 Task: Open a blank google sheet and write heading  Budget GuruAdd Categories in a column and its values below  'Housing, Transportation, Groceries, Utilities, Entertainment, Dining Out, Health, Miscellaneous, Savings & Total. 'Add Budgeted amount in next column and its values below  $1,500, $300, $400, $200, $150, $250, $100, $200, $500 & $4,600. Add Actual amountin next column and its values below   $1,400, $280, $420, $180, $170, $230, $120, $180, $520 & $4,500. Add Difference  in next column and its values below   -$100, -$20, +$20, -$20, +$20, -$20, +$20, -$20, +$20 & -$100Save page CashBookbook
Action: Mouse moved to (1244, 87)
Screenshot: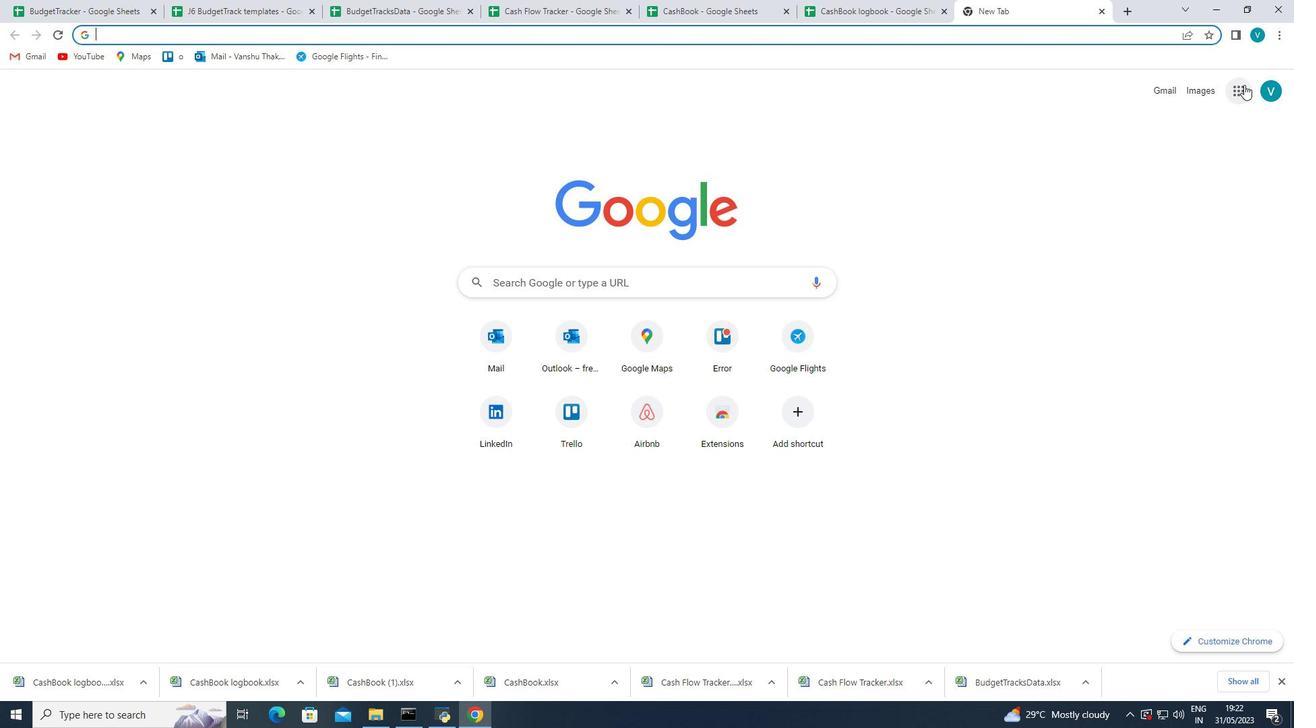 
Action: Mouse pressed left at (1244, 87)
Screenshot: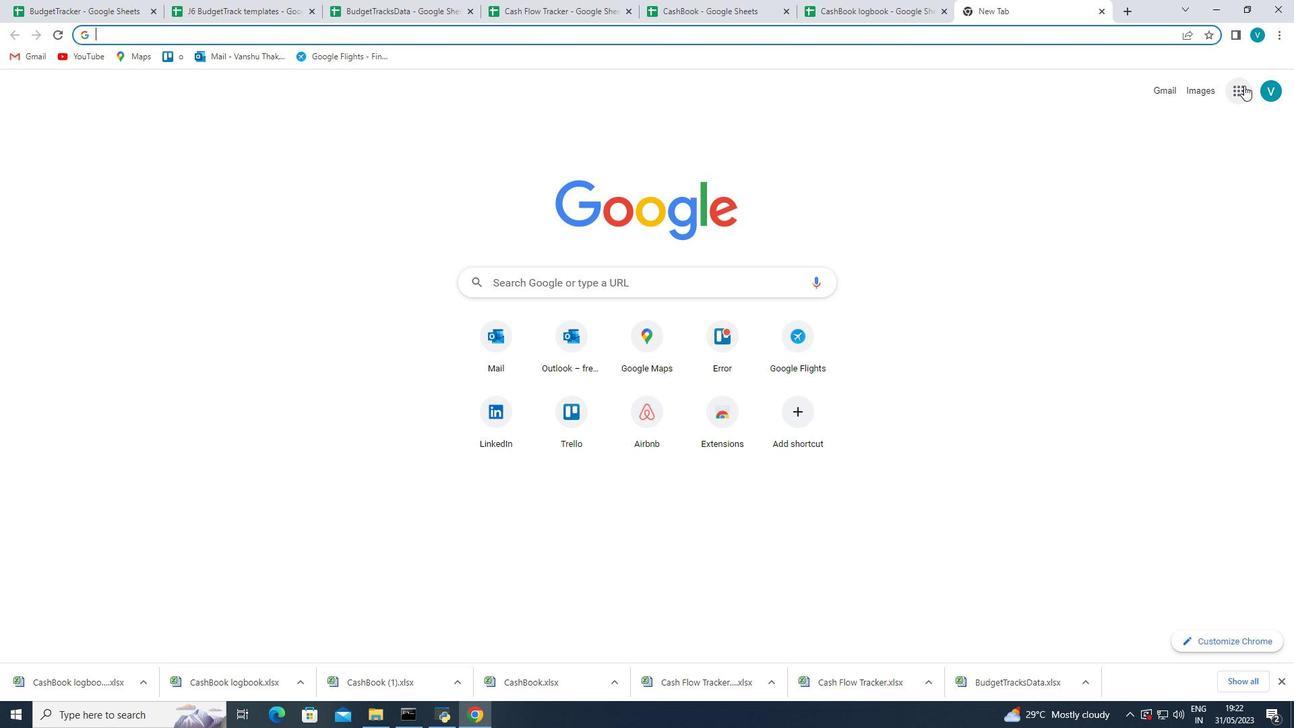 
Action: Mouse moved to (1261, 363)
Screenshot: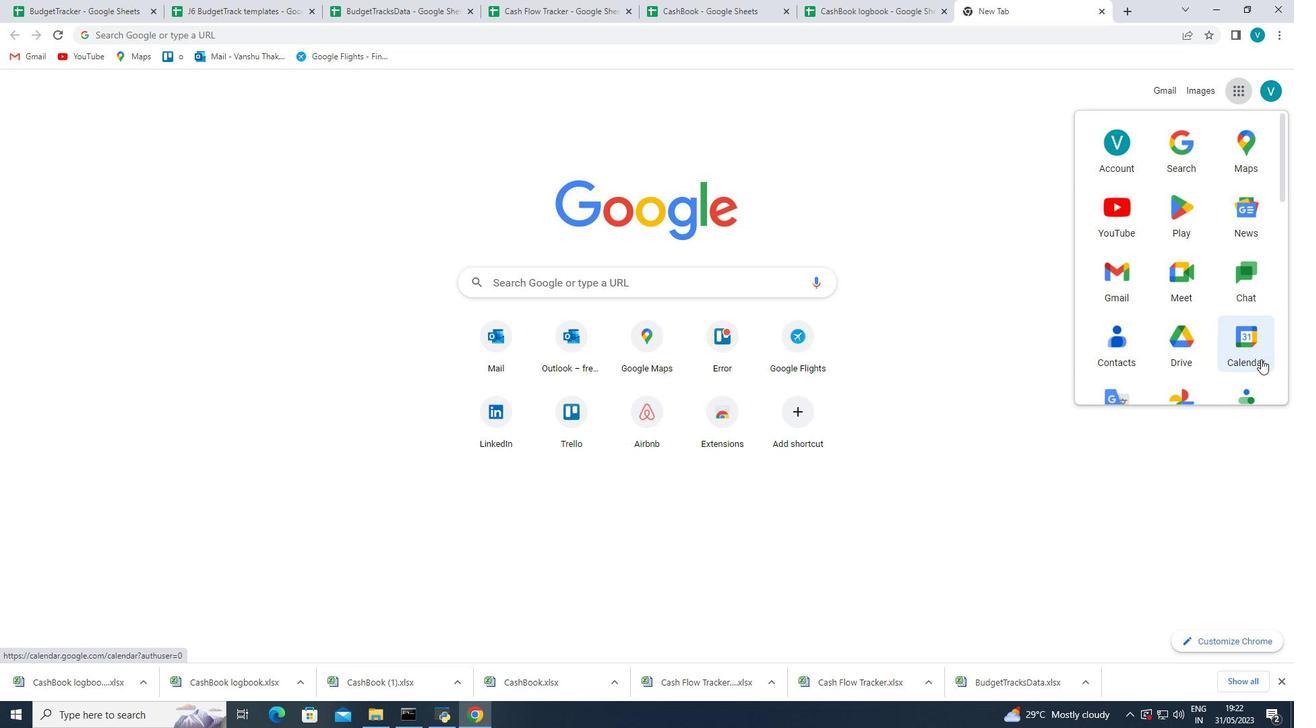 
Action: Mouse scrolled (1261, 362) with delta (0, 0)
Screenshot: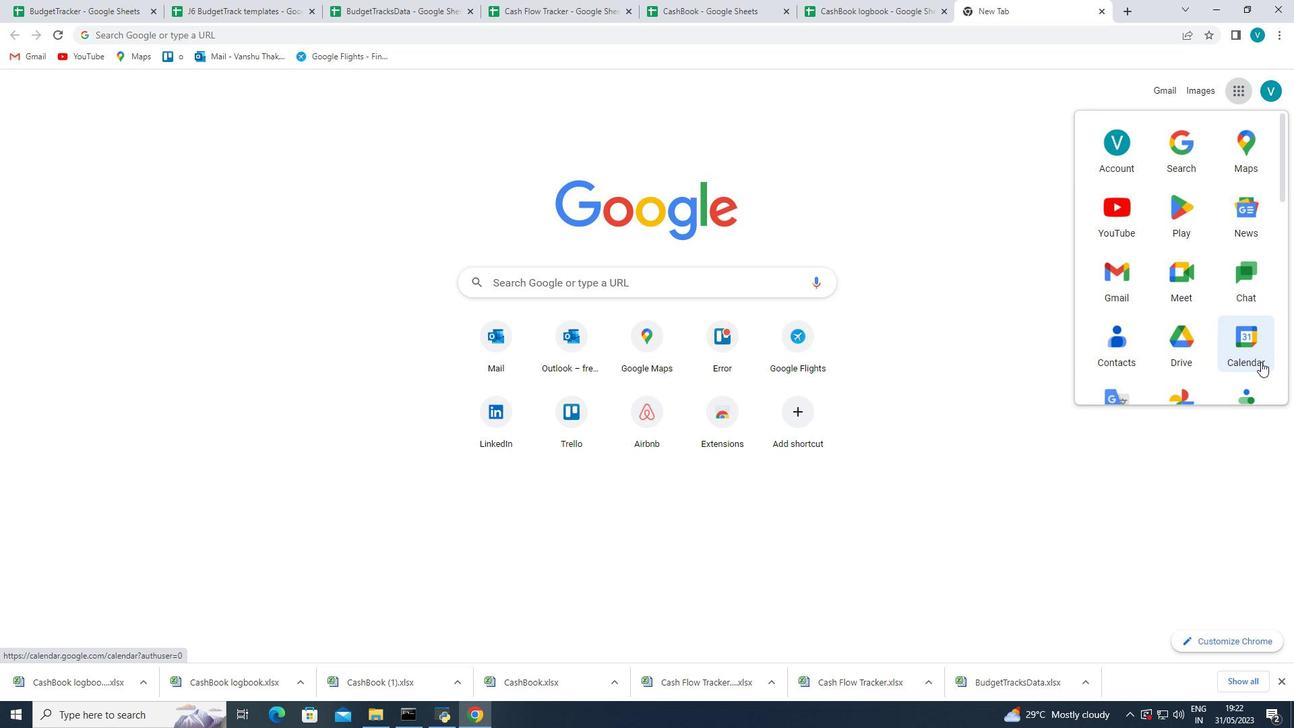 
Action: Mouse scrolled (1261, 362) with delta (0, 0)
Screenshot: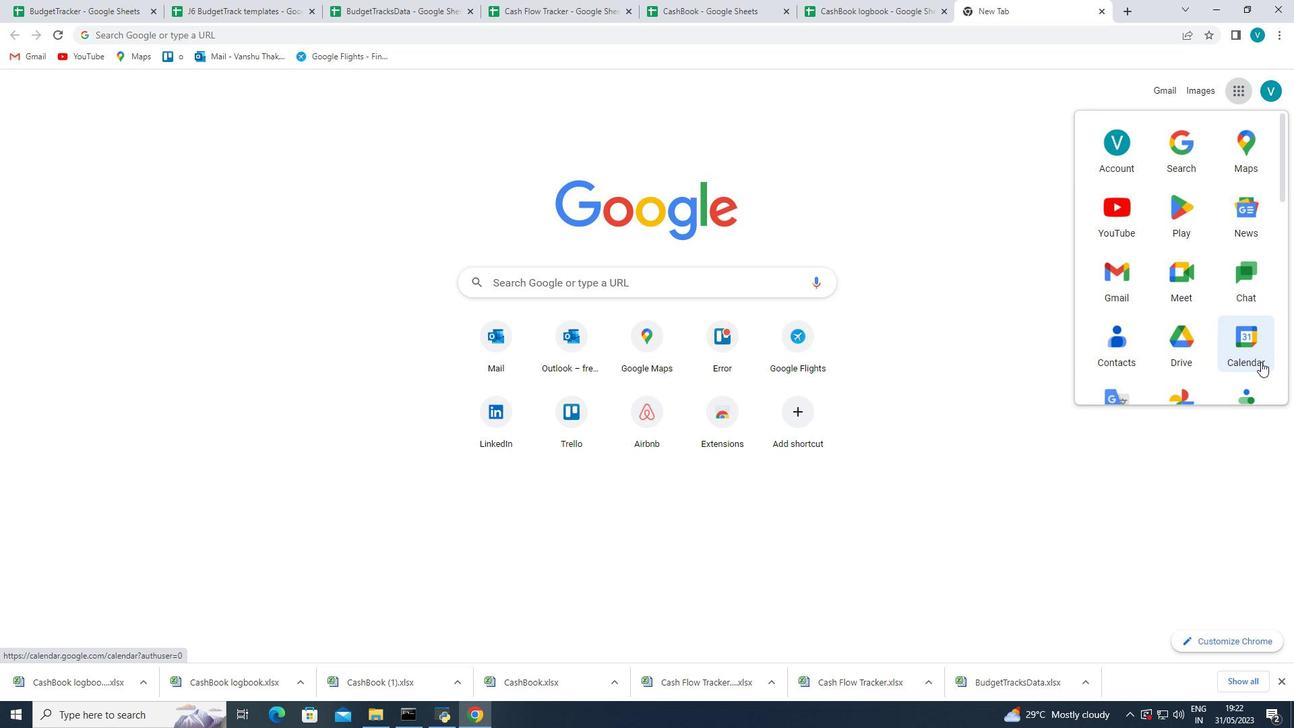 
Action: Mouse moved to (1246, 382)
Screenshot: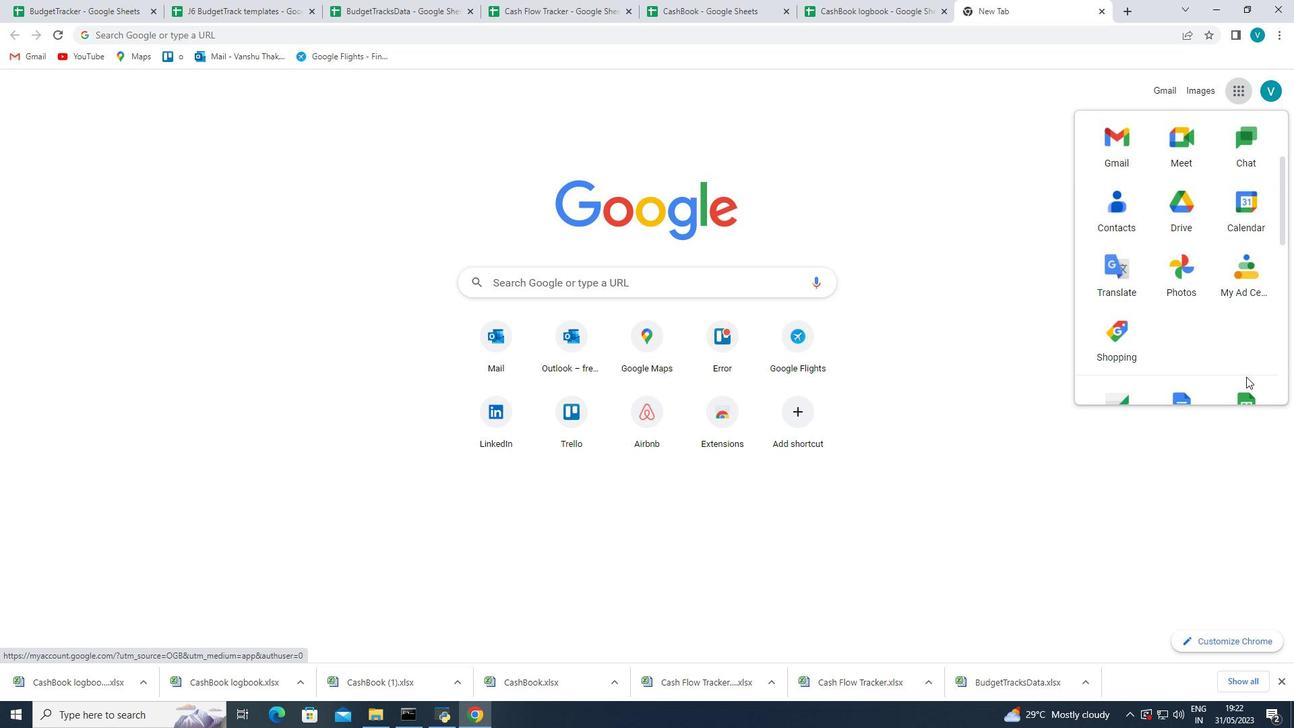 
Action: Mouse scrolled (1246, 381) with delta (0, 0)
Screenshot: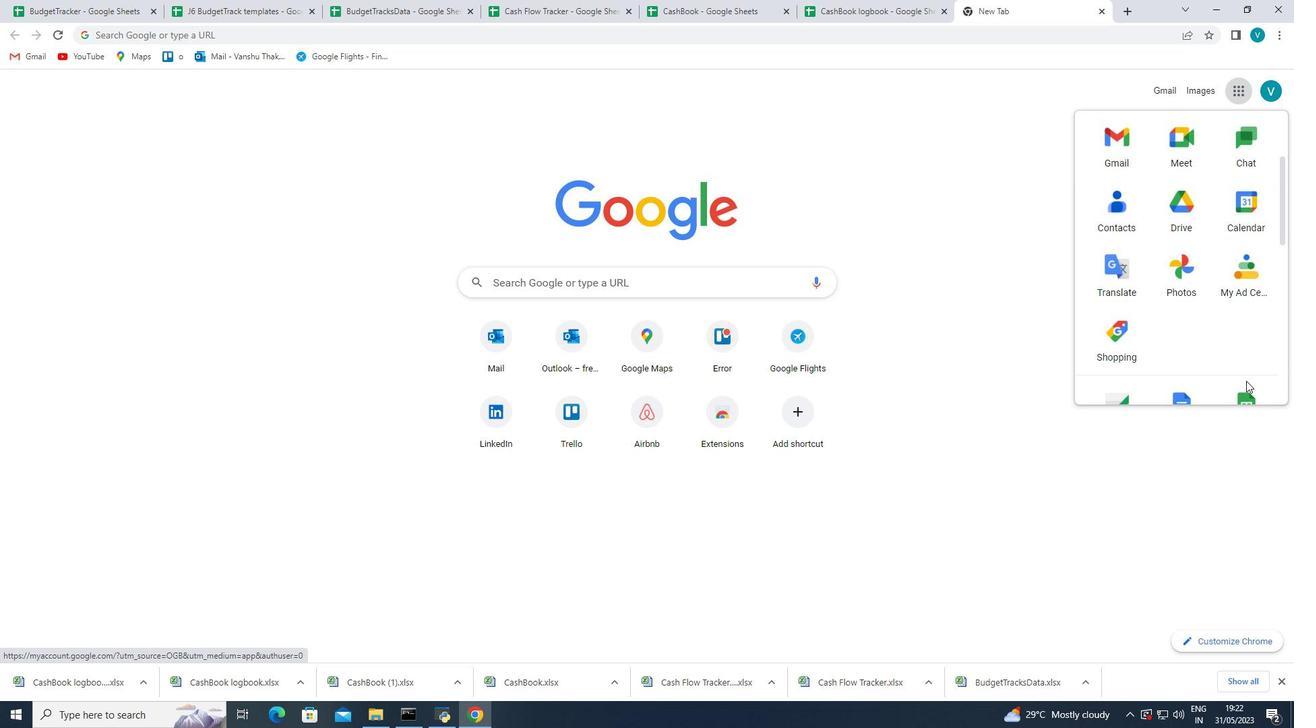 
Action: Mouse moved to (1246, 345)
Screenshot: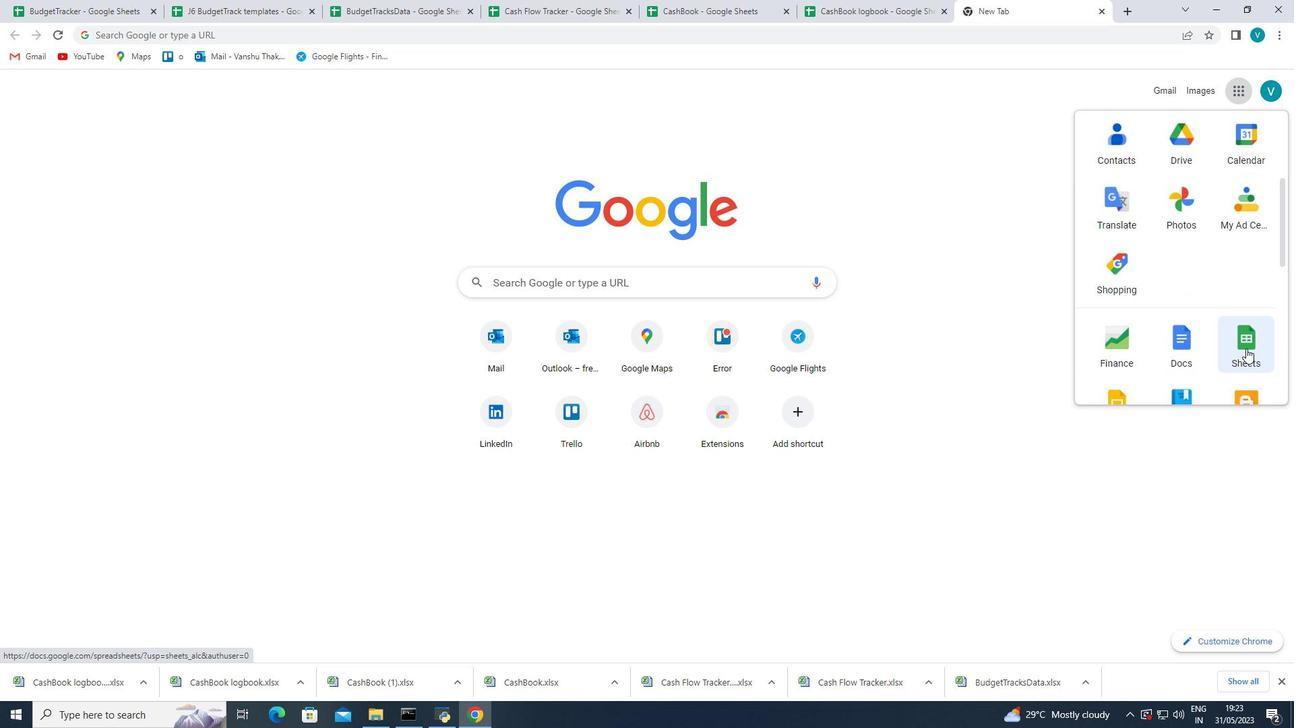 
Action: Mouse pressed left at (1246, 345)
Screenshot: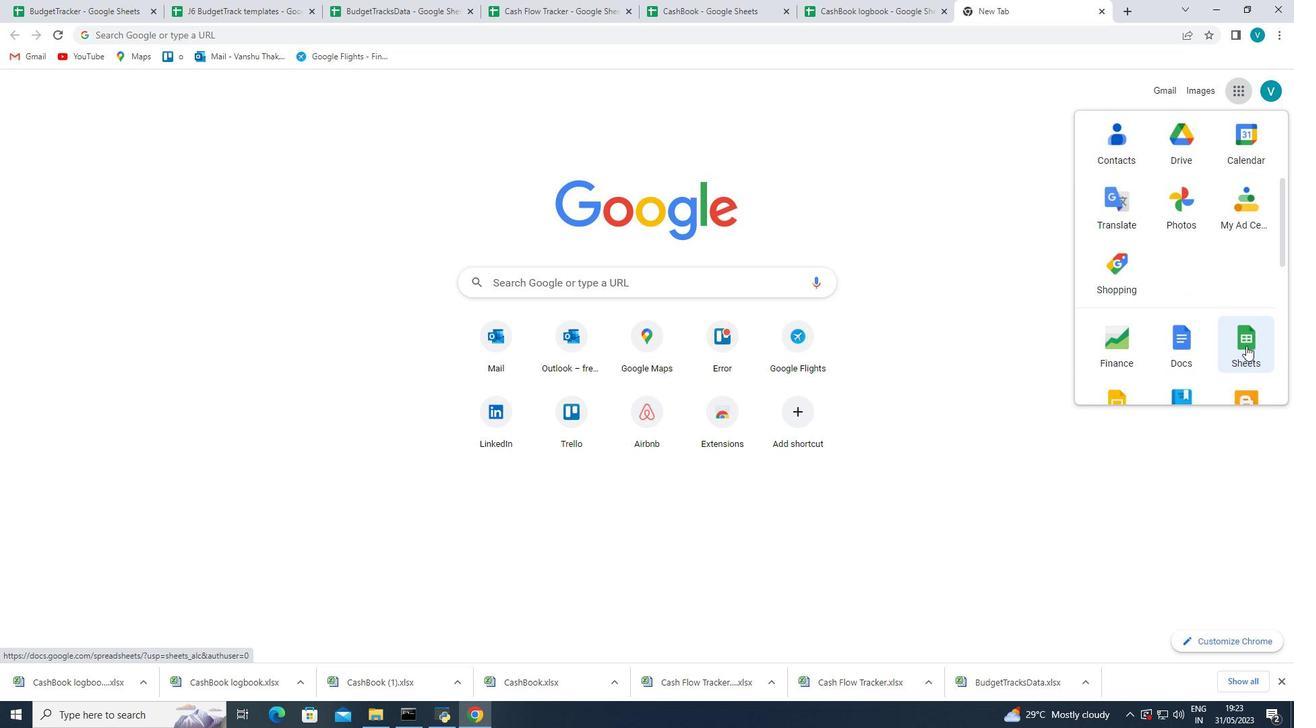 
Action: Mouse moved to (307, 178)
Screenshot: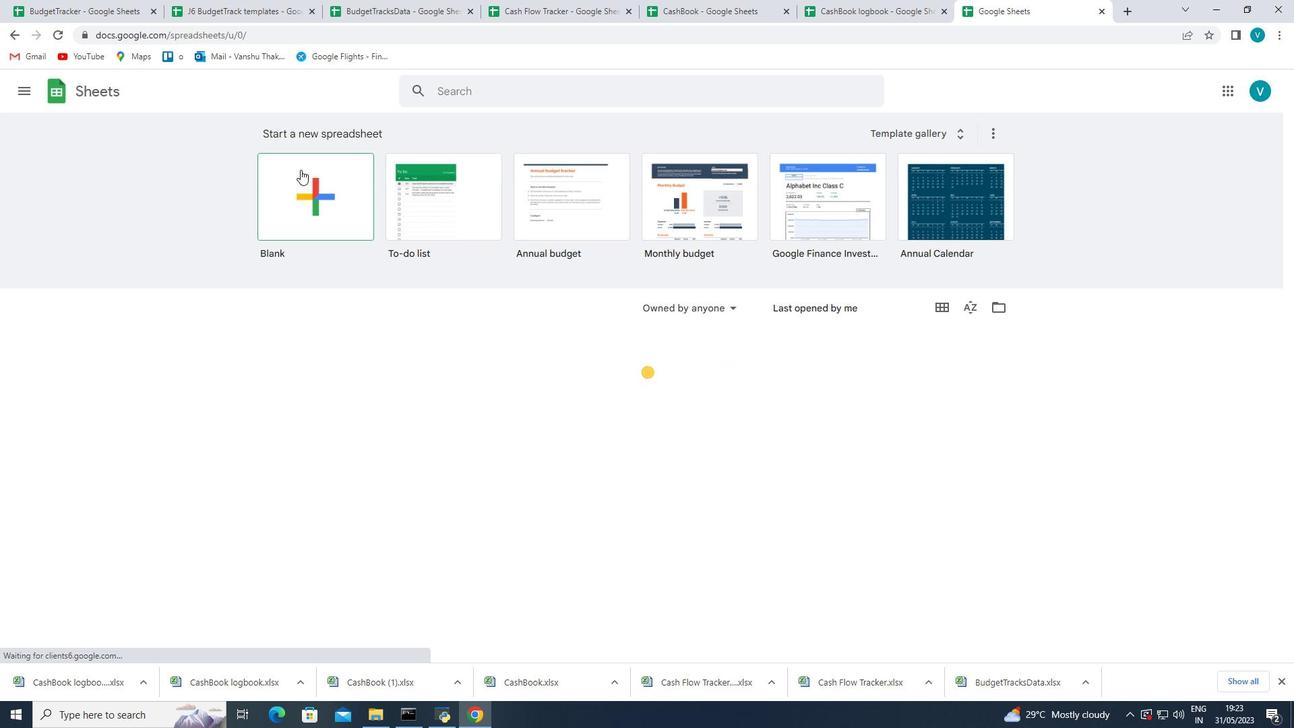 
Action: Mouse pressed left at (307, 178)
Screenshot: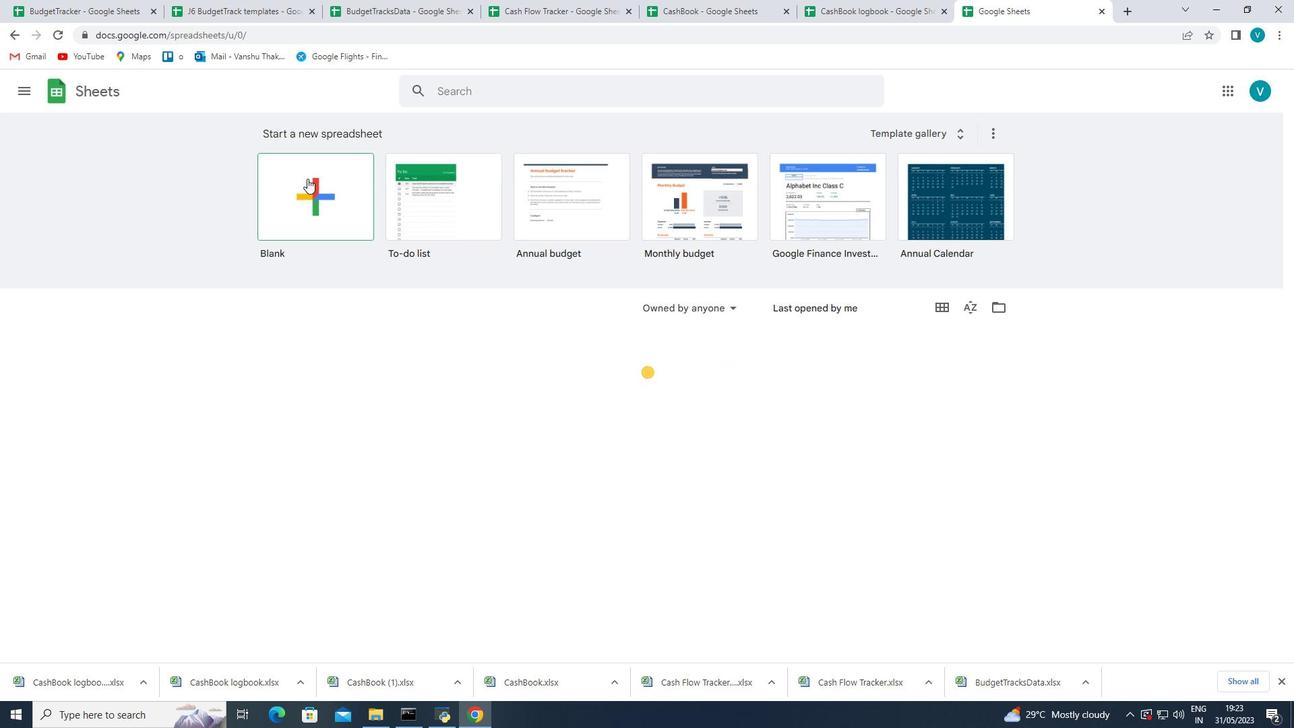 
Action: Mouse moved to (64, 191)
Screenshot: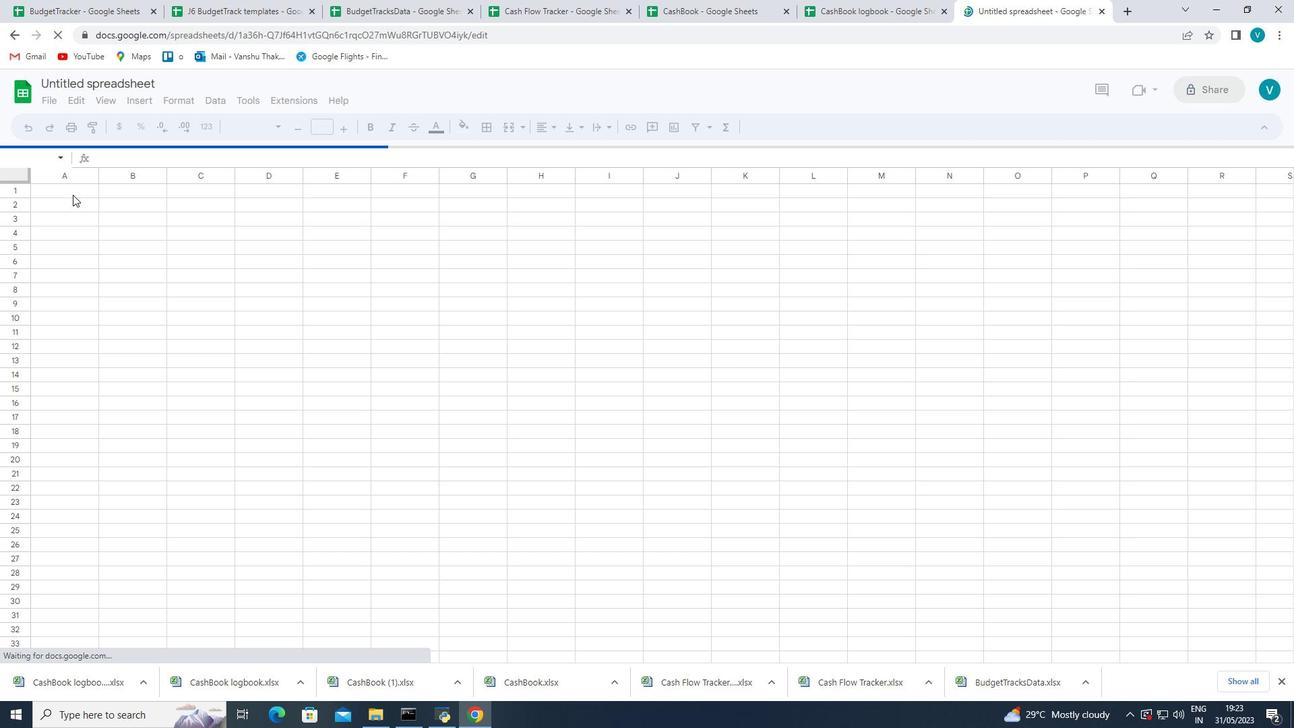 
Action: Mouse pressed left at (64, 191)
Screenshot: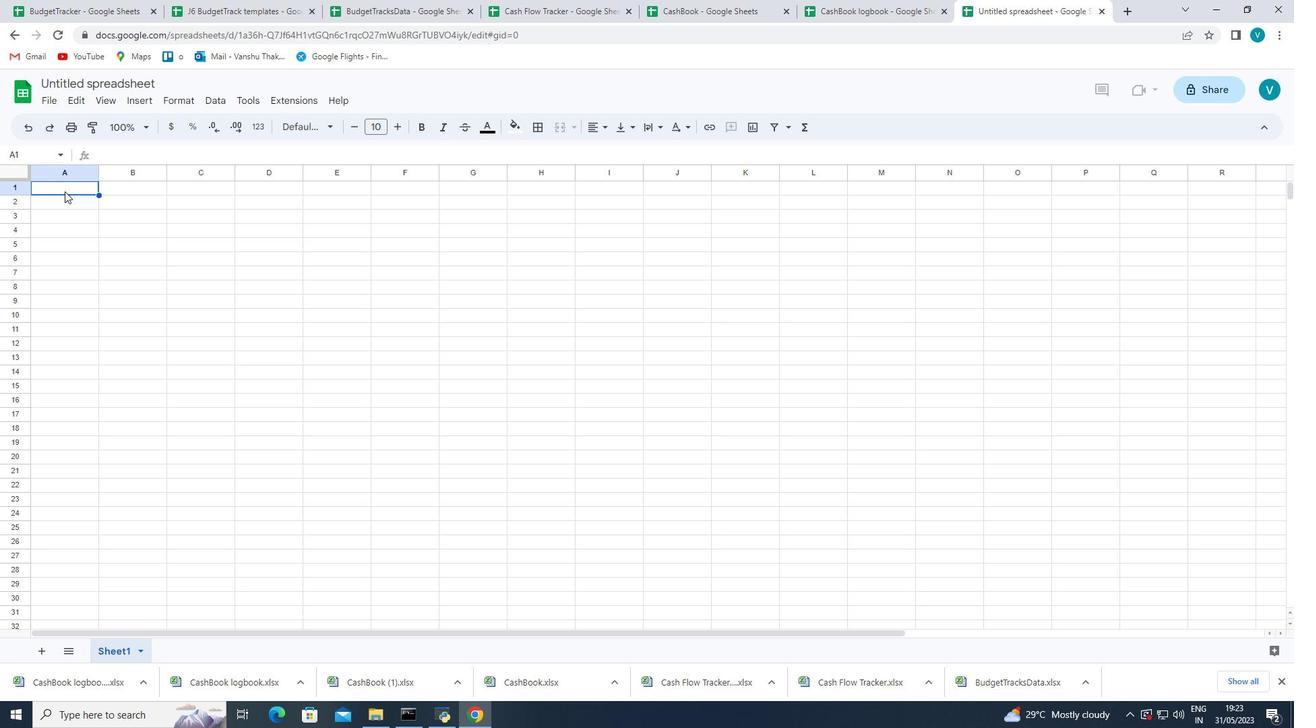 
Action: Mouse pressed left at (64, 191)
Screenshot: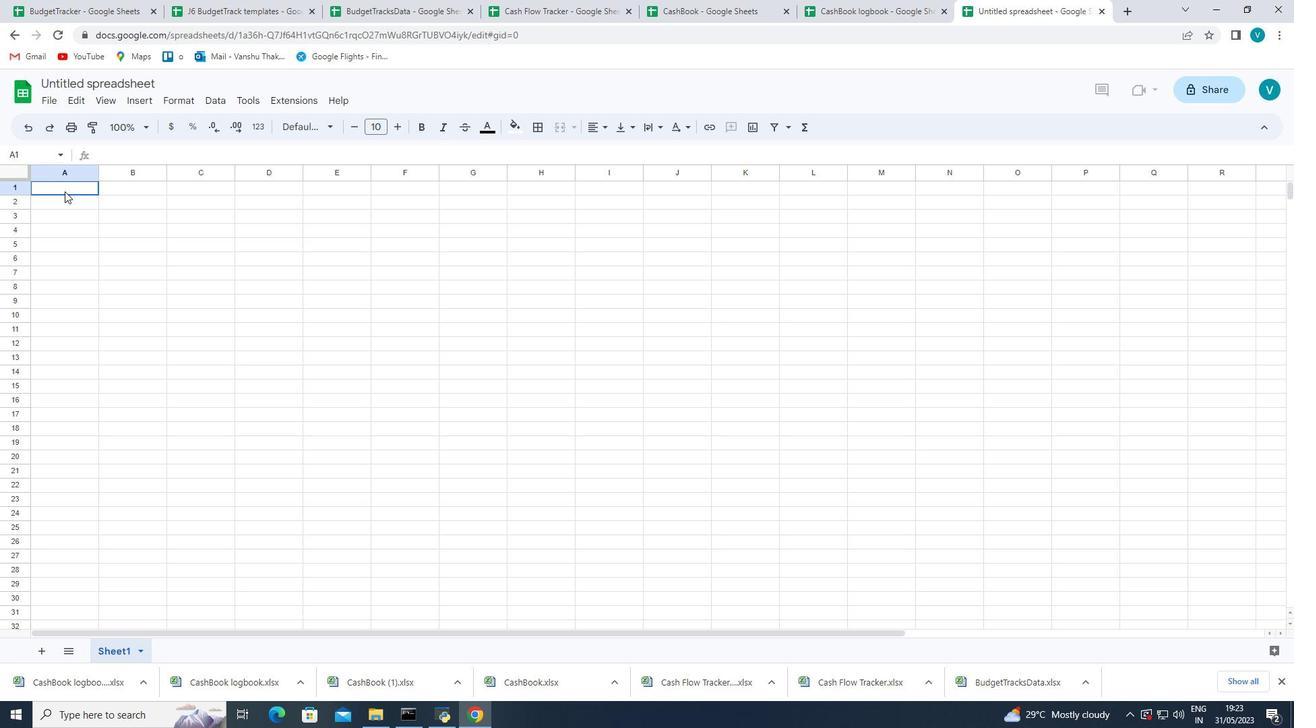 
Action: Mouse moved to (521, 192)
Screenshot: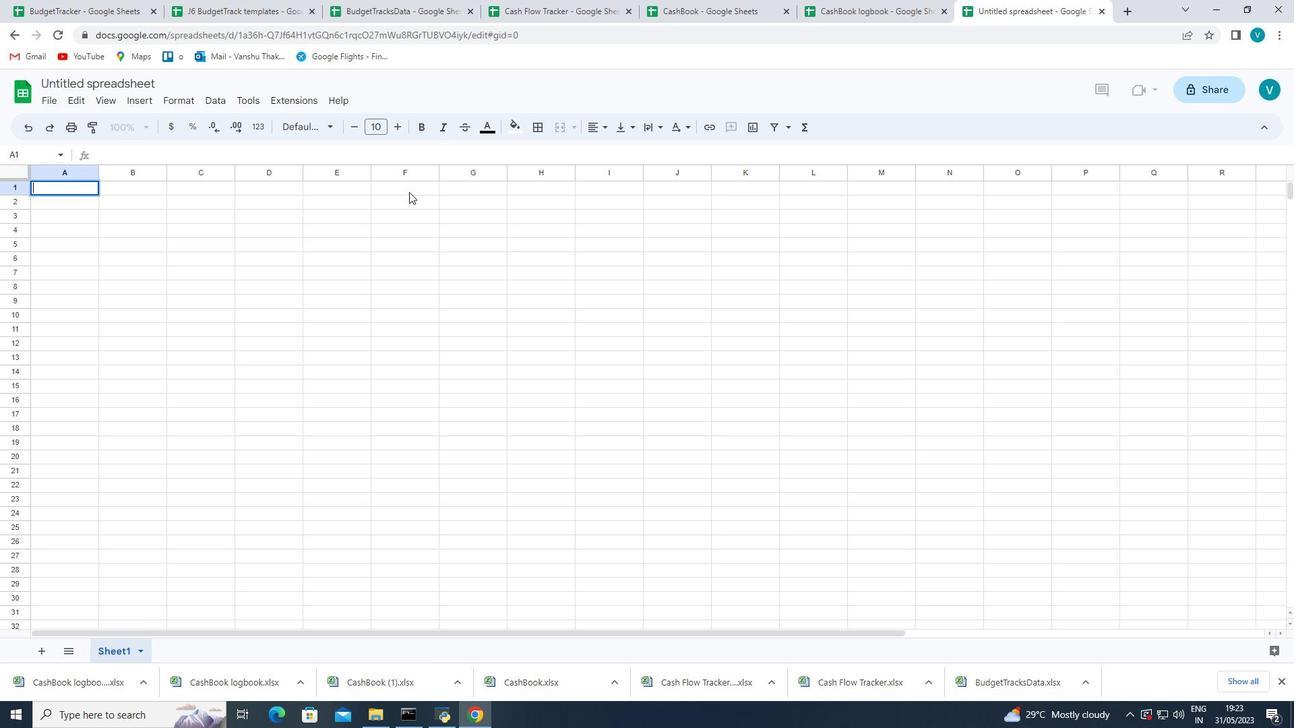 
Action: Key pressed <Key.shift>Budget<Key.space><Key.shift_r>Guru<Key.space><Key.enter><Key.shift_r>Categories<Key.space><Key.right><Key.shift_r>Budget<Key.space><Key.shift_r>Amoub<Key.backspace>nt<Key.space><Key.right><Key.shift_r><Key.shift_r><Key.shift_r><Key.shift_r><Key.shift_r><Key.shift_r>Acy<Key.backspace>r<Key.backspace>ti<Key.backspace>ual<Key.space><Key.shift_r><Key.shift_r><Key.shift_r>Amount<Key.space><Key.right><Key.shift_r><Key.shift_r><Key.shift_r><Key.shift_r><Key.shift_r><Key.shift_r>Difference<Key.space>
Screenshot: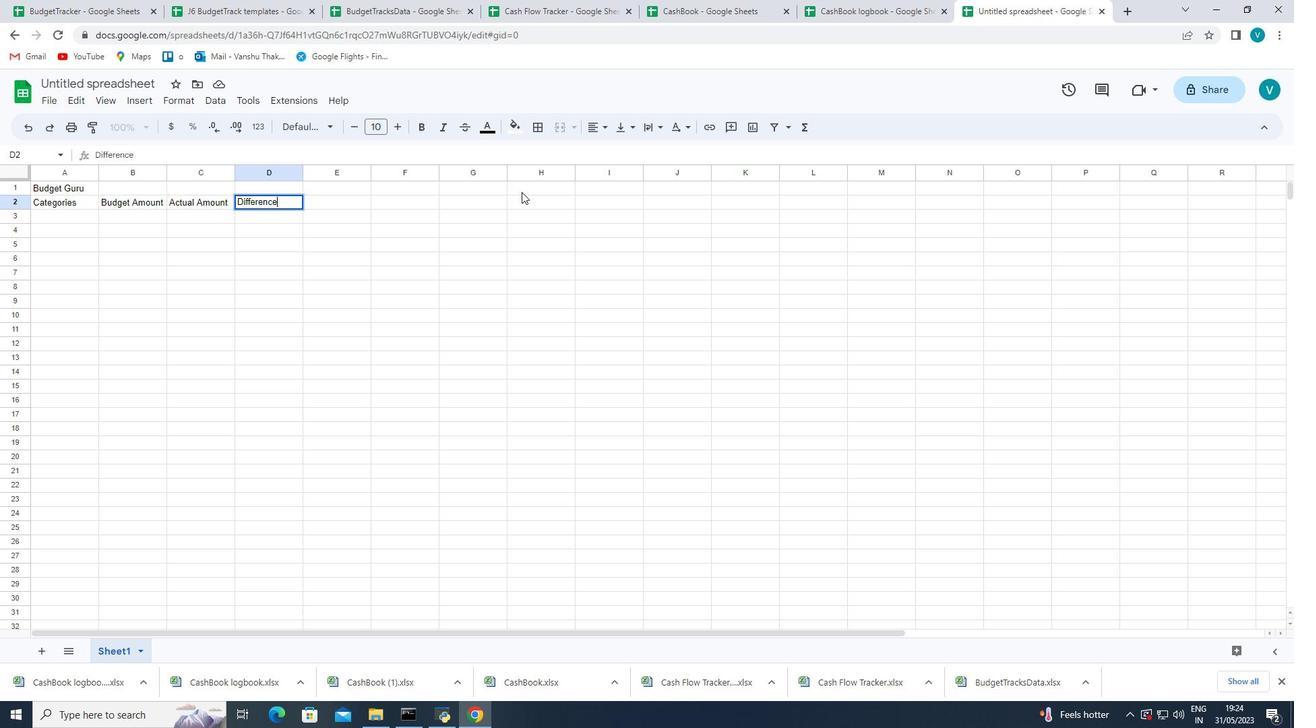 
Action: Mouse moved to (109, 350)
Screenshot: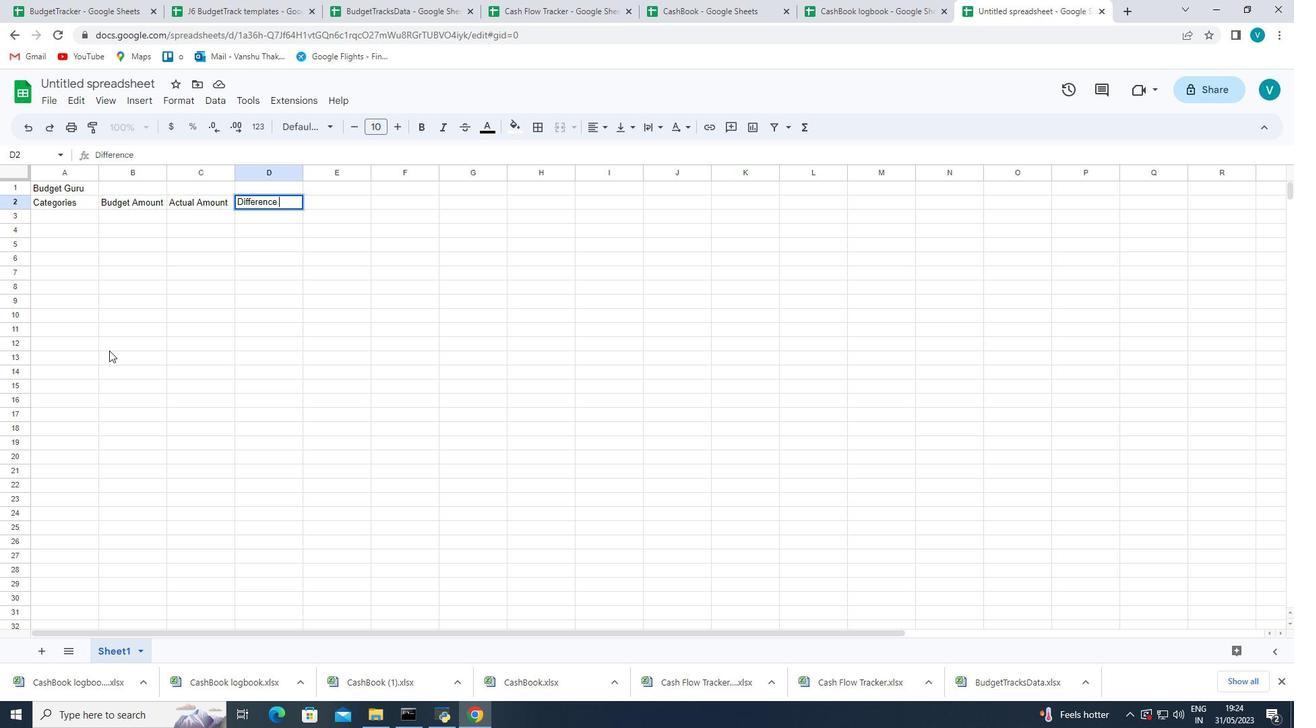 
Action: Mouse pressed left at (109, 350)
Screenshot: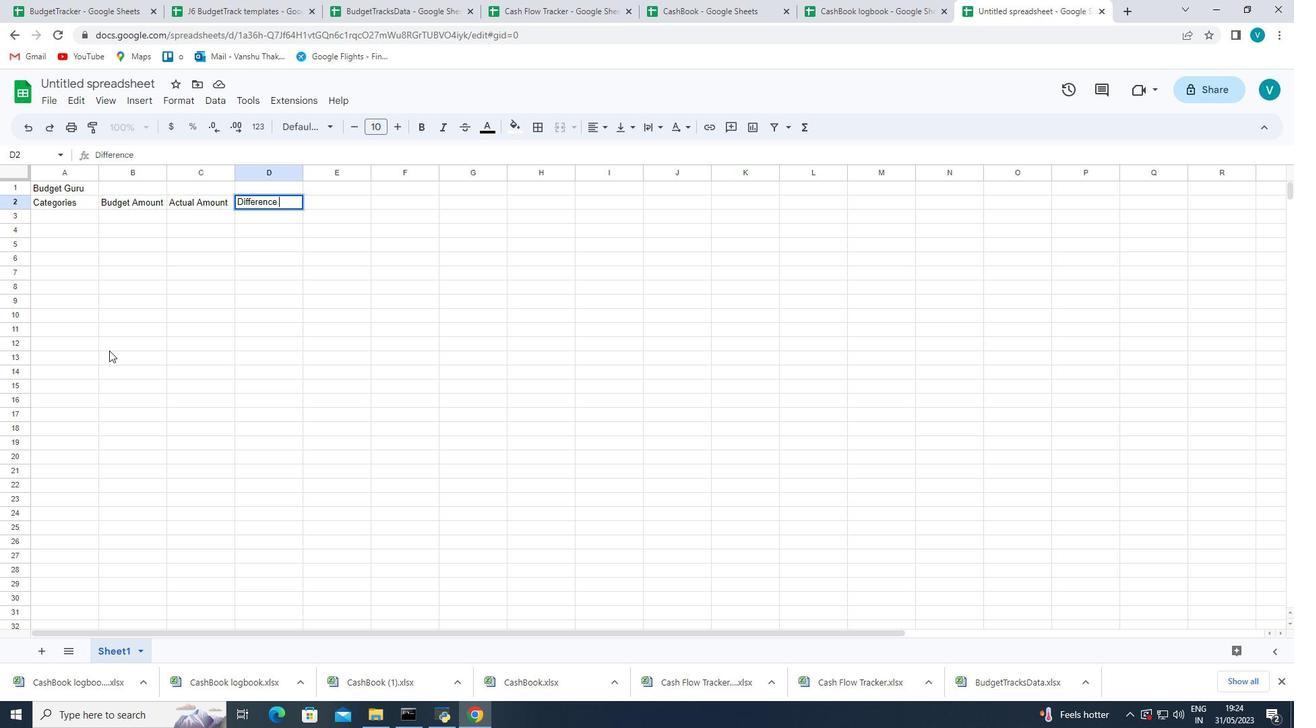 
Action: Mouse moved to (49, 221)
Screenshot: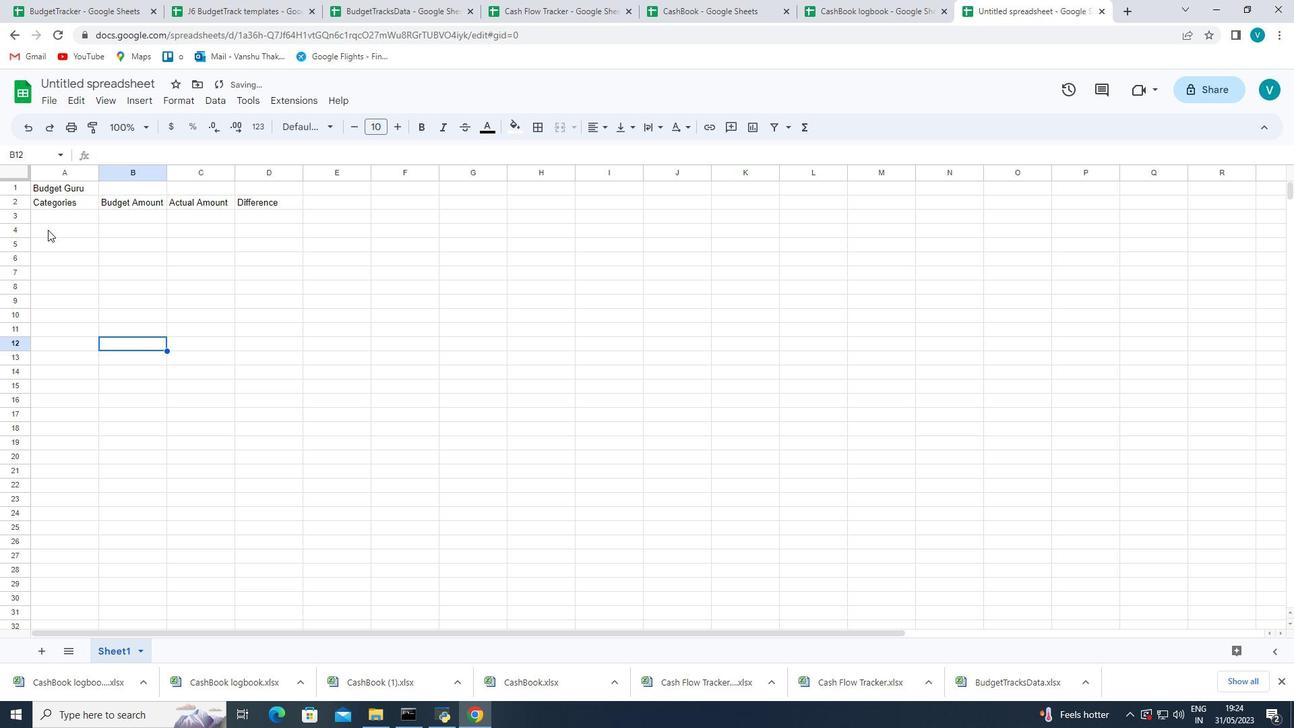 
Action: Mouse pressed left at (49, 221)
Screenshot: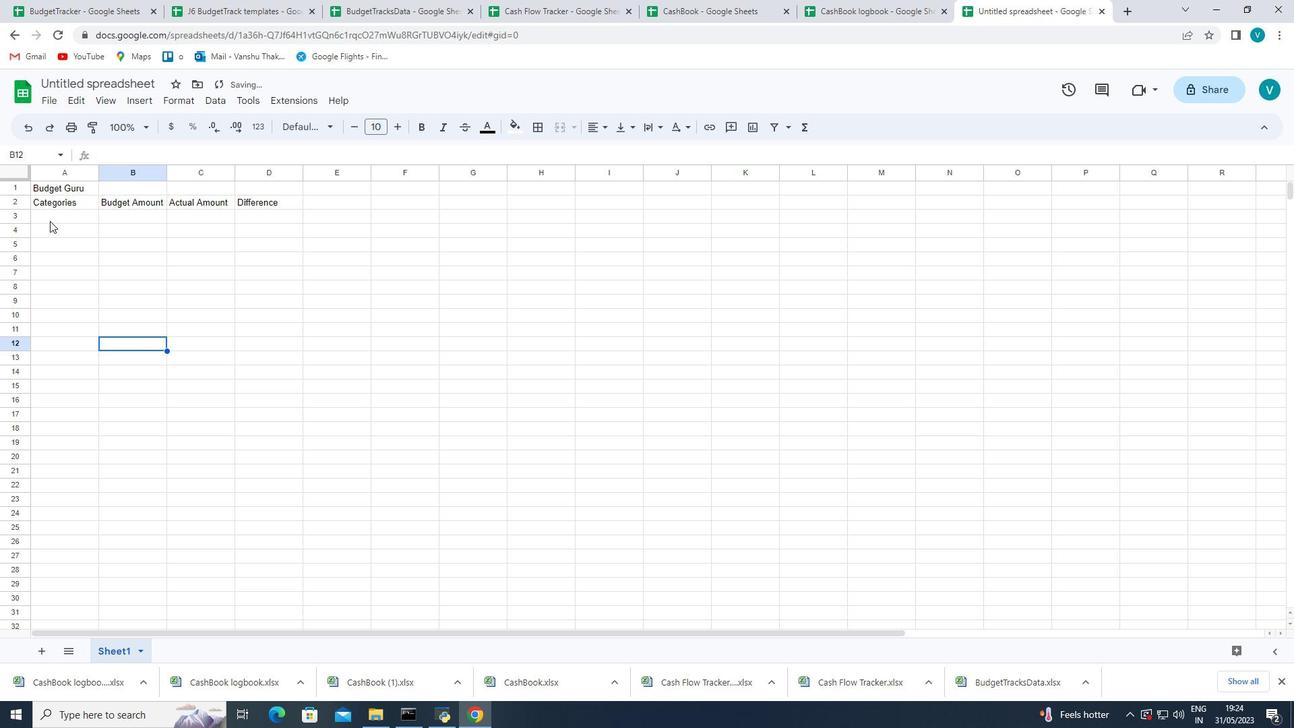 
Action: Mouse moved to (370, 251)
Screenshot: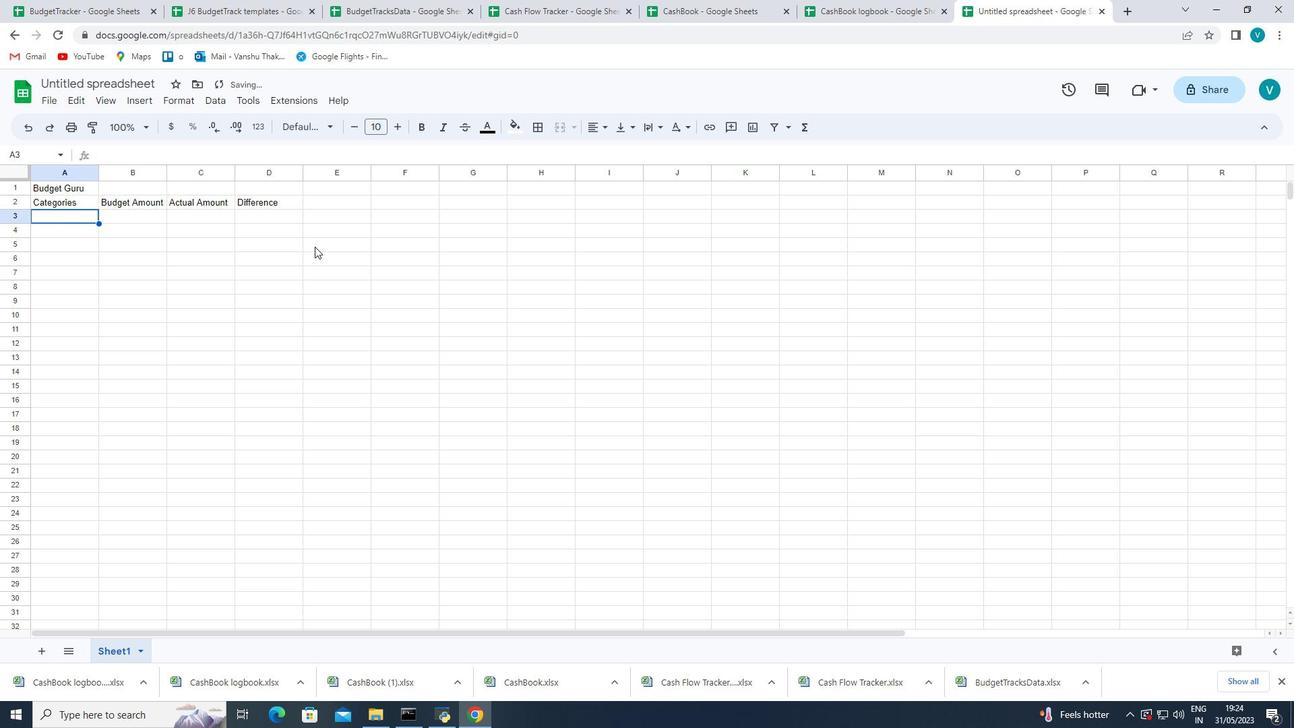 
Action: Key pressed <Key.shift_r><Key.shift_r><Key.shift_r><Key.shift_r><Key.shift_r><Key.shift_r>Houso<Key.backspace>in<Key.space><Key.backspace><Key.backspace>ng<Key.space><Key.enter><Key.shift_r><Key.shift_r><Key.shift_r><Key.shift_r>Transoortation<Key.space><Key.enter>
Screenshot: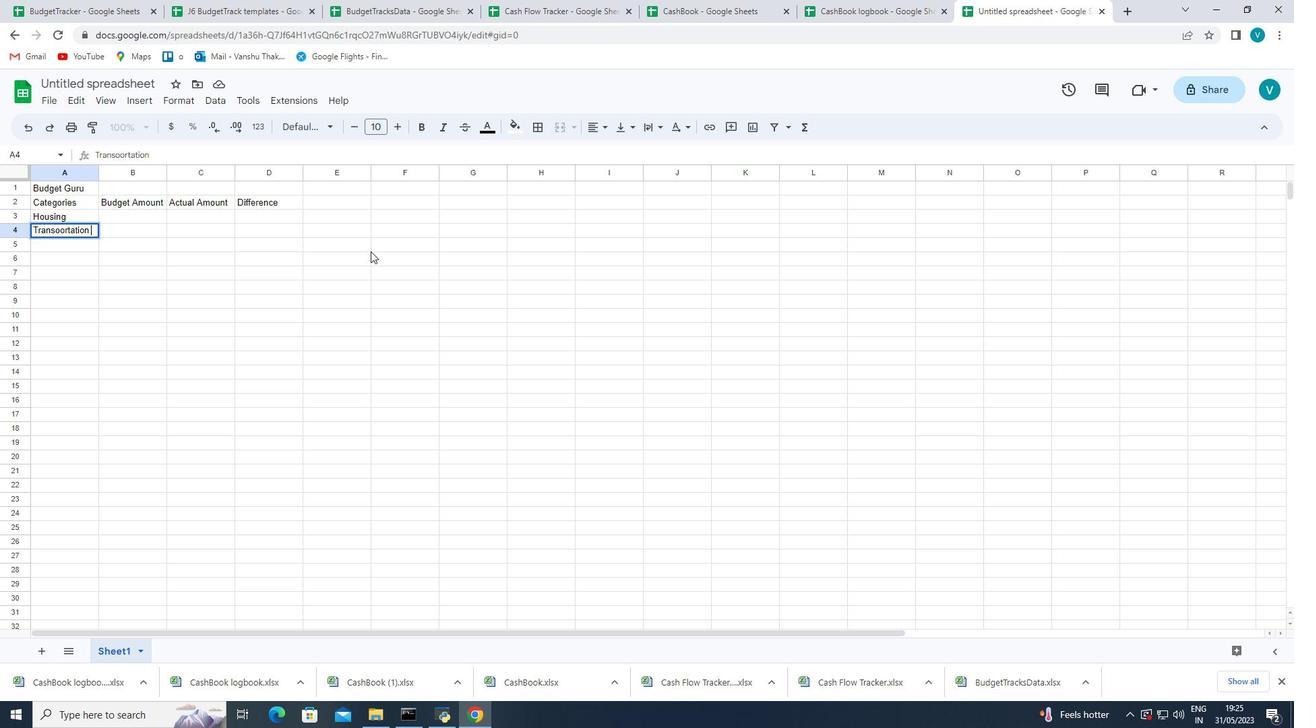 
Action: Mouse moved to (74, 233)
Screenshot: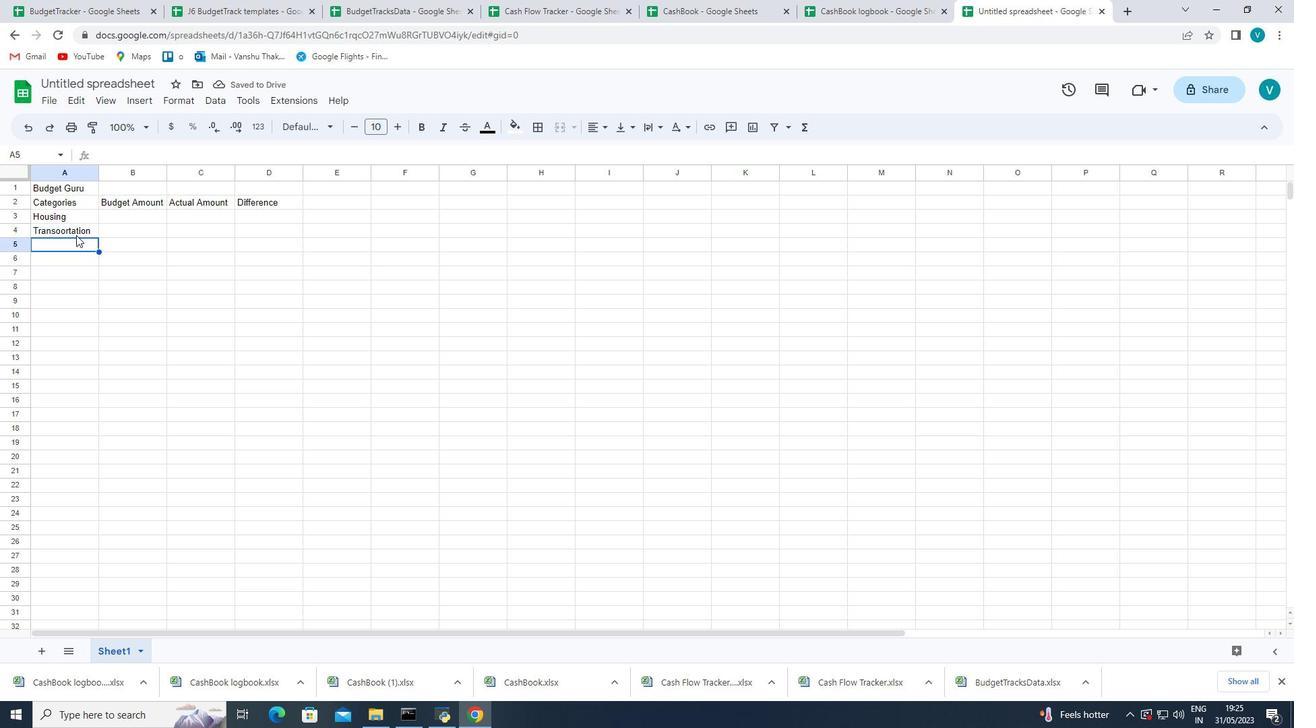
Action: Mouse pressed left at (74, 233)
Screenshot: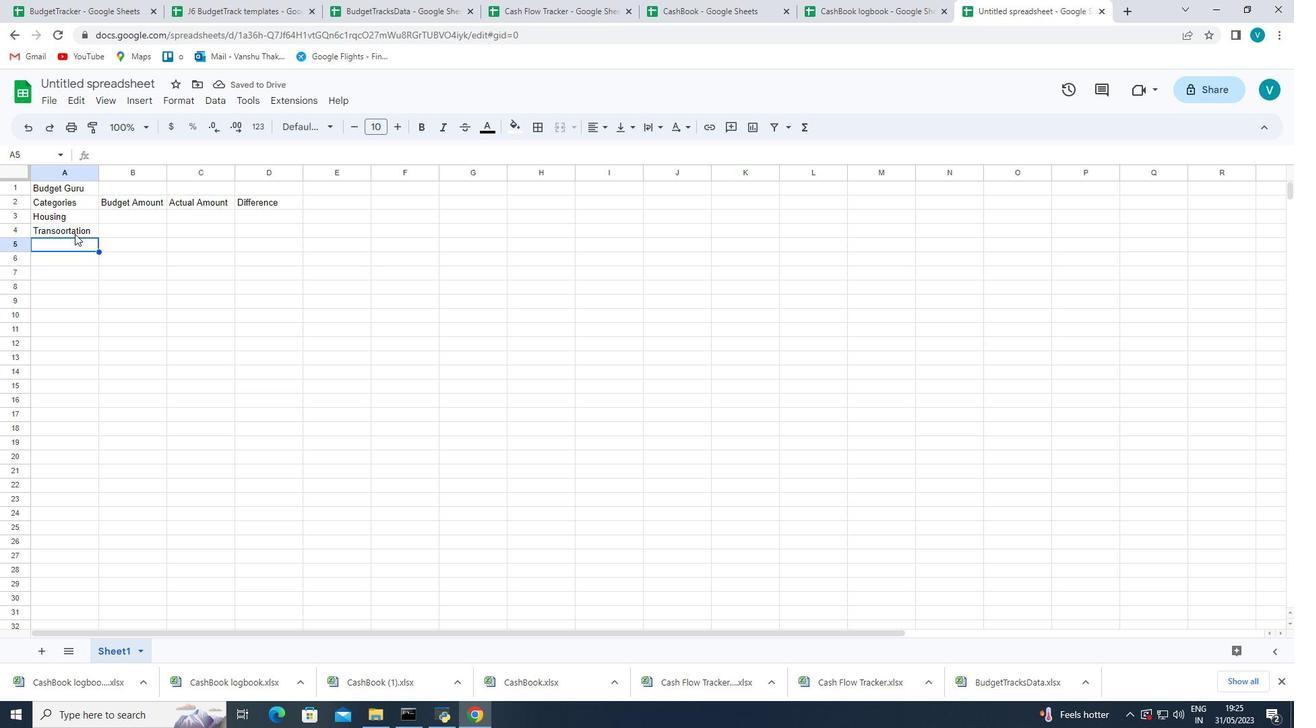 
Action: Mouse moved to (121, 154)
Screenshot: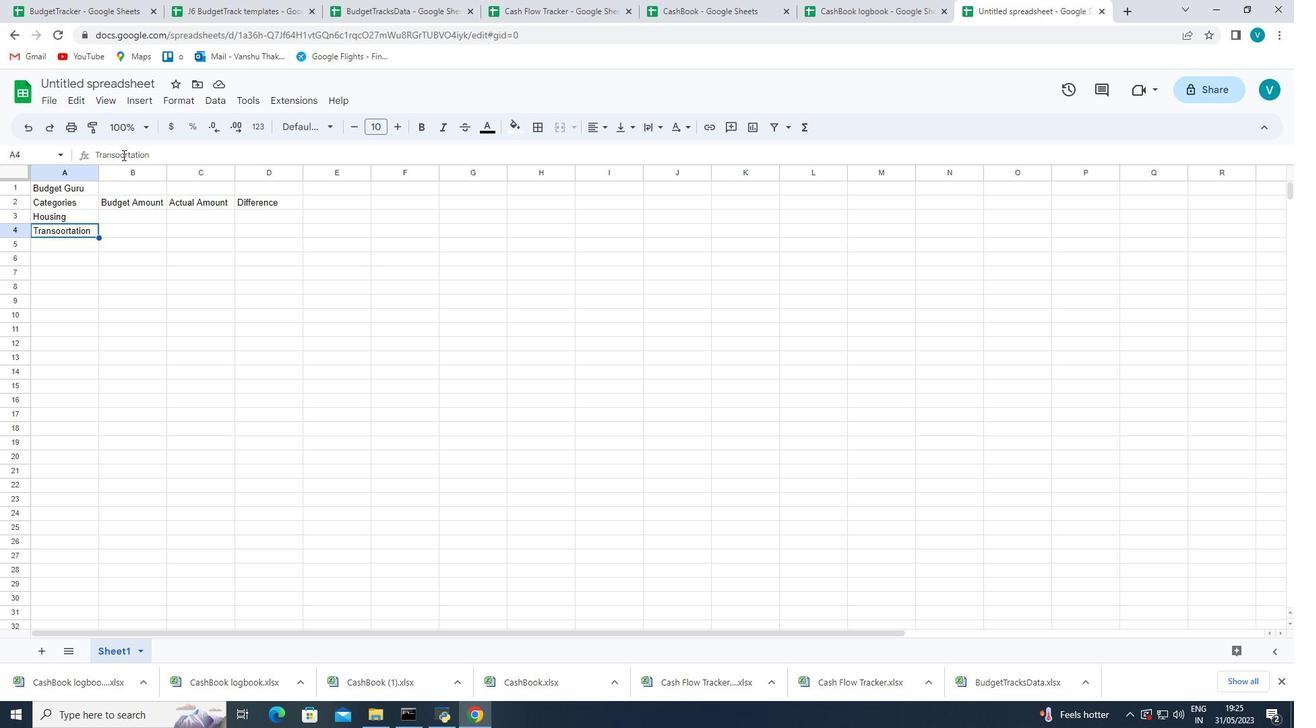 
Action: Mouse pressed left at (121, 154)
Screenshot: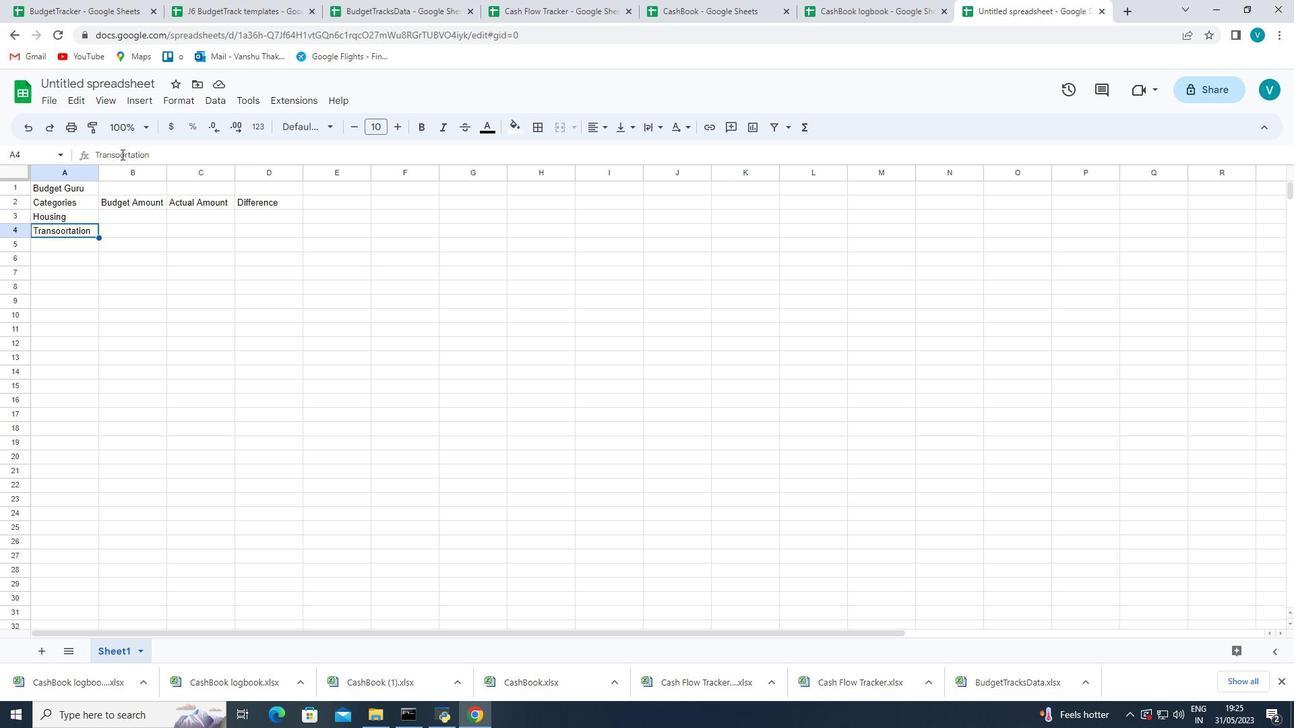 
Action: Mouse moved to (157, 186)
Screenshot: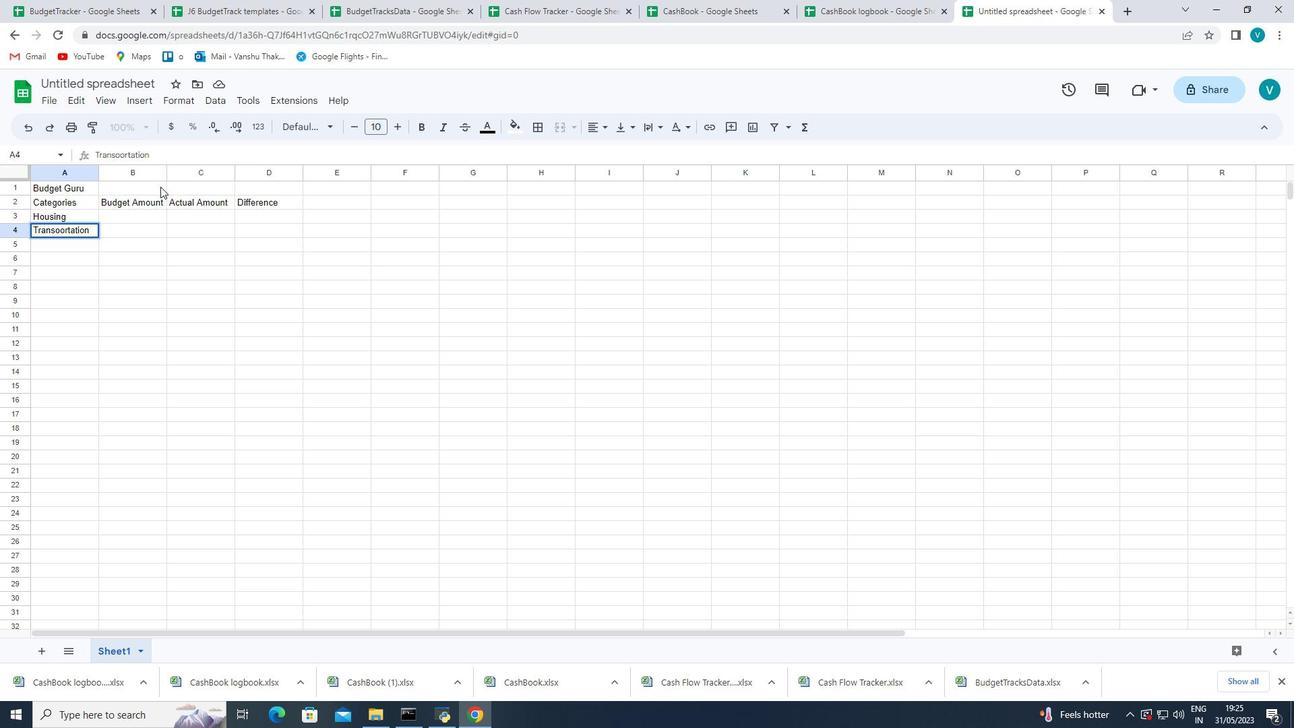 
Action: Key pressed <Key.backspace>
Screenshot: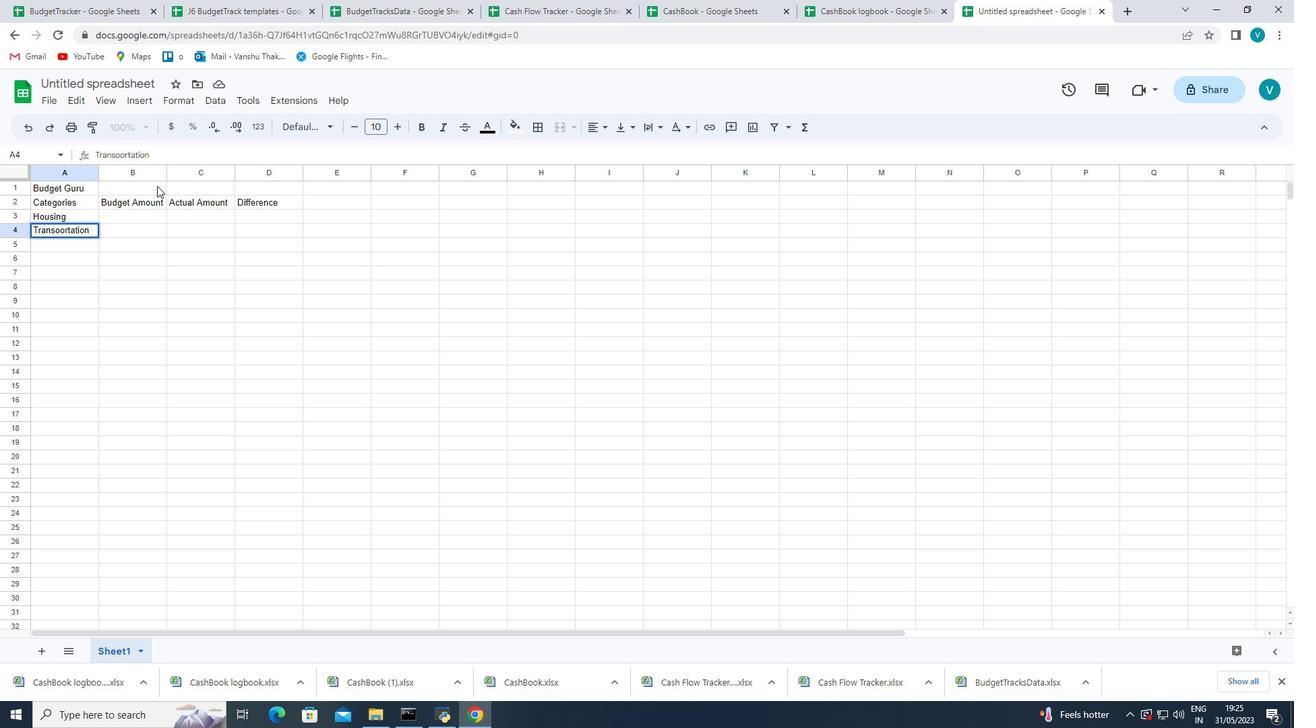 
Action: Mouse moved to (151, 197)
Screenshot: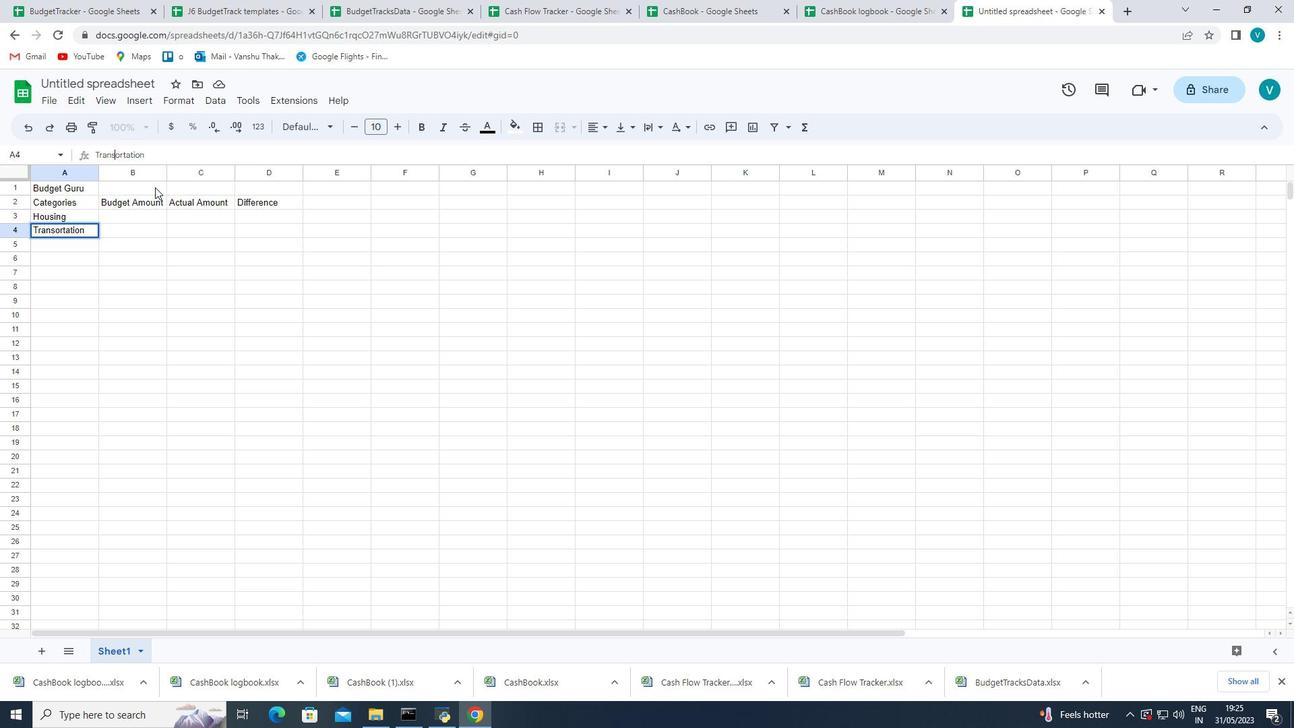 
Action: Key pressed p
Screenshot: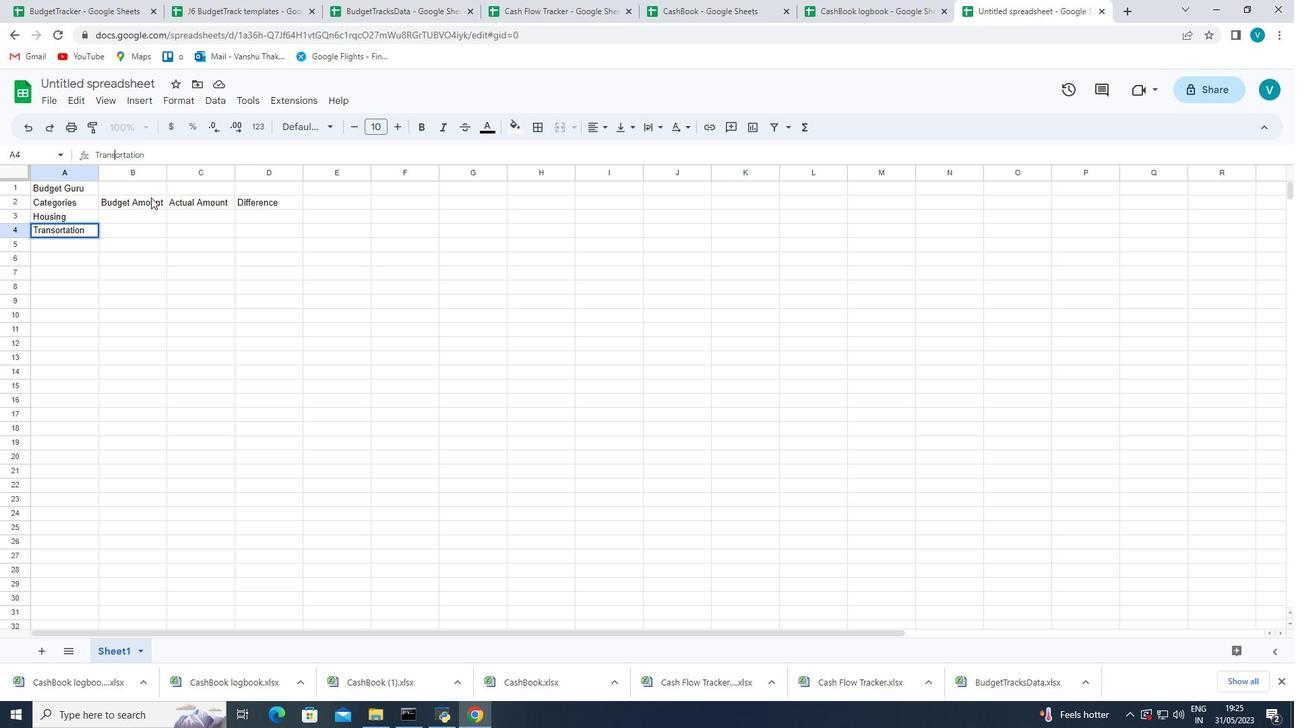 
Action: Mouse moved to (107, 329)
Screenshot: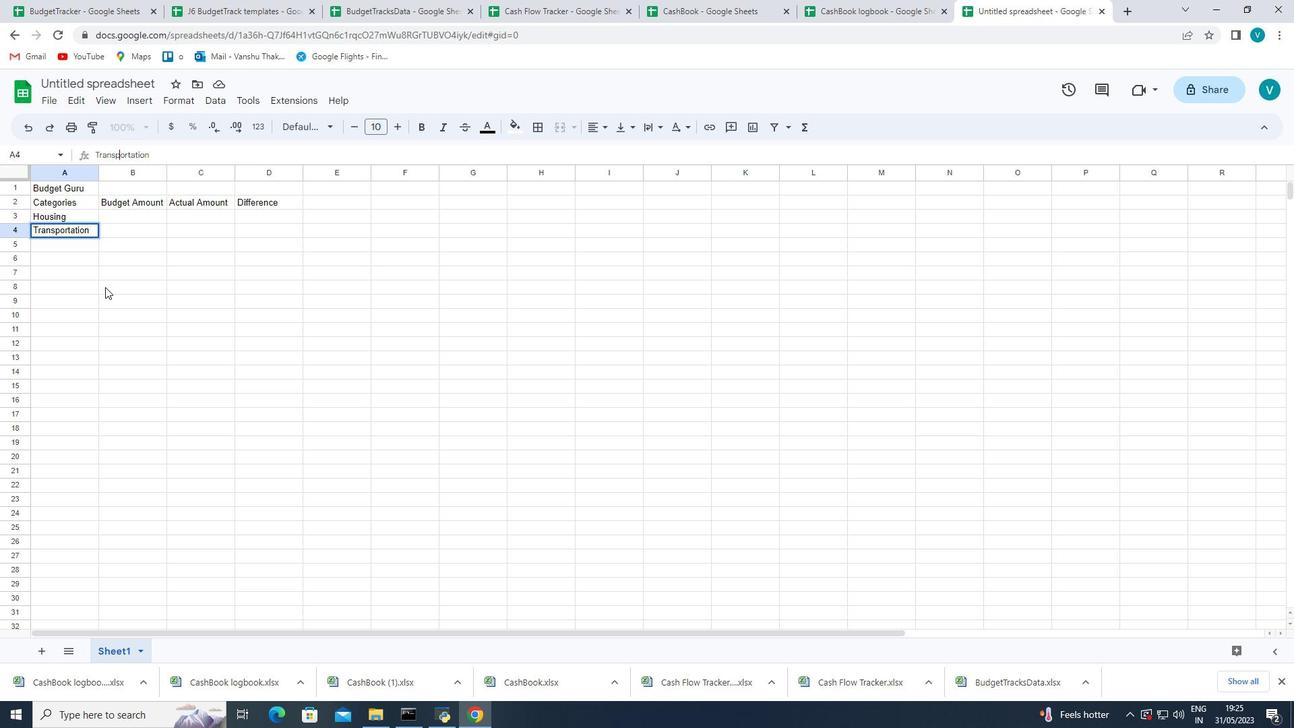 
Action: Mouse pressed left at (107, 329)
Screenshot: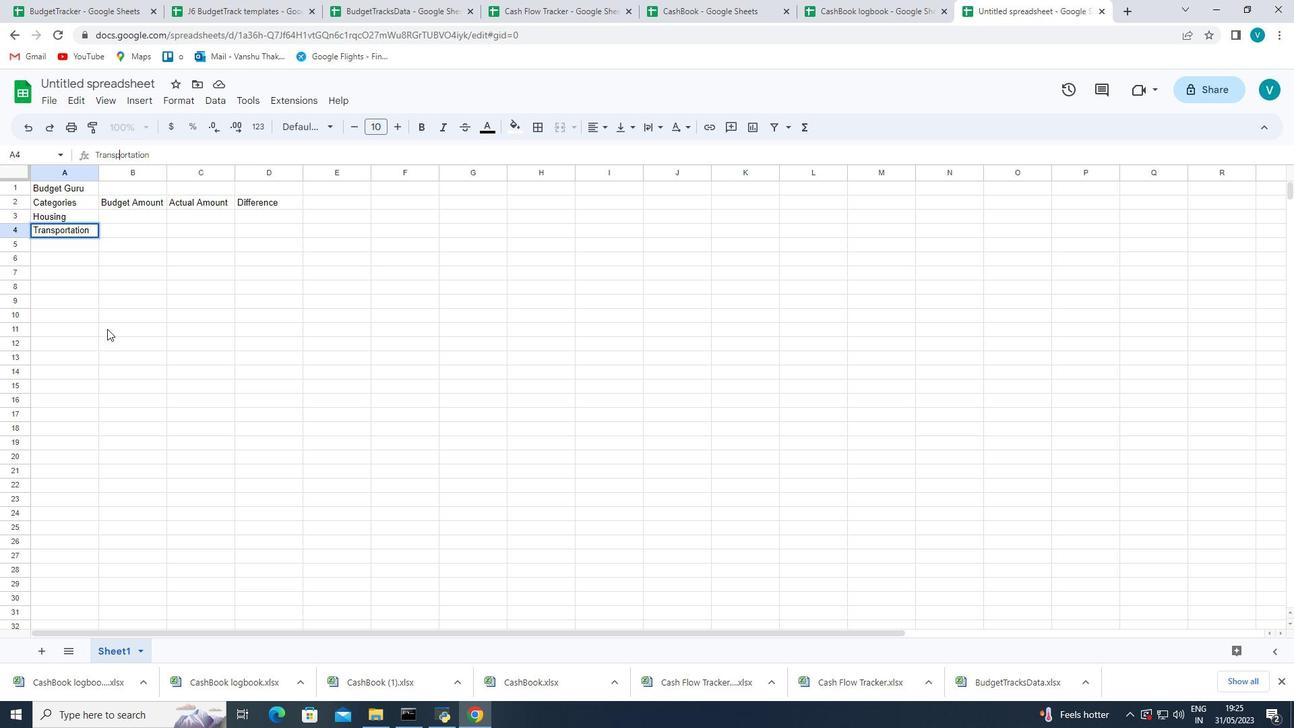 
Action: Mouse moved to (81, 246)
Screenshot: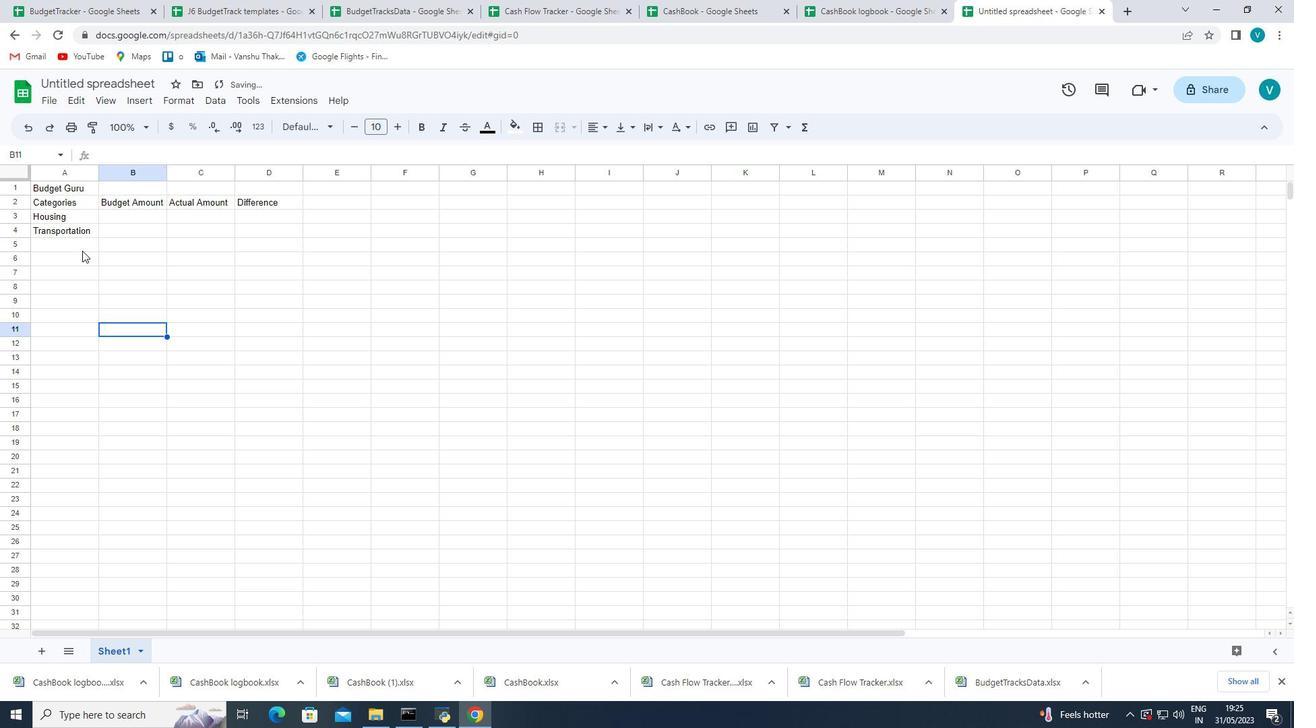 
Action: Mouse pressed left at (81, 246)
Screenshot: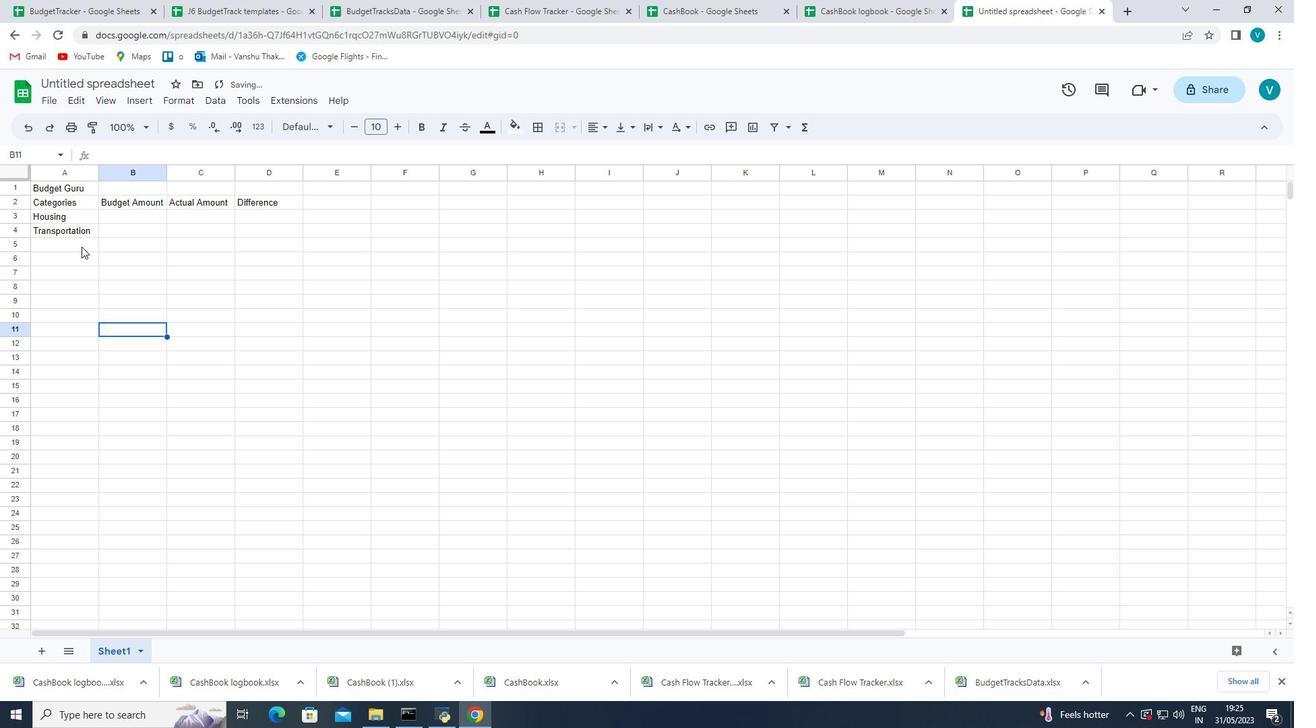 
Action: Mouse moved to (299, 259)
Screenshot: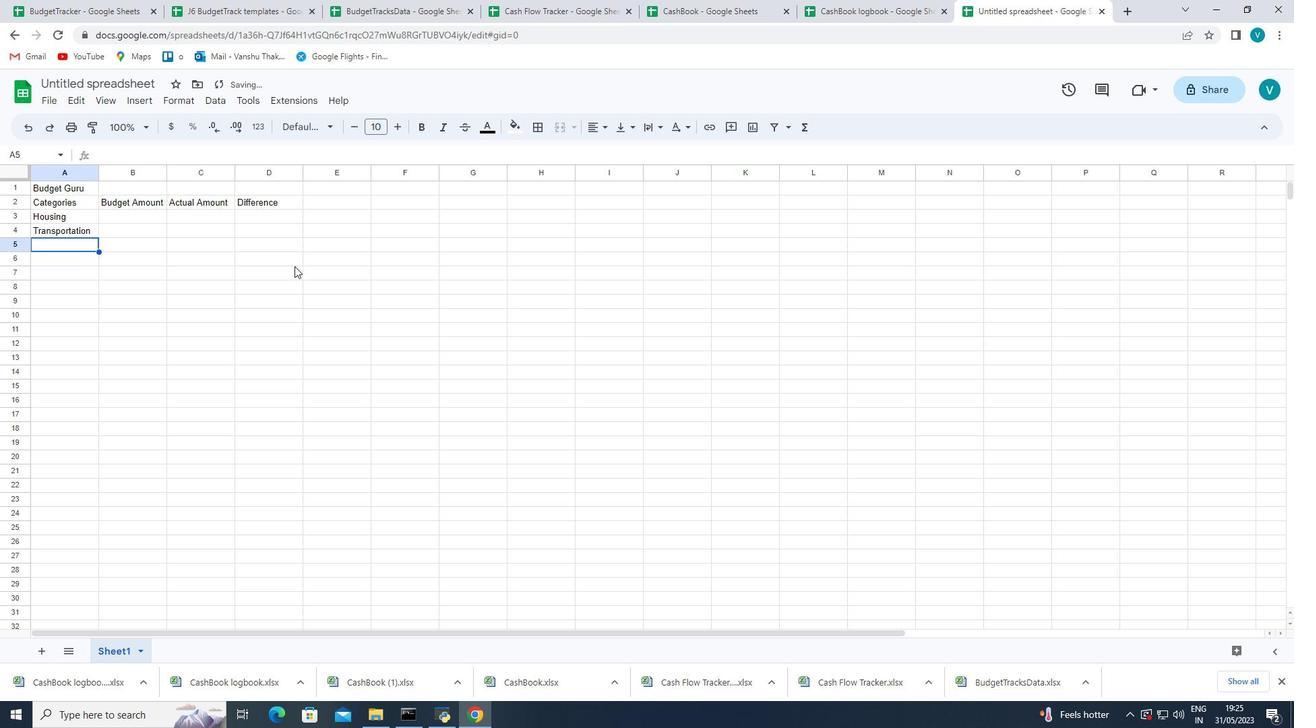 
Action: Key pressed <Key.shift_r><Key.shift_r><Key.shift_r><Key.shift_r><Key.shift_r><Key.shift_r><Key.shift_r><Key.shift_r>Groceries<Key.space><Key.shift_r><Key.enter><Key.shift_r><Key.shift_r><Key.shift_r><Key.shift_r><Key.shift_r><Key.shift_r><Key.shift_r><Key.shift_r><Key.shift_r><Key.shift_r><Key.shift_r><Key.shift_r><Key.shift_r>Utilities<Key.shift_r><Key.enter><Key.shift_r><Key.shift_r><Key.shift_r><Key.shift_r><Key.shift_r>Entertainmeny<Key.backspace>t<Key.space><Key.enter><Key.shift_r><Key.shift_r><Key.shift_r><Key.shift_r><Key.shift_r><Key.shift_r>Diningb<Key.backspace><Key.space><Key.shift_r>Out<Key.enter><Key.shift_r><Key.shift_r><Key.shift_r>Health<Key.space><Key.shift_r><Key.shift_r><Key.enter><Key.shift_r><Key.shift_r>Miscellaneous<Key.space><Key.shift_r><Key.enter><Key.shift_r>SAving<Key.backspace><Key.backspace><Key.backspace><Key.backspace><Key.backspace>aving<Key.space><Key.enter>
Screenshot: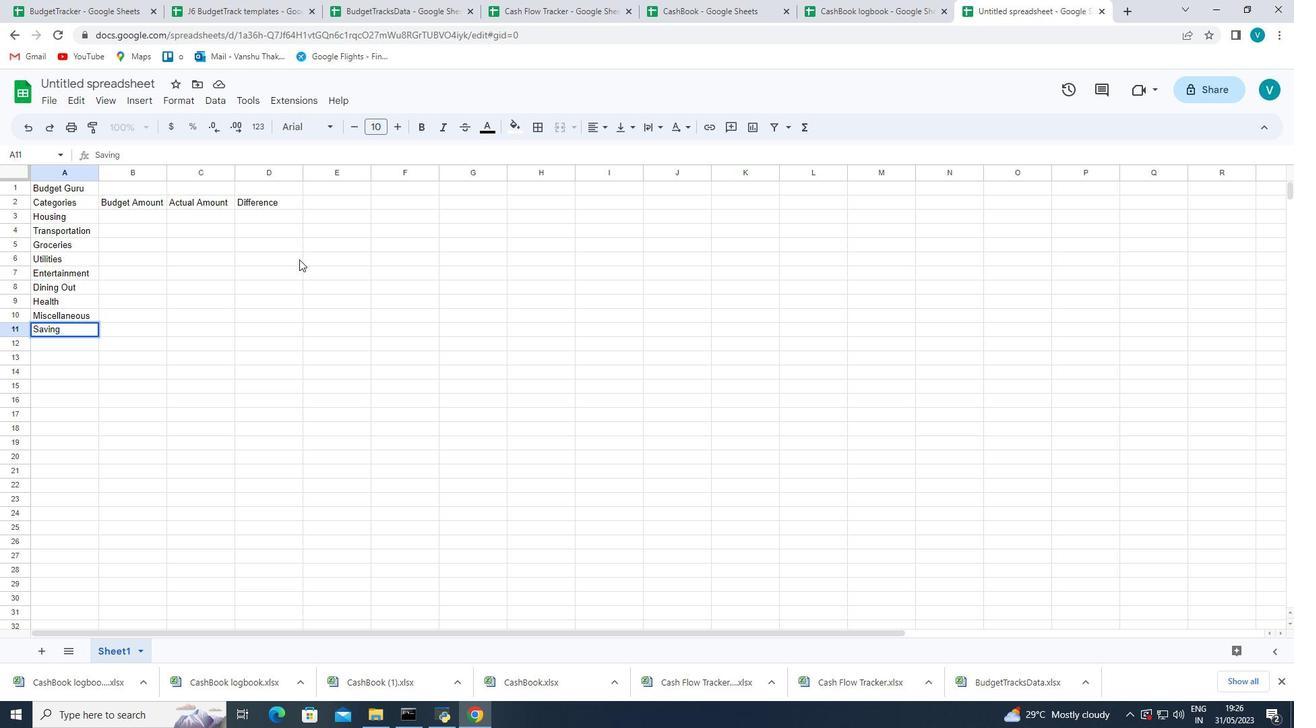 
Action: Mouse moved to (74, 325)
Screenshot: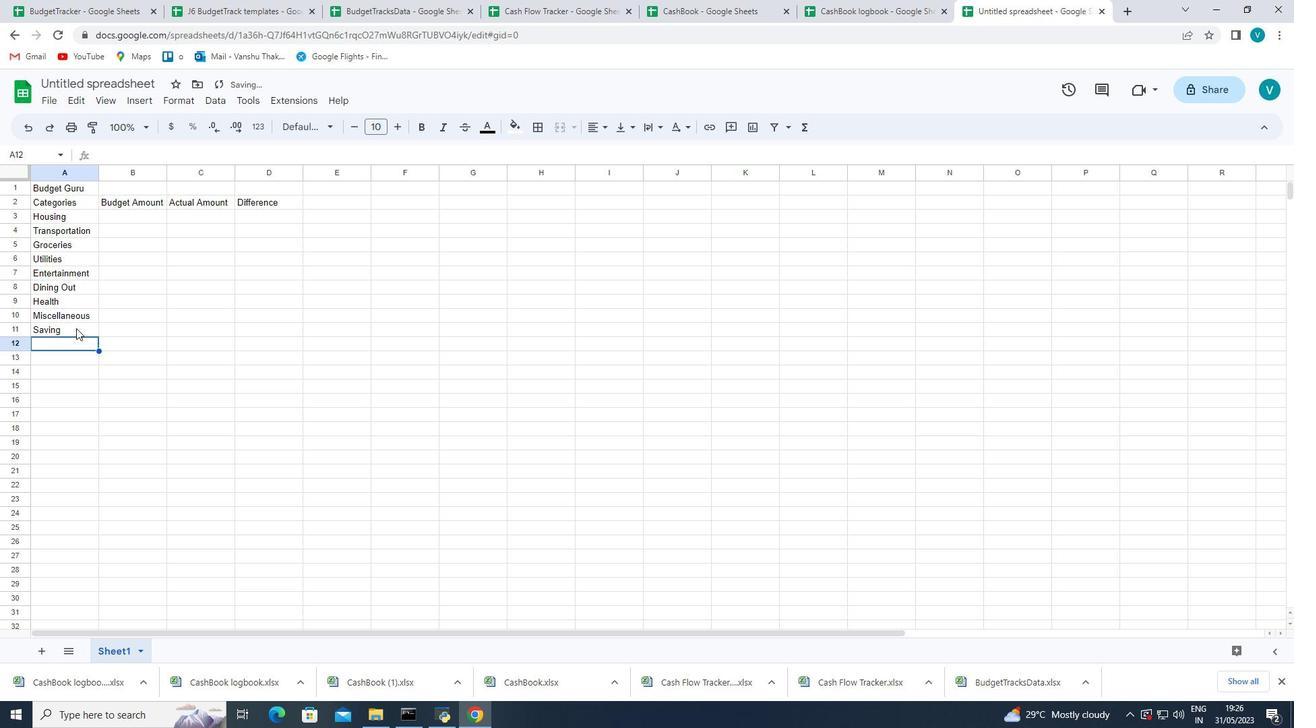 
Action: Mouse pressed left at (74, 325)
Screenshot: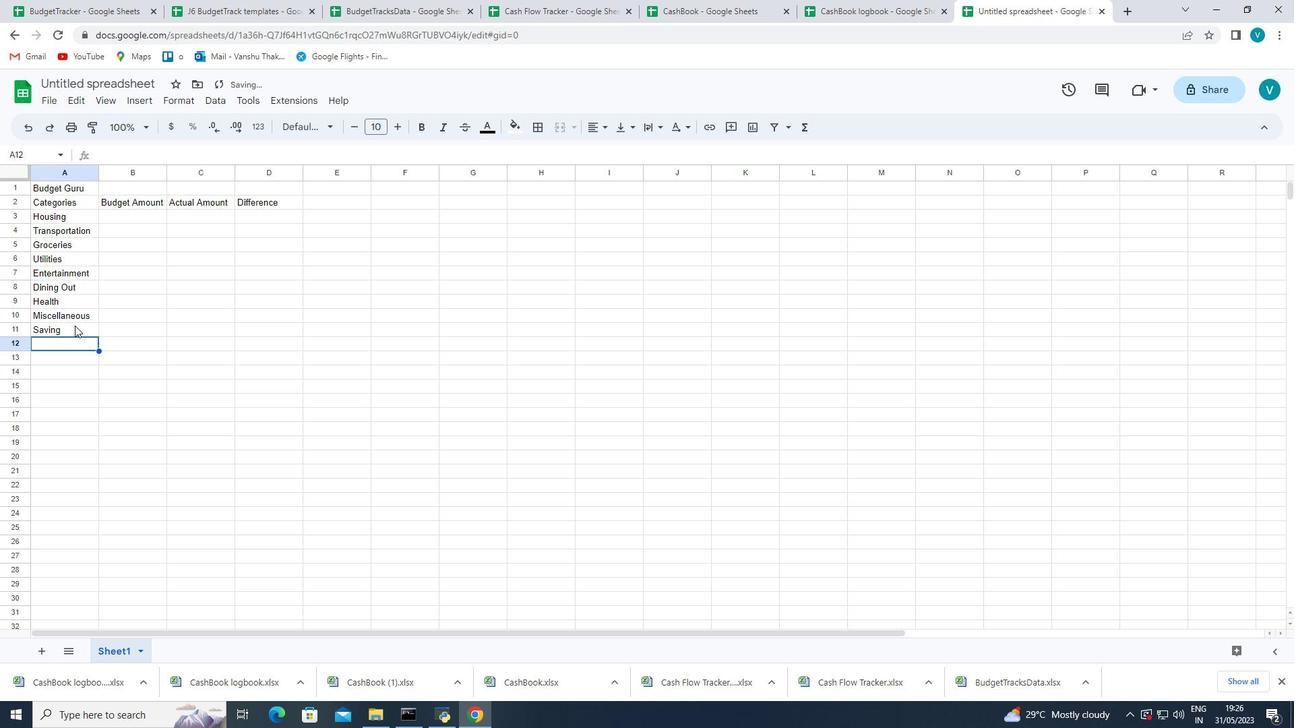 
Action: Mouse moved to (73, 335)
Screenshot: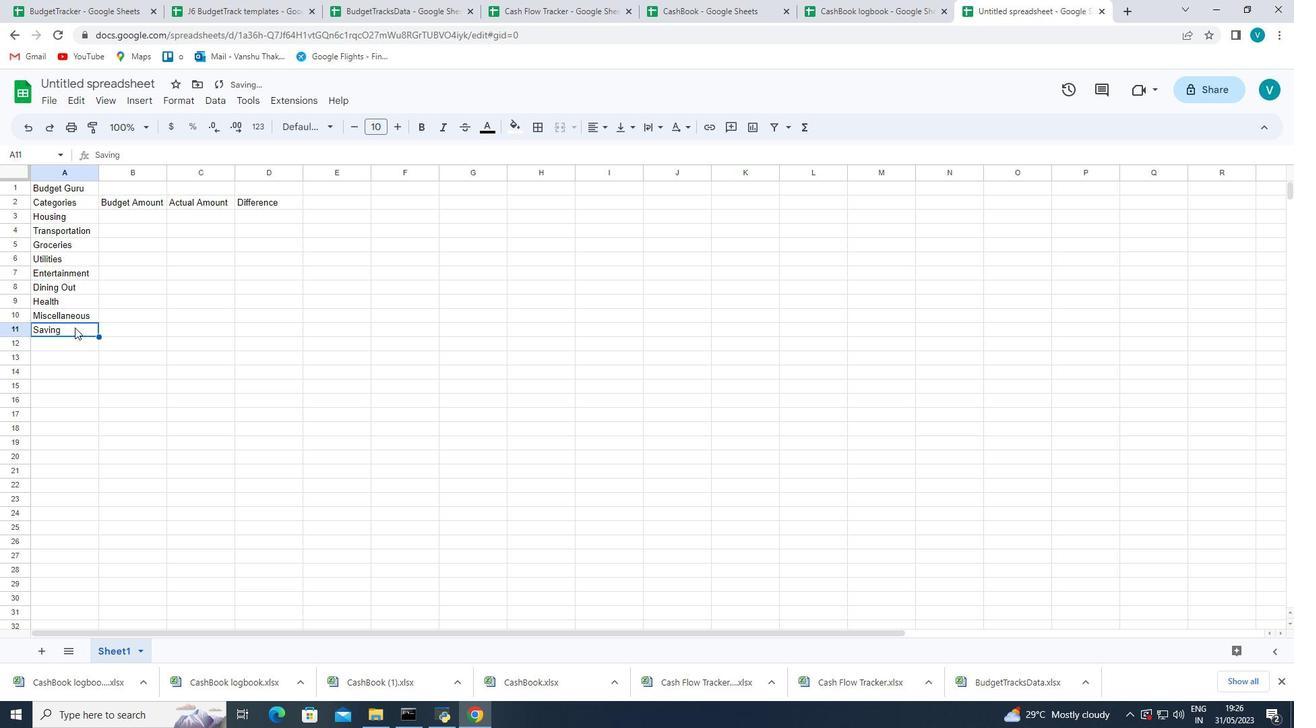
Action: Mouse pressed left at (73, 335)
Screenshot: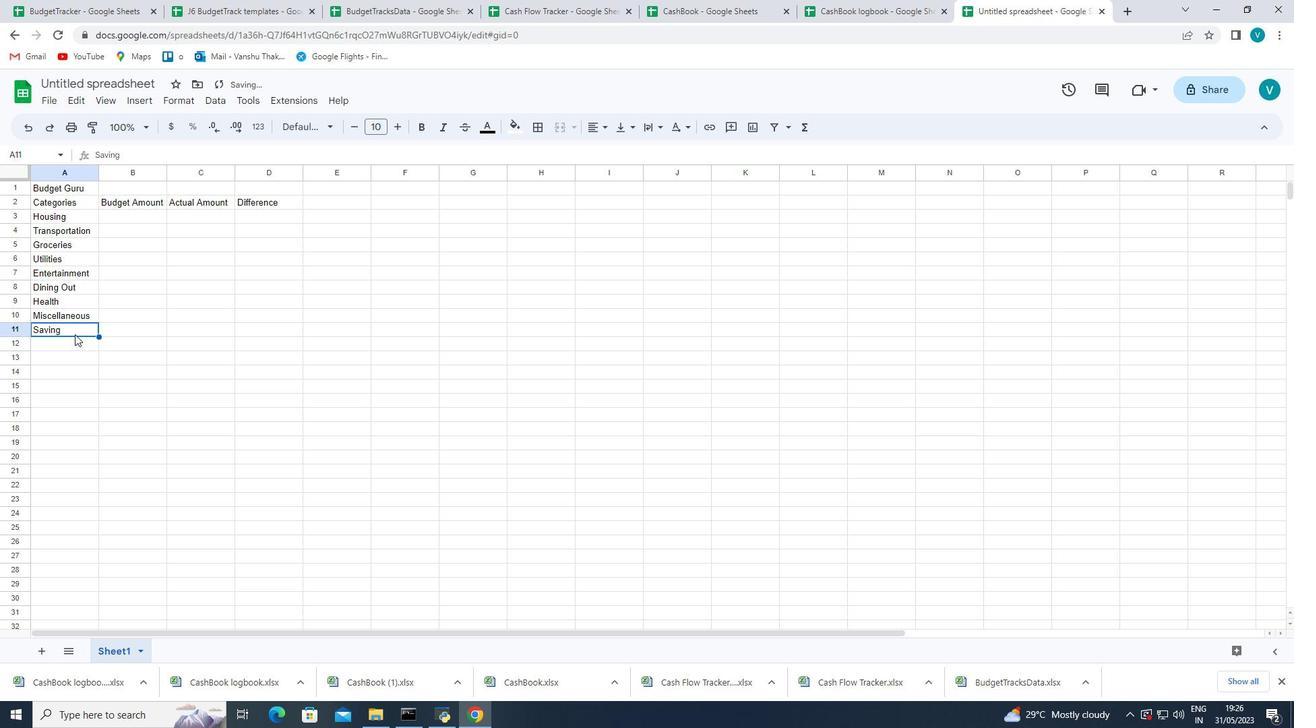 
Action: Mouse moved to (68, 331)
Screenshot: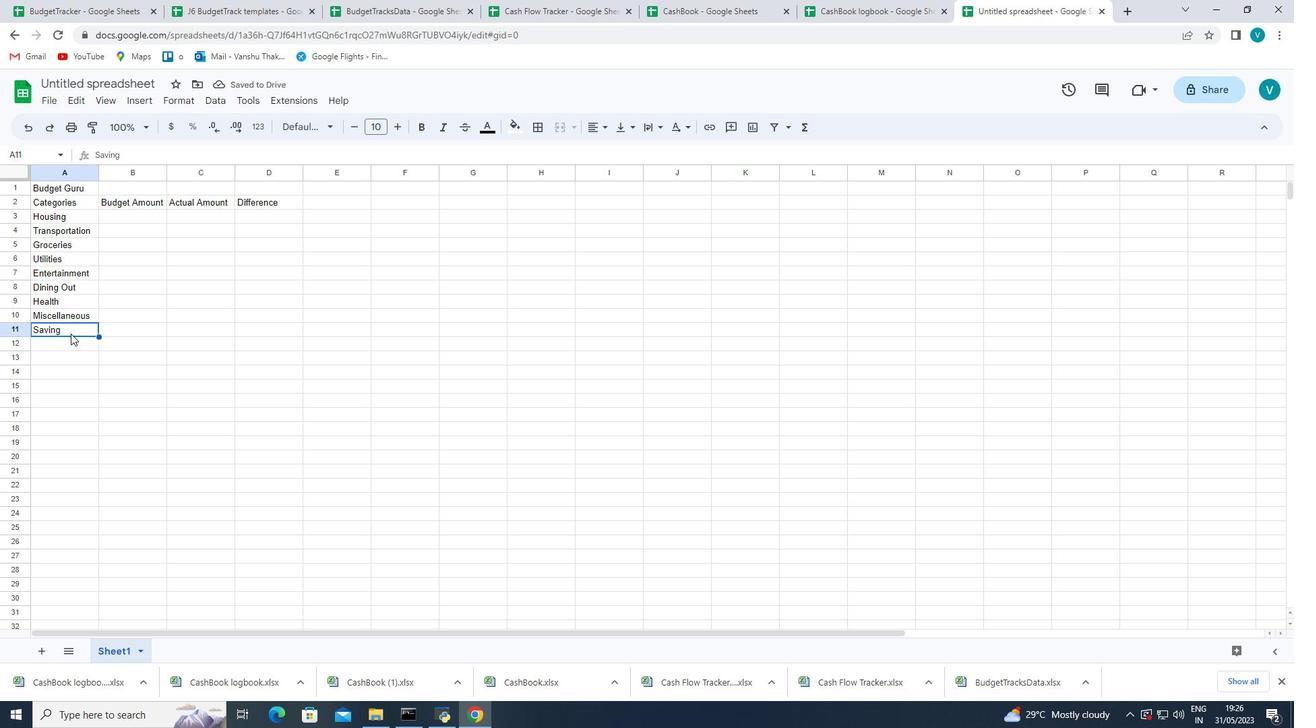 
Action: Mouse pressed left at (68, 331)
Screenshot: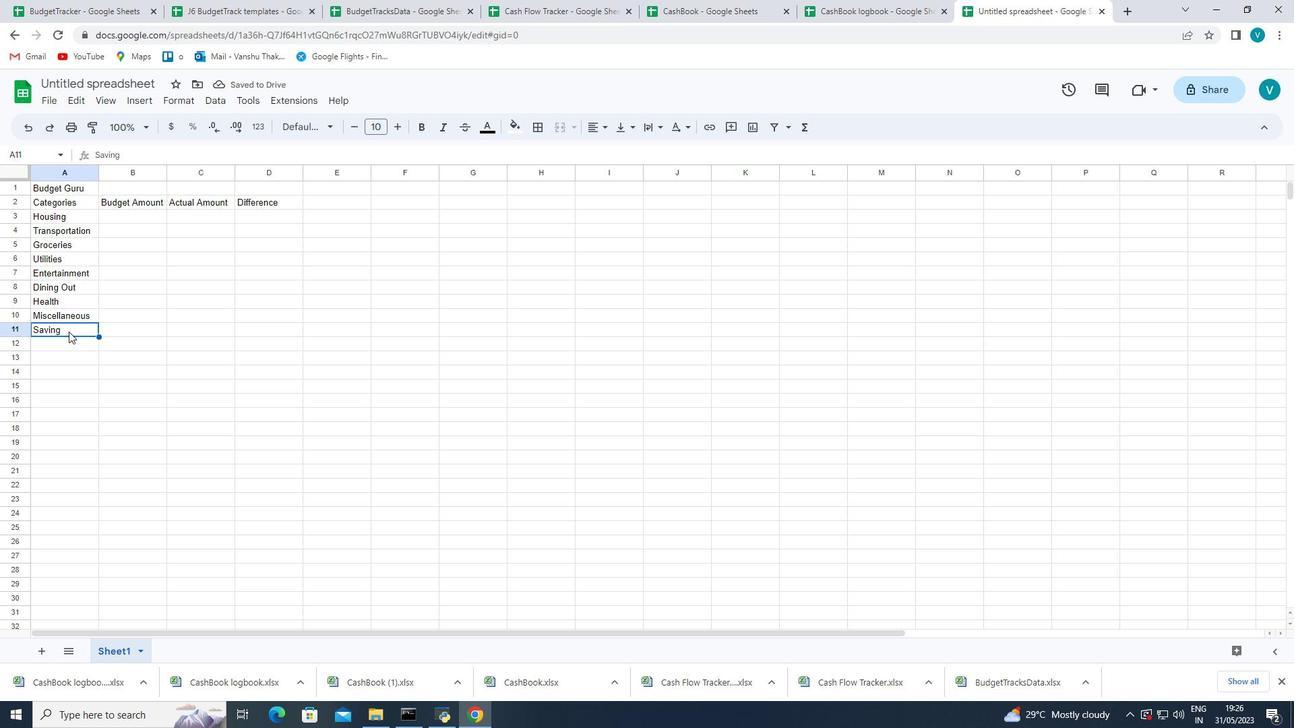 
Action: Mouse pressed left at (68, 331)
Screenshot: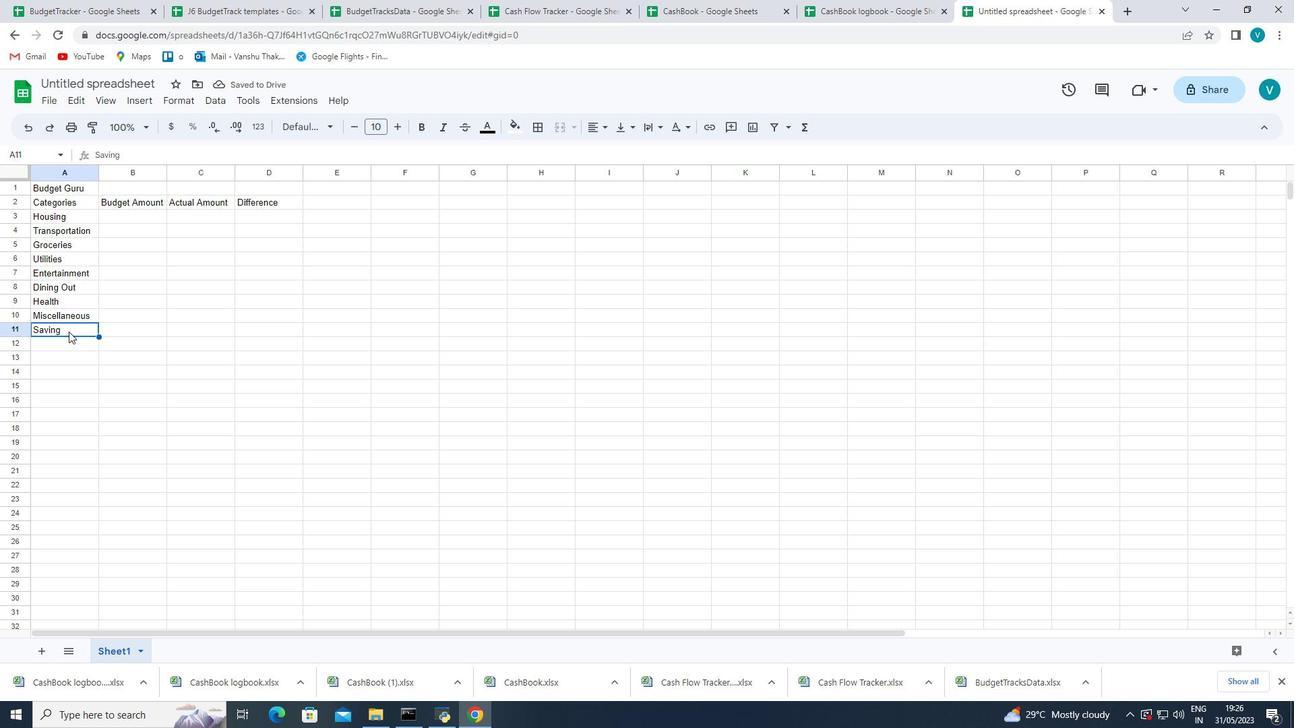 
Action: Mouse moved to (72, 327)
Screenshot: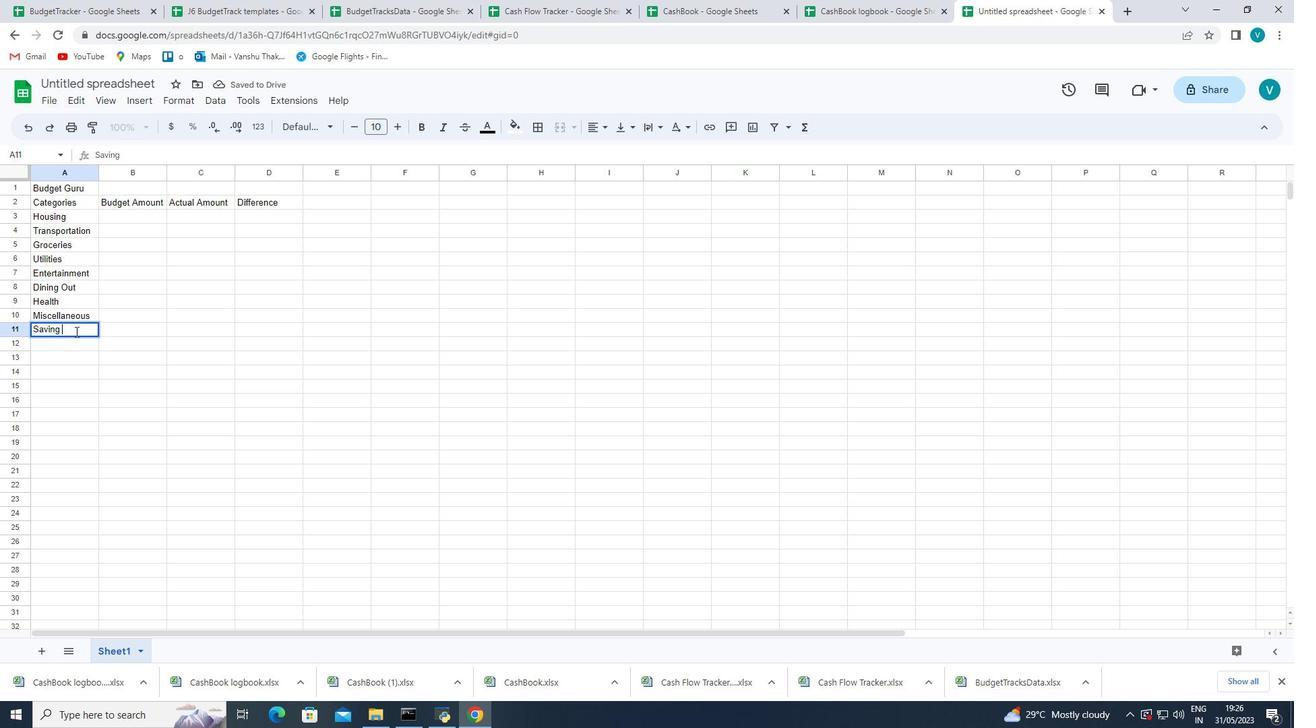
Action: Key pressed <Key.backspace><Key.space><Key.shift_r><Key.shift_r><Key.shift_r><Key.shift_r><Key.shift_r><Key.shift_r><Key.shift_r><Key.shift_r><Key.shift_r><Key.shift_r><Key.shift_r><Key.shift_r><Key.shift_r><Key.shift_r><Key.shift_r><Key.shift_r><Key.shift_r><Key.shift_r><Key.shift_r><Key.shift_r><Key.shift_r><Key.shift_r><Key.shift_r><Key.shift_r><Key.shift_r><Key.shift_r><Key.shift_r><Key.shift_r><Key.shift_r><Key.shift_r><Key.shift_r><Key.shift_r><Key.shift_r><Key.shift_r><Key.shift_r><Key.shift_r><Key.shift_r>&<Key.space><Key.shift_r><Key.shift_r><Key.shift_r><Key.shift_r><Key.shift_r><Key.shift_r><Key.shift_r><Key.shift_r><Key.shift_r><Key.shift_r><Key.shift_r>Total
Screenshot: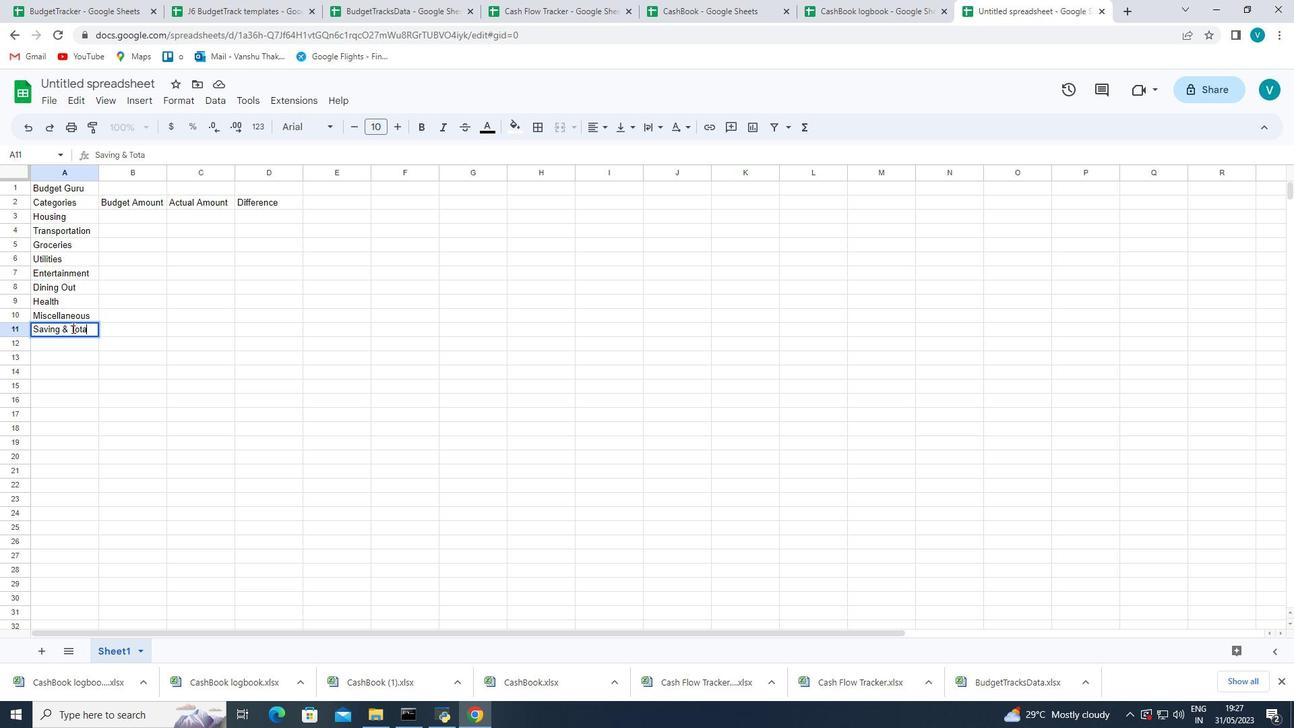 
Action: Mouse moved to (136, 217)
Screenshot: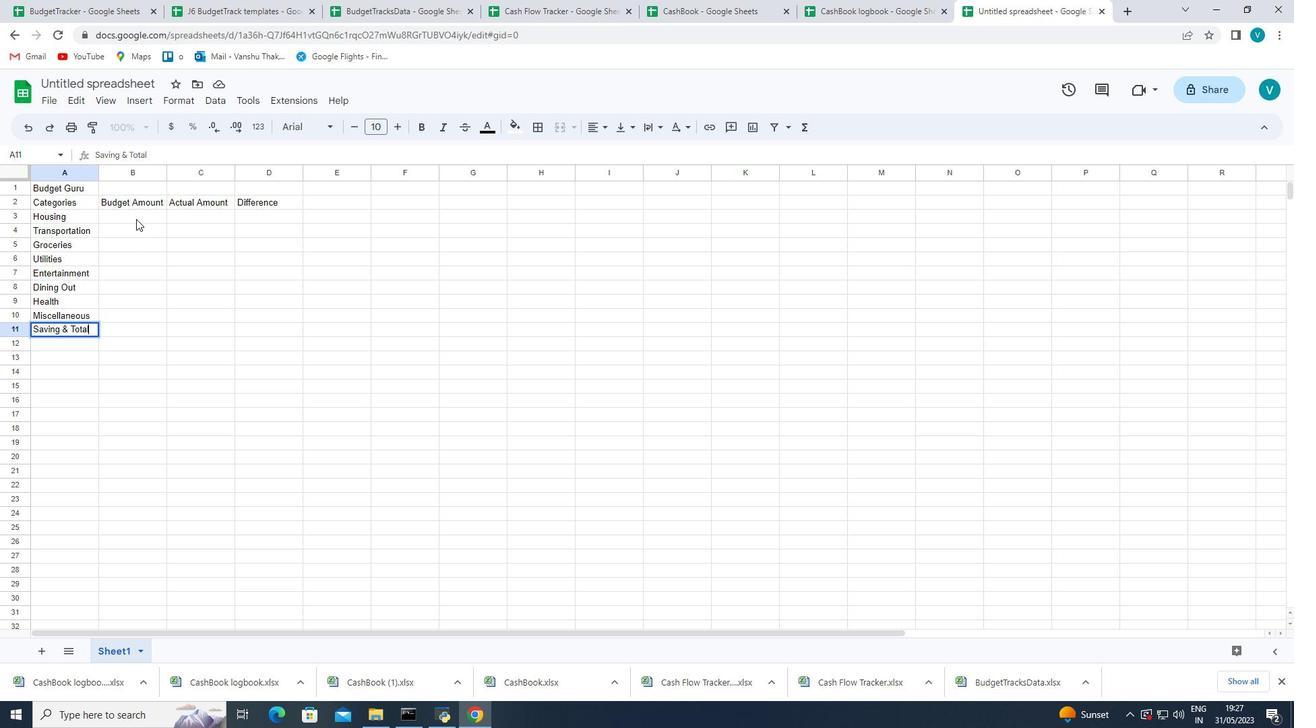 
Action: Mouse pressed left at (136, 217)
Screenshot: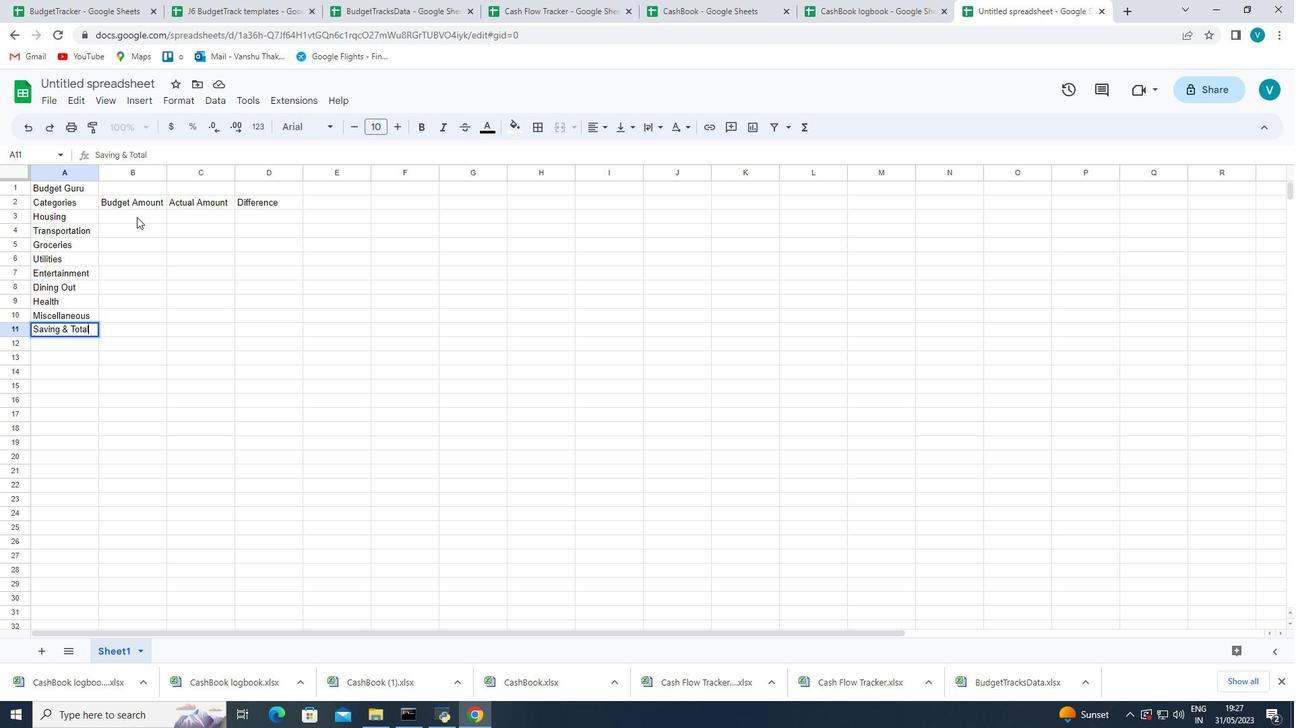 
Action: Mouse moved to (213, 212)
Screenshot: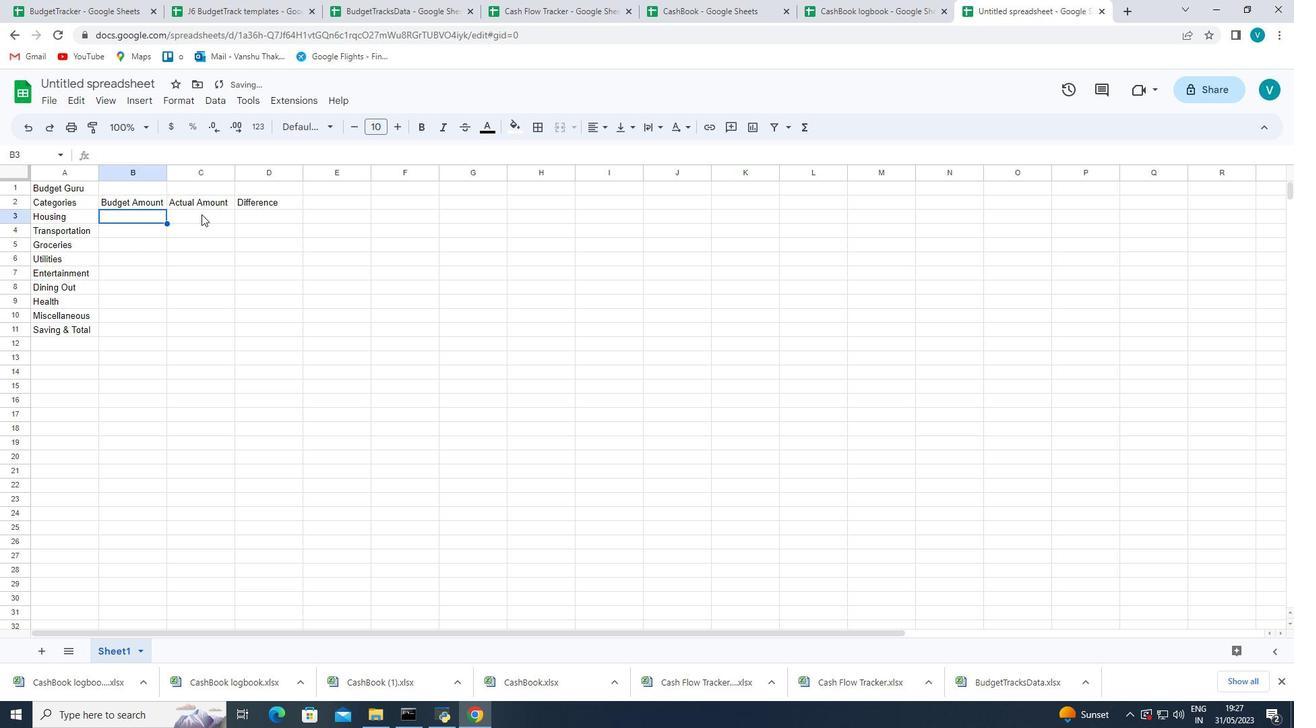 
Action: Key pressed <Key.shift_r><Key.shift_r><Key.shift_r><Key.shift_r><Key.shift_r><Key.shift_r><Key.shift_r><Key.shift_r><Key.shift_r><Key.shift_r><Key.shift_r>$1500<Key.enter><Key.shift_r><Key.shift_r><Key.shift_r><Key.shift_r><Key.shift_r><Key.shift_r><Key.shift_r><Key.shift_r><Key.shift_r><Key.shift_r><Key.shift_r><Key.shift_r><Key.shift_r><Key.shift_r><Key.shift_r><Key.shift_r><Key.shift_r><Key.shift_r><Key.shift_r><Key.shift_r><Key.shift_r><Key.shift_r><Key.shift_r><Key.shift_r><Key.shift_r><Key.shift_r><Key.shift_r><Key.shift_r>$300<Key.enter><Key.shift_r><Key.shift_r><Key.shift_r><Key.shift_r><Key.shift_r><Key.shift_r><Key.shift_r><Key.shift_r><Key.shift_r><Key.shift_r><Key.shift_r><Key.shift_r><Key.shift_r><Key.shift_r>$400<Key.enter><Key.shift_r><Key.shift_r><Key.shift_r><Key.shift_r><Key.shift_r><Key.shift_r><Key.shift_r><Key.shift_r><Key.shift_r><Key.shift_r>$200<Key.enter><Key.shift_r><Key.shift_r><Key.shift_r><Key.shift_r><Key.shift_r><Key.shift_r><Key.shift_r><Key.shift_r><Key.shift_r><Key.shift_r><Key.shift_r><Key.shift_r><Key.shift_r><Key.shift_r><Key.shift_r><Key.shift_r><Key.shift_r><Key.shift_r><Key.shift_r><Key.shift_r><Key.shift_r><Key.shift_r><Key.shift_r><Key.shift_r><Key.shift_r><Key.shift_r><Key.shift_r><Key.shift_r><Key.shift_r><Key.shift_r><Key.shift_r><Key.shift_r>$150<Key.enter><Key.shift_r><Key.shift_r><Key.shift_r><Key.shift_r><Key.shift_r><Key.shift_r><Key.shift_r><Key.shift_r><Key.shift_r><Key.shift_r><Key.shift_r><Key.shift_r><Key.shift_r><Key.shift_r><Key.shift_r><Key.shift_r><Key.shift_r><Key.shift_r><Key.shift_r><Key.shift_r><Key.shift_r><Key.shift_r><Key.shift_r><Key.shift_r>$259<Key.backspace>0<Key.shift_r><Key.enter><Key.shift_r><Key.shift_r><Key.shift_r><Key.shift_r><Key.shift_r><Key.shift_r><Key.shift_r><Key.shift_r><Key.shift_r><Key.shift_r><Key.shift_r><Key.shift_r>$100<Key.enter><Key.shift_r><Key.shift_r><Key.shift_r><Key.shift_r><Key.shift_r><Key.shift_r><Key.shift_r><Key.shift_r><Key.shift_r><Key.shift_r><Key.shift_r><Key.shift_r><Key.shift_r><Key.shift_r><Key.shift_r><Key.shift_r><Key.shift_r><Key.shift_r><Key.shift_r>$200<Key.enter><Key.shift_r><Key.shift_r><Key.shift_r><Key.shift_r><Key.shift_r><Key.shift_r><Key.shift_r><Key.shift_r><Key.shift_r><Key.shift_r><Key.shift_r><Key.shift_r><Key.shift_r><Key.shift_r><Key.shift_r><Key.shift_r><Key.shift_r><Key.shift_r><Key.shift_r><Key.shift_r><Key.shift_r><Key.shift_r><Key.shift_r><Key.shift_r><Key.shift_r><Key.shift_r><Key.shift_r>$500<Key.space><Key.shift_r><Key.shift_r><Key.shift_r><Key.shift_r><Key.shift_r>&<Key.space>4600
Screenshot: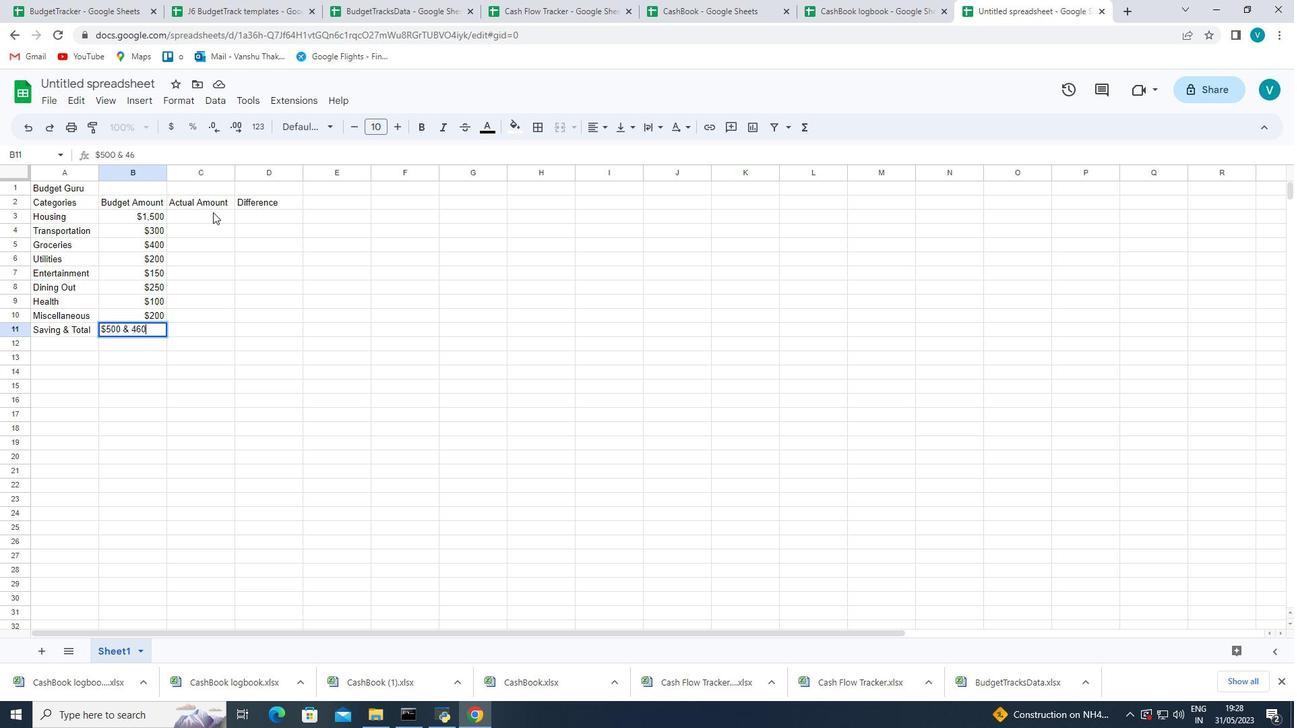 
Action: Mouse moved to (222, 219)
Screenshot: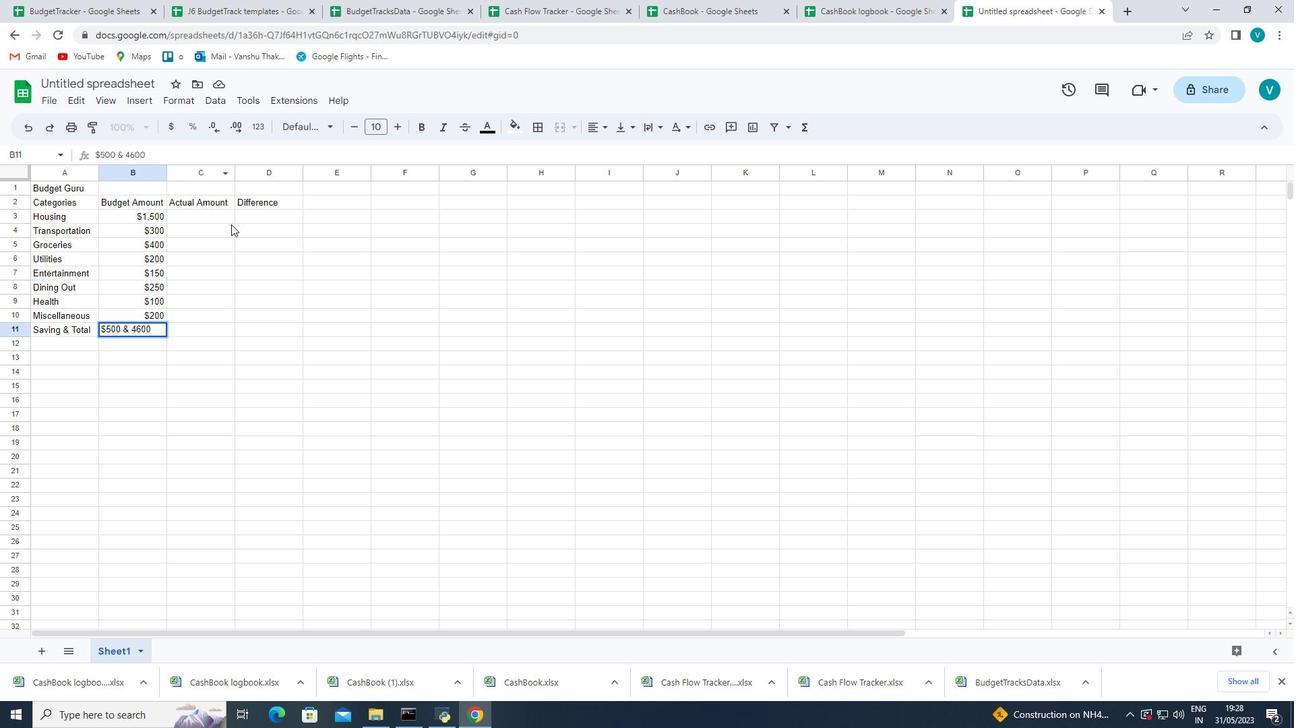 
Action: Mouse pressed left at (222, 219)
Screenshot: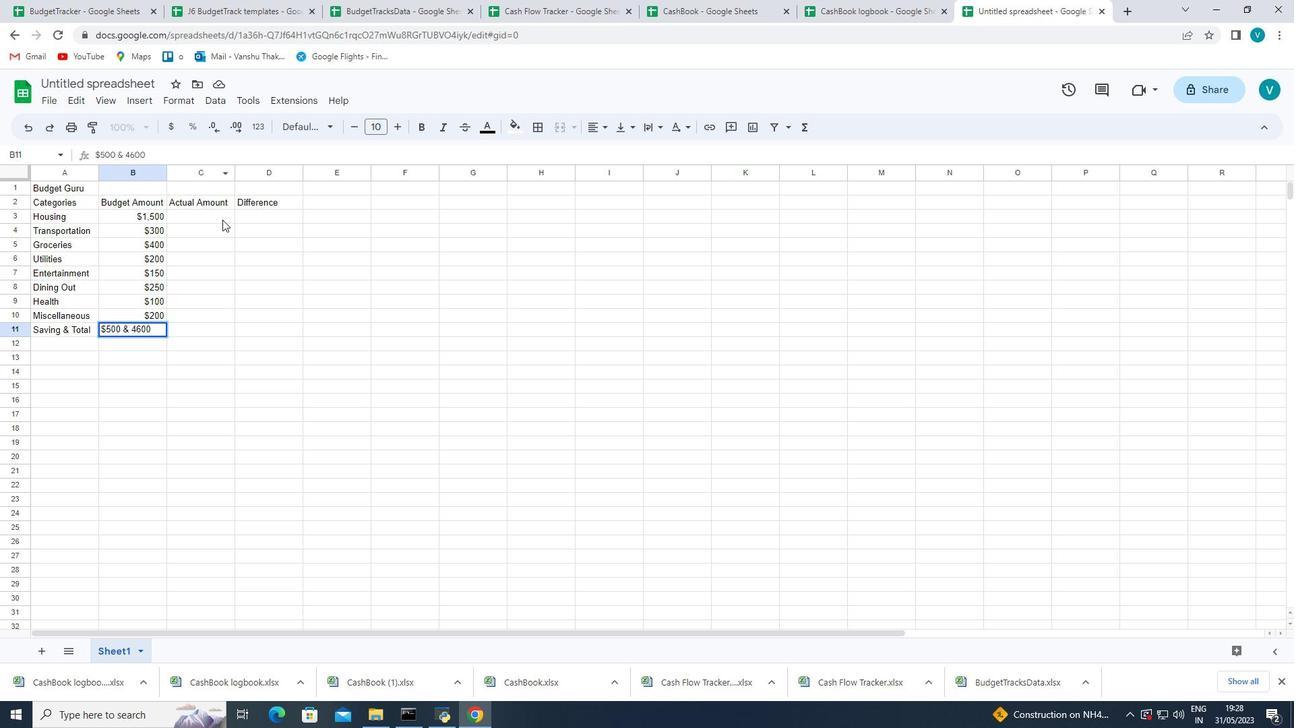 
Action: Mouse moved to (291, 231)
Screenshot: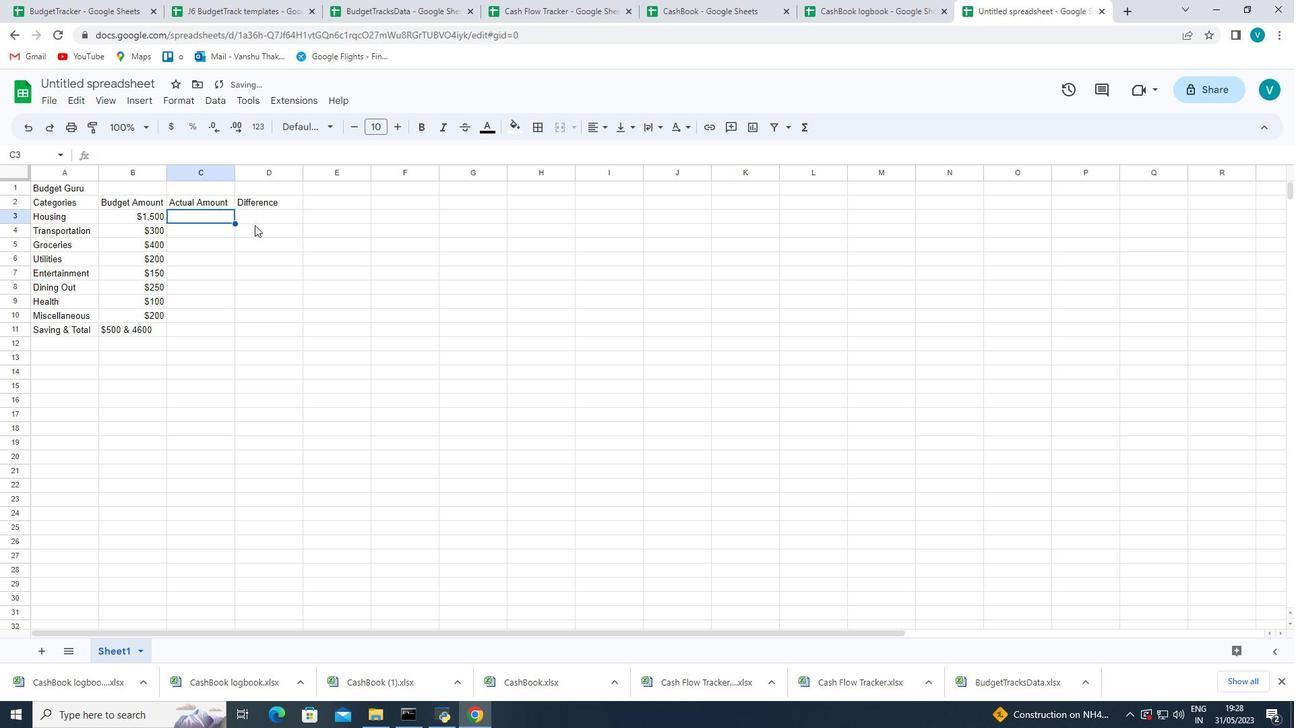 
Action: Key pressed <Key.shift_r><Key.shift_r><Key.shift_r><Key.shift_r><Key.shift_r><Key.shift_r><Key.shift_r><Key.shift_r><Key.shift_r><Key.shift_r><Key.shift_r><Key.shift_r><Key.shift_r><Key.shift_r><Key.shift_r><Key.shift_r><Key.shift_r><Key.shift_r><Key.shift_r><Key.shift_r><Key.shift_r><Key.shift_r><Key.shift_r><Key.shift_r><Key.shift_r><Key.shift_r><Key.shift_r><Key.shift_r><Key.shift_r><Key.shift_r><Key.shift_r><Key.shift_r><Key.shift_r><Key.shift_r>$1400<Key.enter><Key.shift_r><Key.shift_r><Key.shift_r><Key.shift_r><Key.shift_r>$280<Key.enter><Key.shift_r>$420<Key.enter><Key.shift_r><Key.shift_r><Key.shift_r><Key.shift_r>$180<Key.enter><Key.shift_r><Key.shift_r><Key.shift_r><Key.shift_r><Key.shift_r><Key.shift_r>$170<Key.enter><Key.shift_r><Key.shift_r><Key.shift_r><Key.shift_r><Key.shift_r><Key.shift_r><Key.shift_r><Key.shift_r>$230<Key.enter><Key.shift_r><Key.shift_r><Key.shift_r><Key.shift_r>$120<Key.enter><Key.shift_r><Key.shift_r><Key.shift_r><Key.shift_r><Key.shift_r><Key.shift_r><Key.shift_r><Key.shift_r><Key.shift_r><Key.shift_r><Key.shift_r><Key.shift_r><Key.shift_r><Key.shift_r><Key.shift_r><Key.shift_r>$180<Key.space><Key.shift_r><Key.enter><Key.shift_r><Key.shift_r><Key.shift_r><Key.shift_r><Key.shift_r><Key.shift_r><Key.shift_r><Key.shift_r><Key.shift_r>$520<Key.space><Key.shift_r>&<Key.space><Key.shift_r><Key.shift_r><Key.shift_r><Key.shift_r><Key.shift_r><Key.shift_r><Key.shift_r><Key.shift_r><Key.shift_r><Key.shift_r>$4500<Key.shift_r>
Screenshot: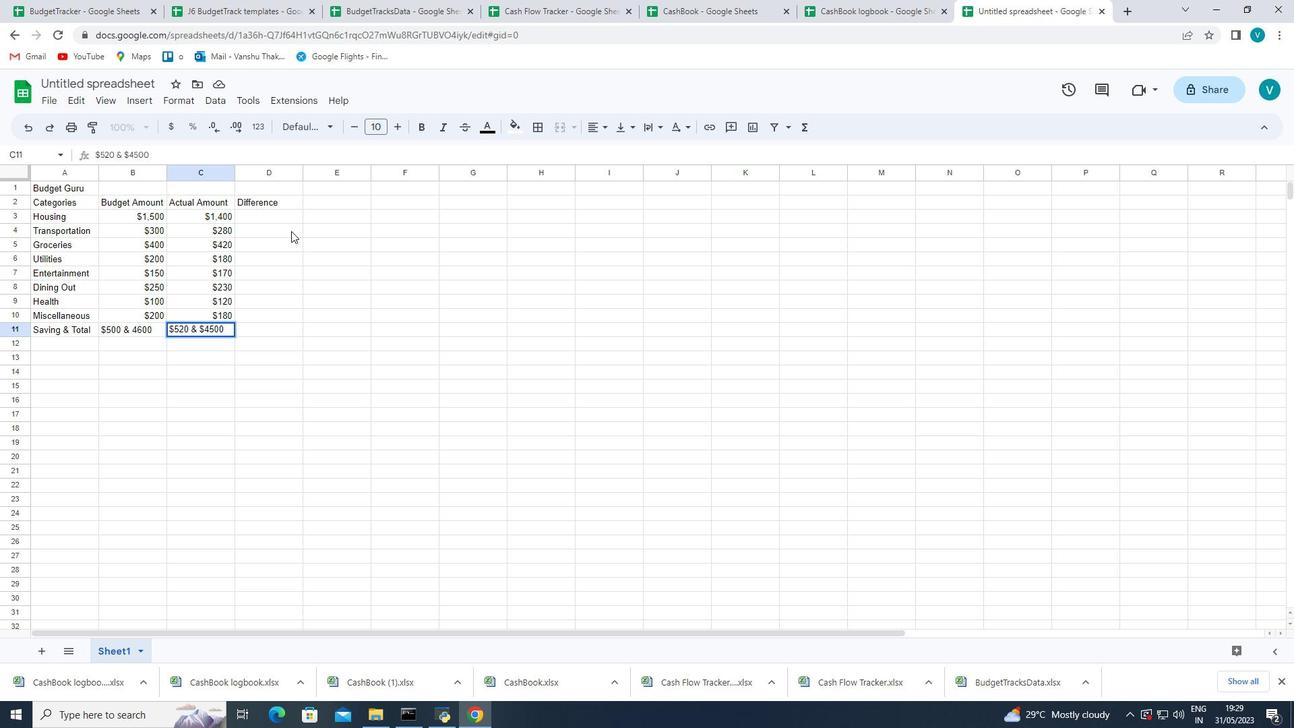 
Action: Mouse moved to (432, 281)
Screenshot: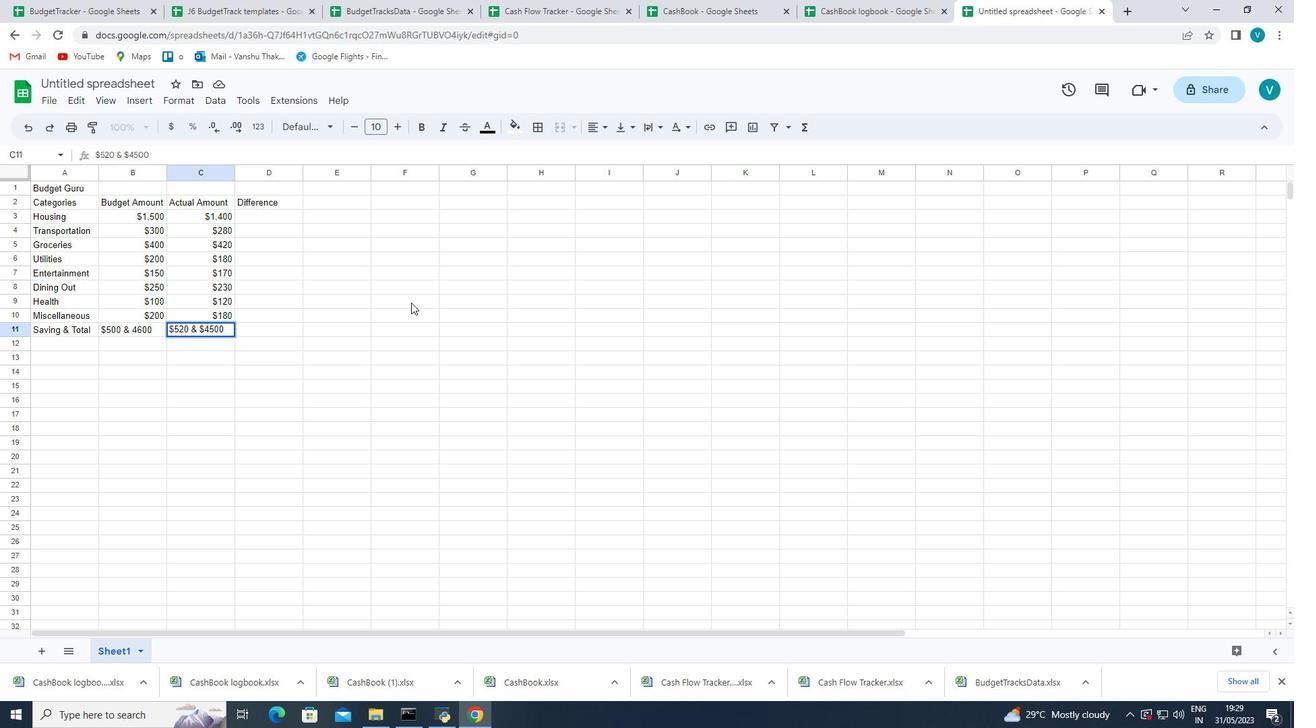 
Action: Mouse pressed left at (432, 281)
Screenshot: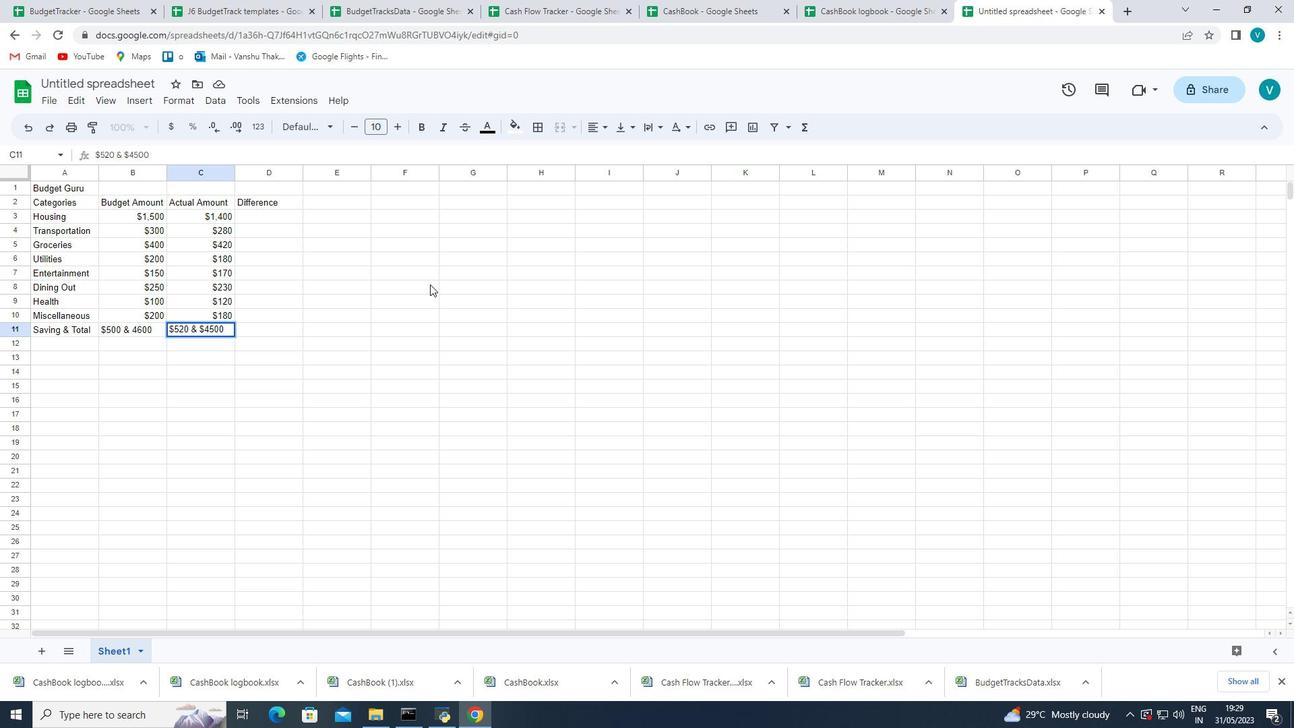 
Action: Mouse moved to (277, 208)
Screenshot: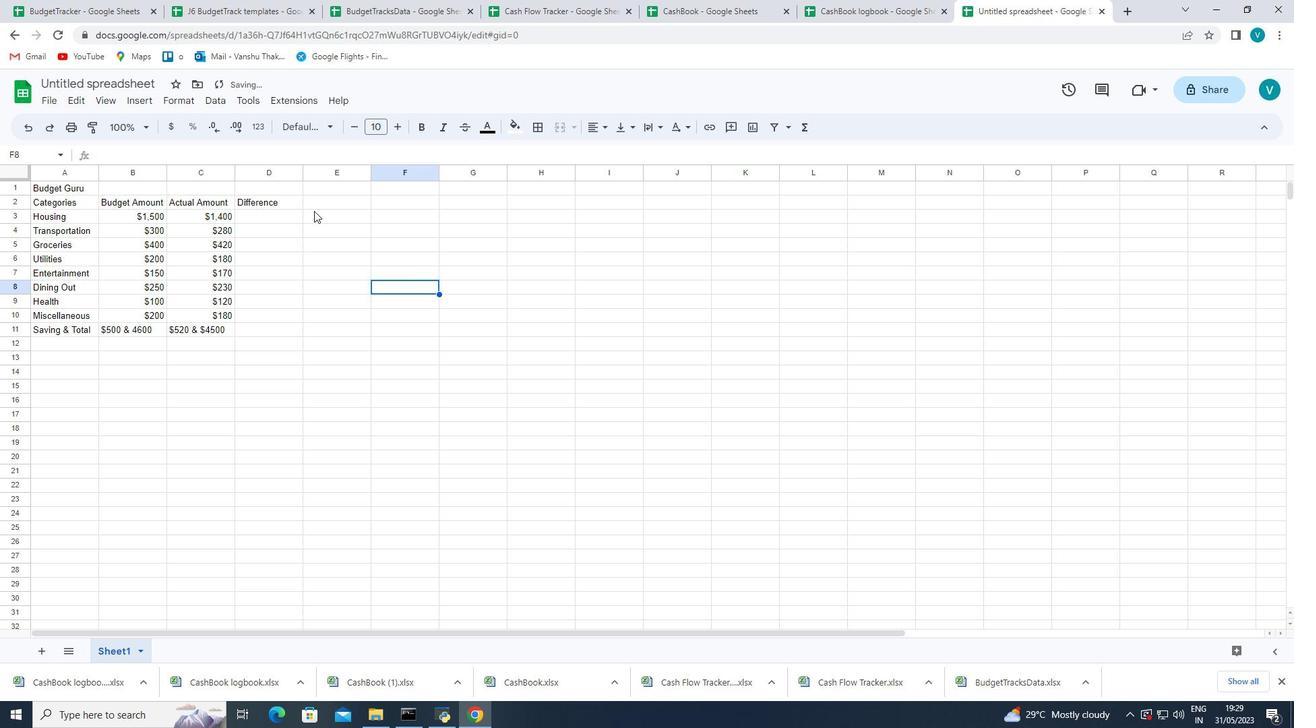 
Action: Mouse pressed left at (277, 208)
Screenshot: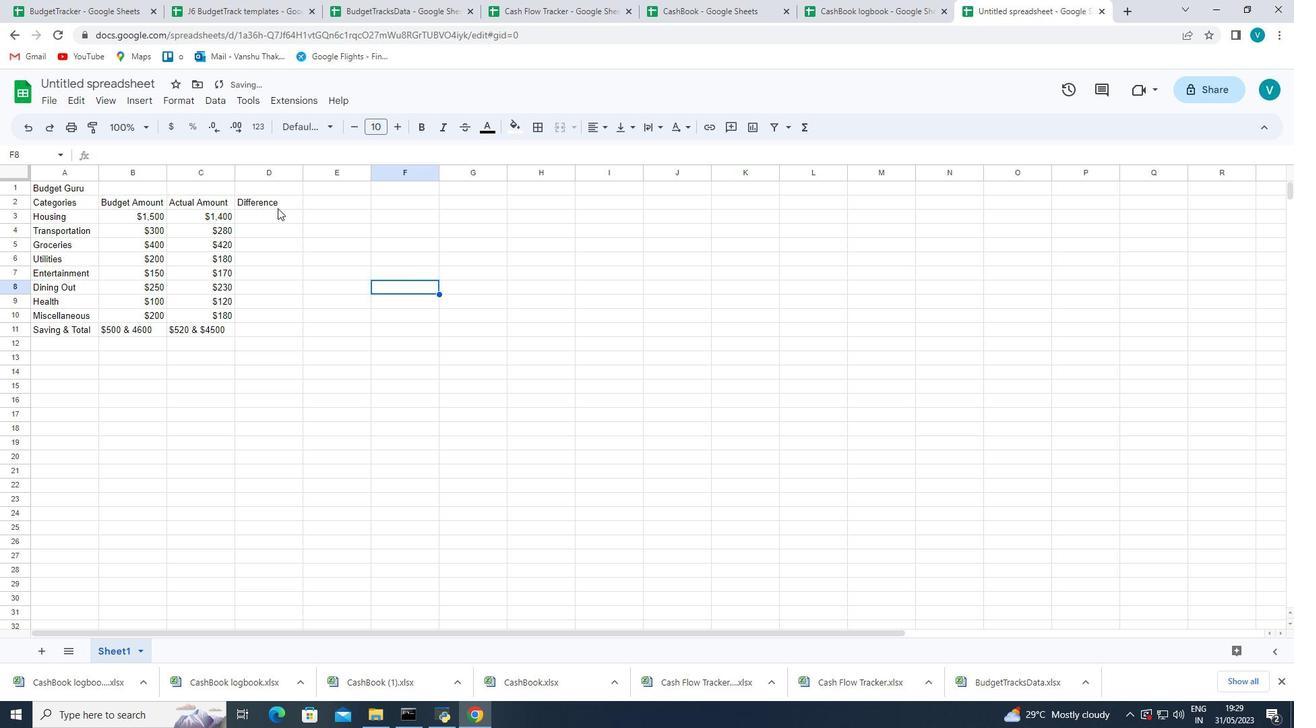 
Action: Mouse moved to (274, 218)
Screenshot: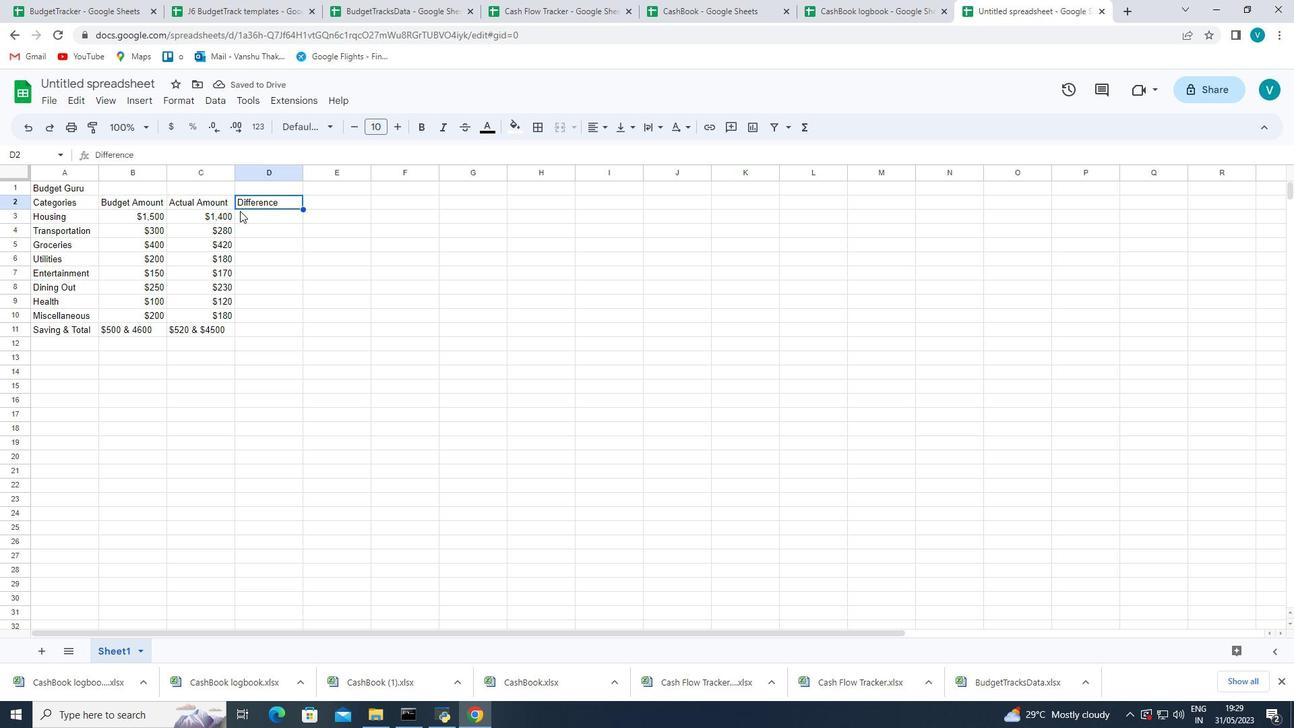 
Action: Mouse pressed left at (274, 218)
Screenshot: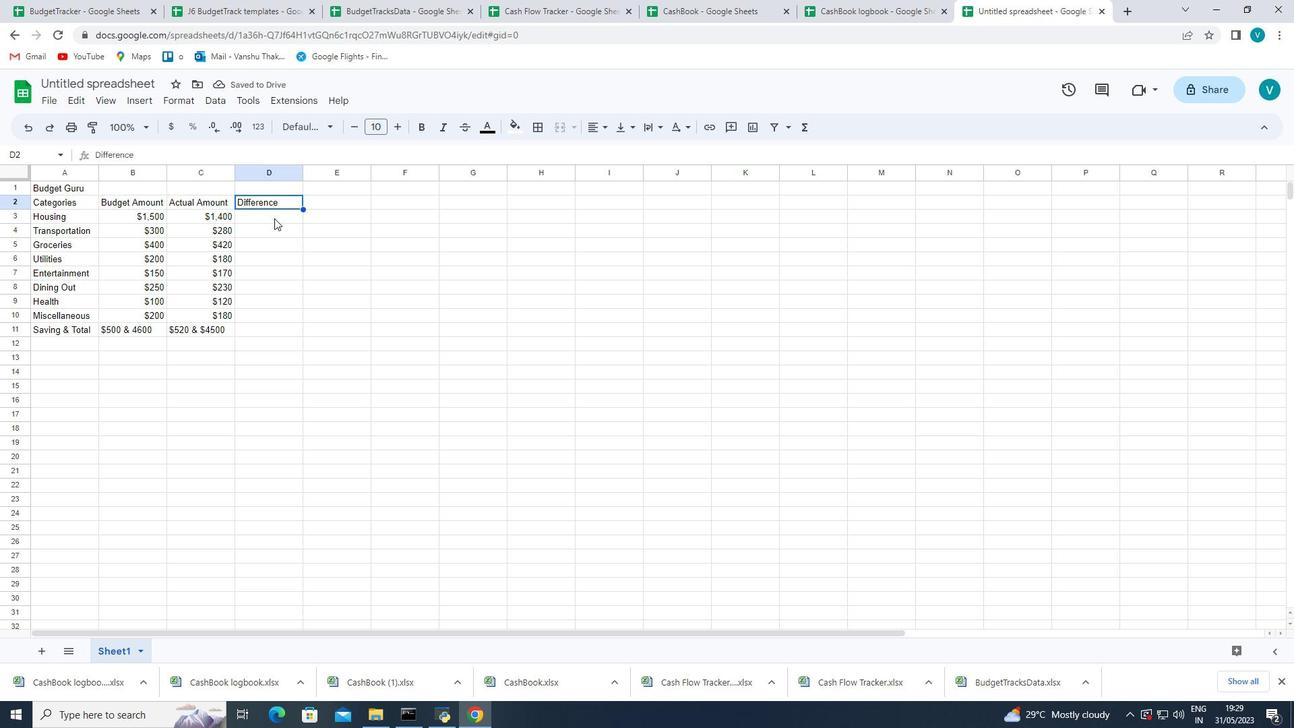 
Action: Mouse moved to (651, 205)
Screenshot: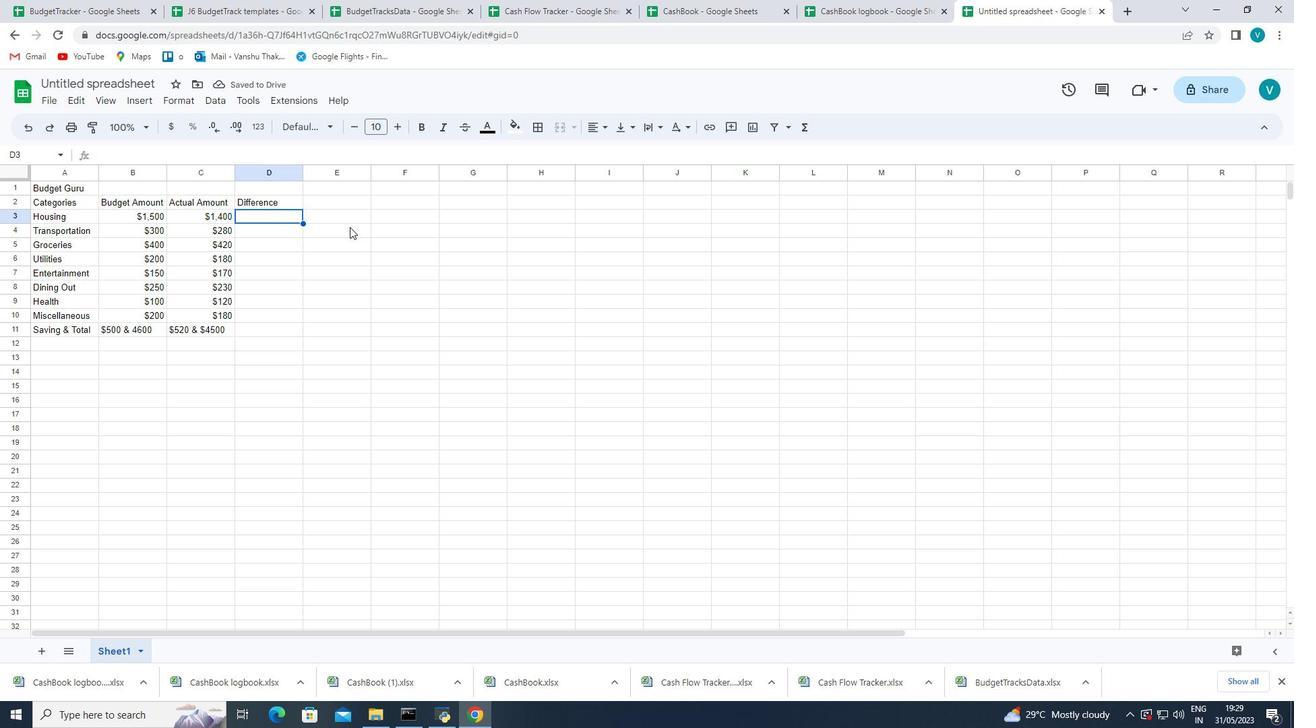 
Action: Key pressed <Key.shift_r><Key.shift_r><Key.shift_r><Key.shift_r><Key.shift_r><Key.shift_r><Key.shift_r><Key.shift_r><Key.shift_r><Key.shift_r><Key.shift_r><Key.shift_r><Key.shift_r><Key.shift_r><Key.shift_r><Key.shift_r><Key.shift_r><Key.shift_r><Key.shift_r>-<Key.shift_r><Key.shift_r><Key.shift_r><Key.shift_r>$100<Key.enter><Key.shift_r><Key.shift_r><Key.shift_r><Key.shift_r>-<Key.shift_r><Key.shift_r><Key.shift_r><Key.shift_r><Key.shift_r><Key.shift_r><Key.shift_r><Key.shift_r><Key.shift_r><Key.shift_r><Key.shift_r><Key.shift_r><Key.shift_r><Key.shift_r><Key.shift_r><Key.shift_r><Key.shift_r><Key.shift_r>$20<Key.enter><Key.shift_r><Key.shift_r><Key.shift_r><Key.shift_r><Key.shift_r><Key.shift_r><Key.shift_r><Key.shift_r><Key.shift_r><Key.shift_r><Key.shift_r><Key.shift_r><Key.shift_r><Key.shift_r><Key.shift_r><Key.shift_r><Key.shift_r><Key.shift_r><Key.shift_r><Key.shift_r><Key.shift_r><Key.shift_r><Key.shift_r><Key.shift_r><Key.shift_r><Key.shift_r><Key.shift_r><Key.shift_r><Key.shift_r><Key.shift_r>$20<Key.enter>-<Key.shift_r><Key.shift_r><Key.shift_r><Key.shift_r><Key.shift_r><Key.shift_r><Key.shift_r><Key.shift_r><Key.shift_r><Key.shift_r><Key.shift_r><Key.shift_r><Key.shift_r><Key.shift_r><Key.shift_r><Key.shift_r><Key.shift_r><Key.shift_r><Key.shift_r><Key.shift_r>$20<Key.enter><Key.shift_r><Key.shift_r><Key.shift_r><Key.shift_r><Key.shift_r><Key.shift_r><Key.shift_r><Key.shift_r><Key.shift_r><Key.shift_r><Key.shift_r><Key.shift_r><Key.shift_r><Key.shift_r><Key.shift_r><Key.shift_r><Key.shift_r><Key.shift_r><Key.shift_r><Key.shift_r><Key.shift_r><Key.shift_r><Key.shift_r><Key.shift_r><Key.shift_r><Key.shift_r><Key.shift_r><Key.shift_r><Key.shift_r><Key.shift_r><Key.shift_r><Key.shift_r><Key.shift_r><Key.shift_r><Key.shift_r><Key.shift_r><Key.shift_r><Key.shift_r><Key.shift_r>$20<Key.enter>-<Key.shift_r><Key.shift_r><Key.shift_r><Key.shift_r><Key.shift_r><Key.shift_r><Key.shift_r><Key.shift_r><Key.shift_r><Key.shift_r><Key.shift_r><Key.shift_r><Key.shift_r><Key.shift_r><Key.shift_r><Key.shift_r><Key.shift_r><Key.shift_r><Key.shift_r><Key.shift_r><Key.shift_r><Key.shift_r>$20<Key.enter><Key.shift_r><Key.shift_r><Key.shift_r><Key.shift_r><Key.shift_r><Key.shift_r><Key.shift_r><Key.shift_r><Key.shift_r><Key.shift_r><Key.shift_r><Key.shift_r><Key.shift_r><Key.shift_r><Key.shift_r><Key.shift_r><Key.shift_r><Key.shift_r><Key.shift_r><Key.shift_r><Key.shift_r><Key.shift_r><Key.shift_r>$20<Key.enter><Key.shift_r><Key.shift_r><Key.shift_r>-<Key.shift_r><Key.shift_r><Key.shift_r><Key.shift_r><Key.shift_r><Key.shift_r><Key.shift_r><Key.shift_r><Key.shift_r><Key.shift_r><Key.shift_r><Key.shift_r><Key.shift_r><Key.shift_r><Key.shift_r><Key.shift_r><Key.shift_r><Key.shift_r><Key.shift_r><Key.shift_r>$20<Key.enter><Key.shift_r><Key.shift_r><Key.shift_r><Key.shift_r><Key.shift_r><Key.shift_r><Key.shift_r><Key.shift_r>$20<Key.space><Key.shift_r>&<Key.space>-<Key.shift_r><Key.shift_r><Key.shift_r><Key.shift_r><Key.shift_r><Key.shift_r><Key.shift_r><Key.shift_r><Key.shift_r><Key.shift_r><Key.shift_r><Key.shift_r><Key.shift_r><Key.shift_r><Key.shift_r><Key.shift_r><Key.shift_r><Key.shift_r><Key.shift_r><Key.shift_r><Key.shift_r><Key.shift_r><Key.shift_r>$200<Key.backspace><Key.backspace><Key.backspace>100
Screenshot: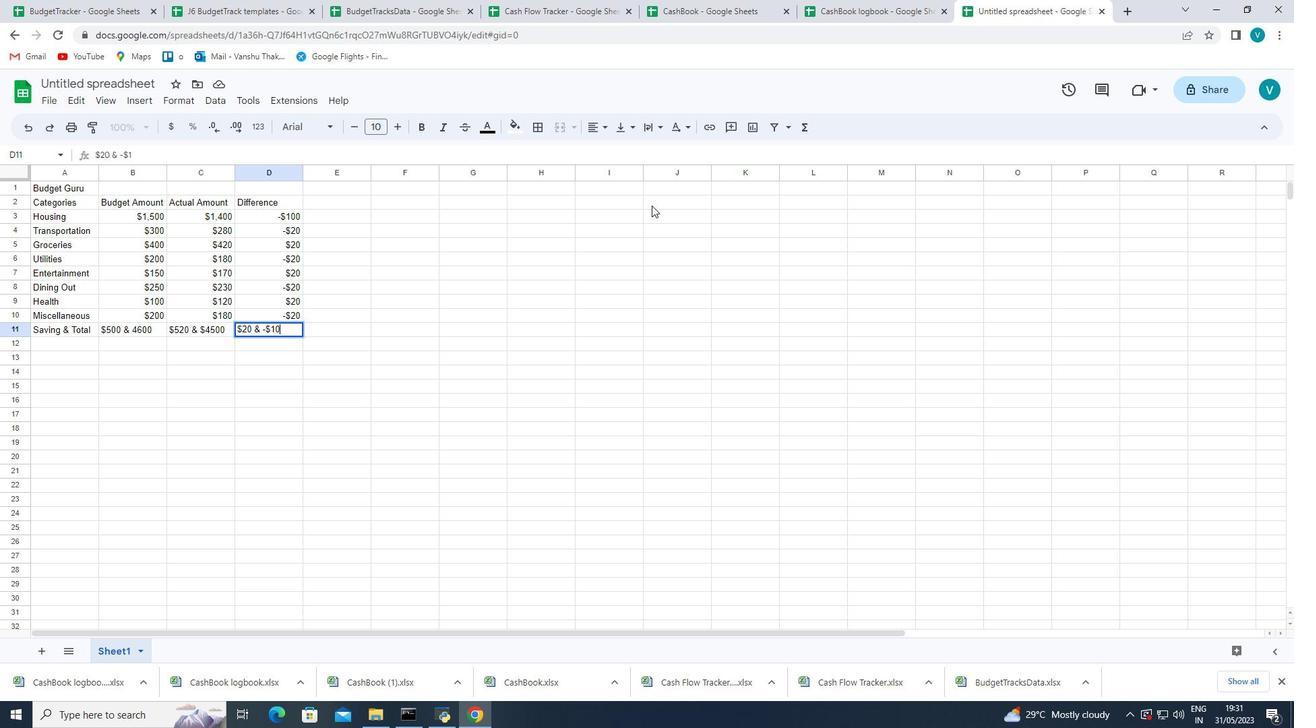 
Action: Mouse moved to (415, 281)
Screenshot: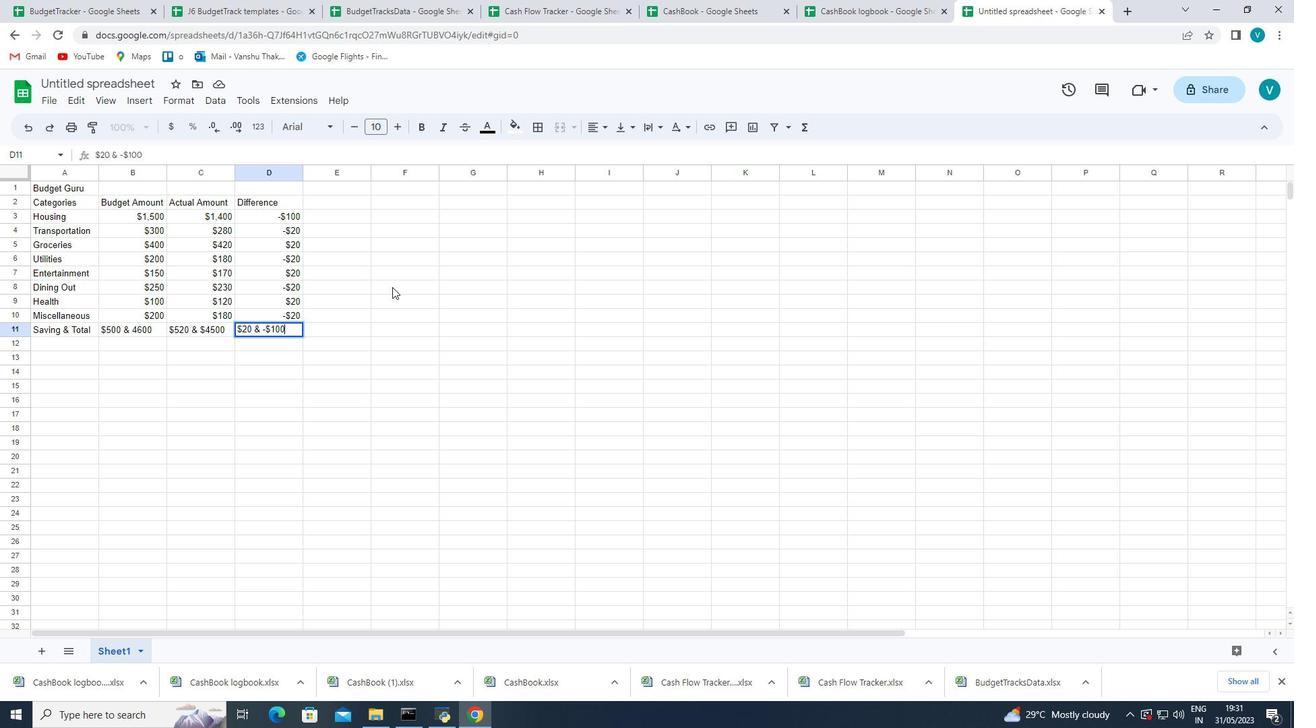 
Action: Mouse pressed left at (415, 281)
Screenshot: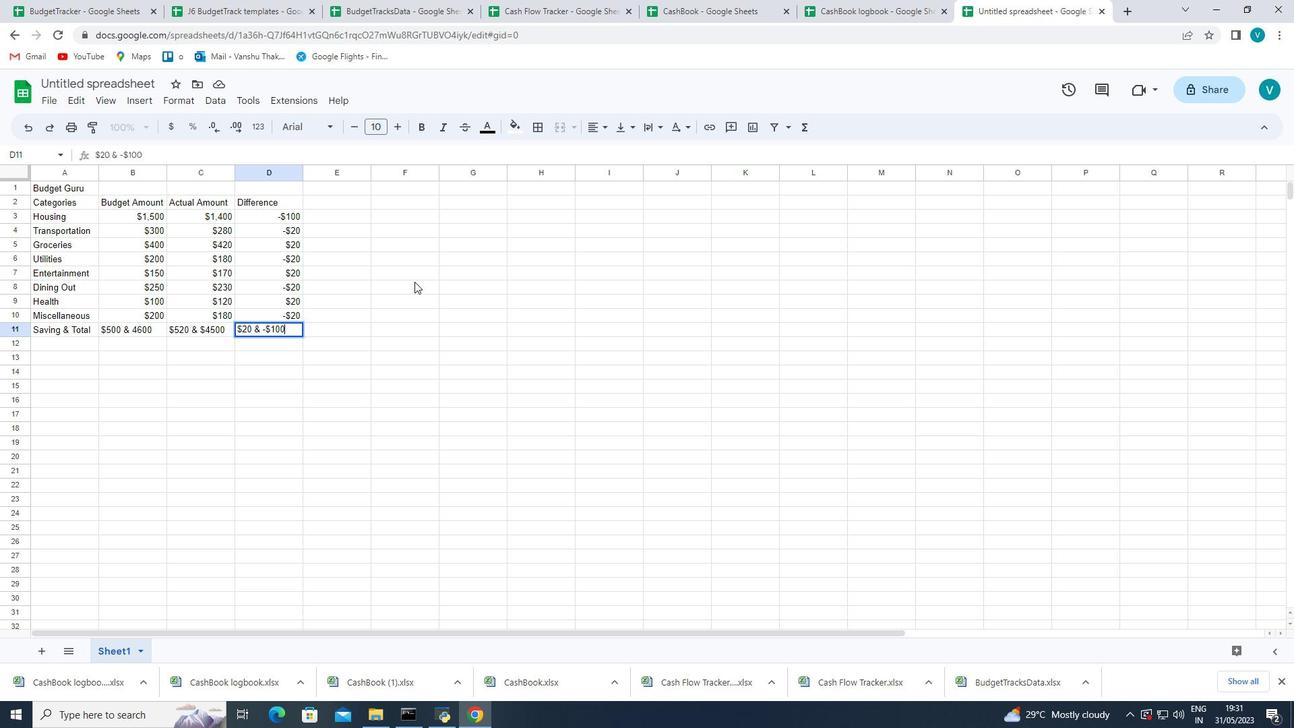 
Action: Mouse moved to (234, 175)
Screenshot: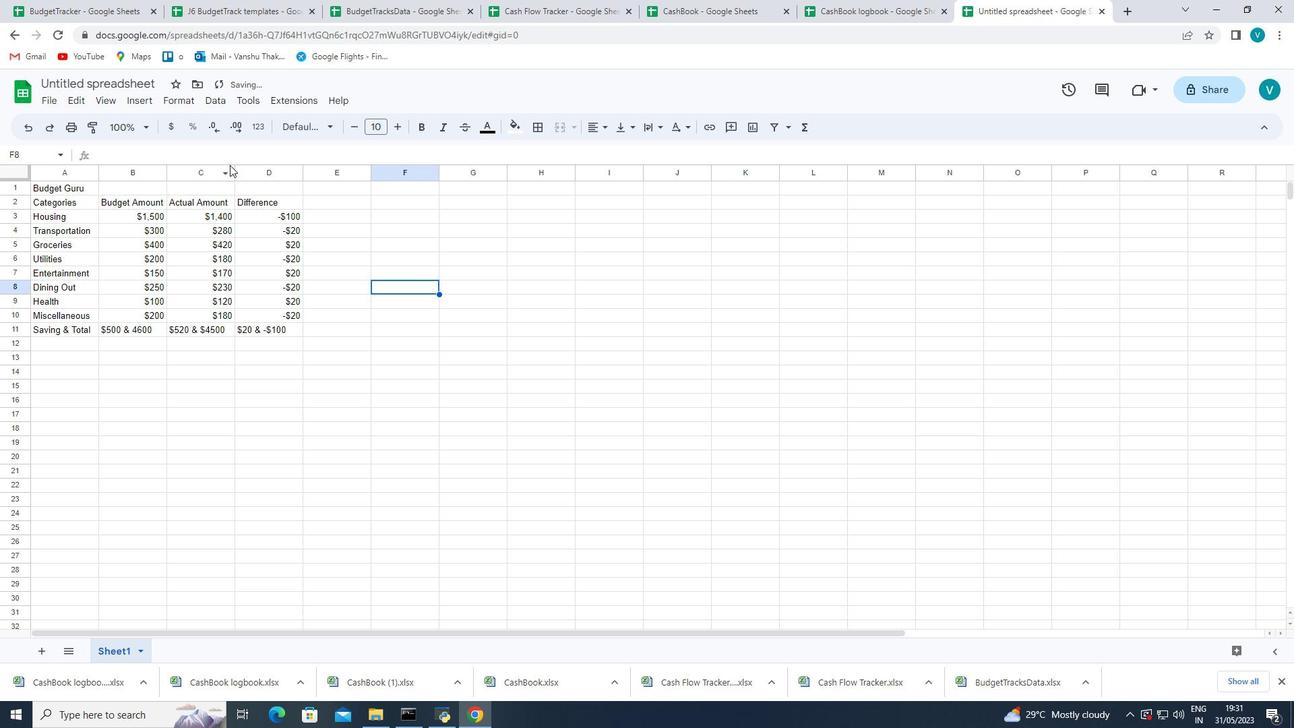 
Action: Mouse pressed left at (234, 175)
Screenshot: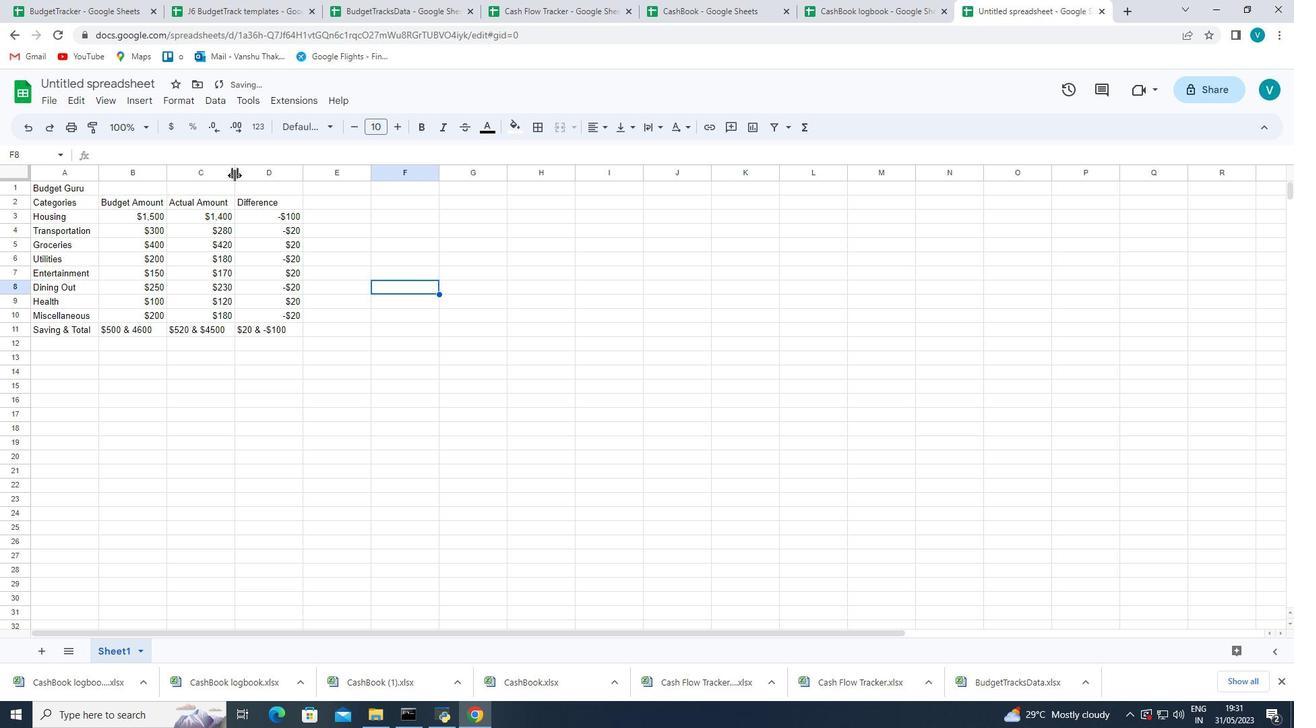 
Action: Mouse pressed left at (234, 175)
Screenshot: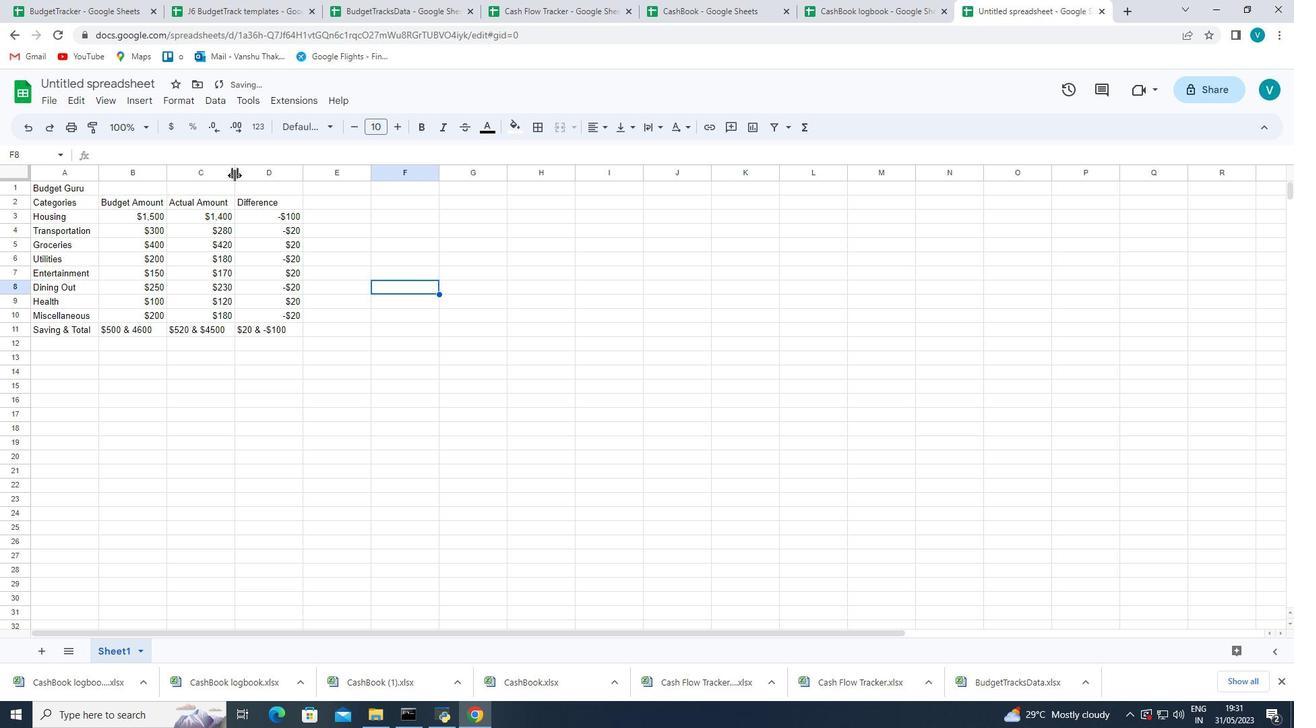 
Action: Mouse moved to (296, 172)
Screenshot: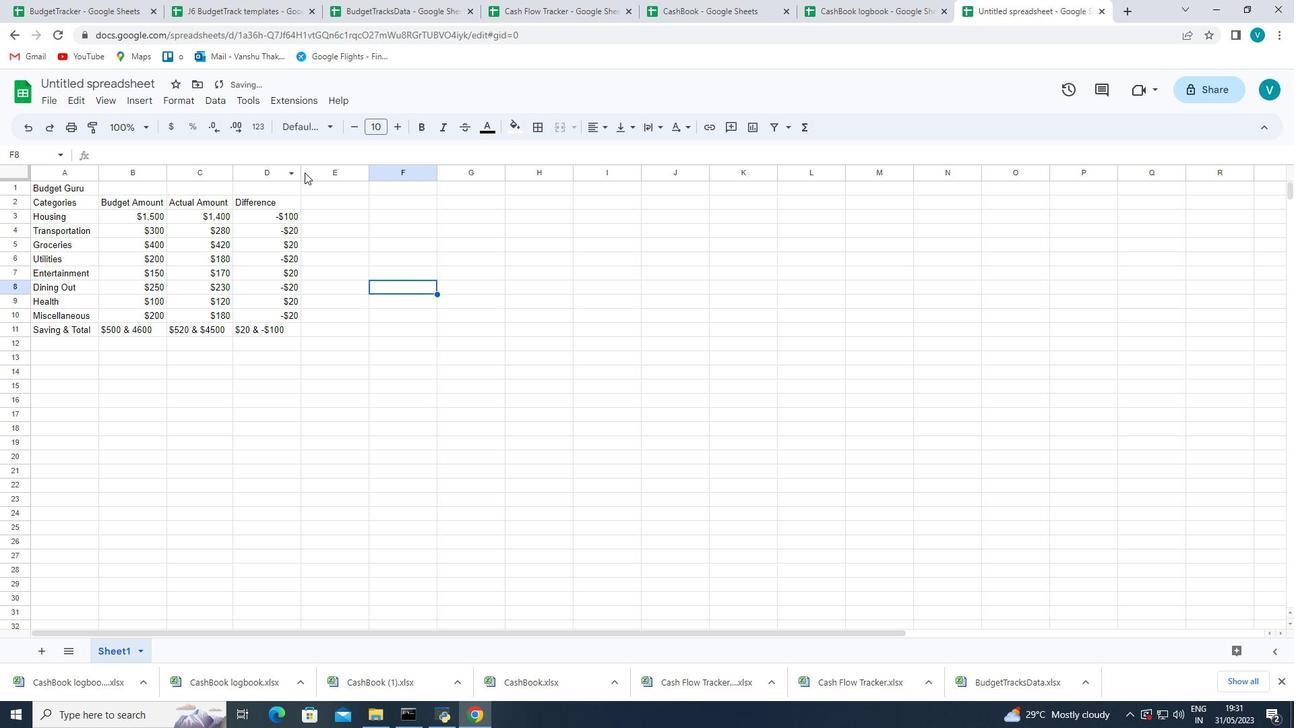 
Action: Mouse pressed left at (296, 172)
Screenshot: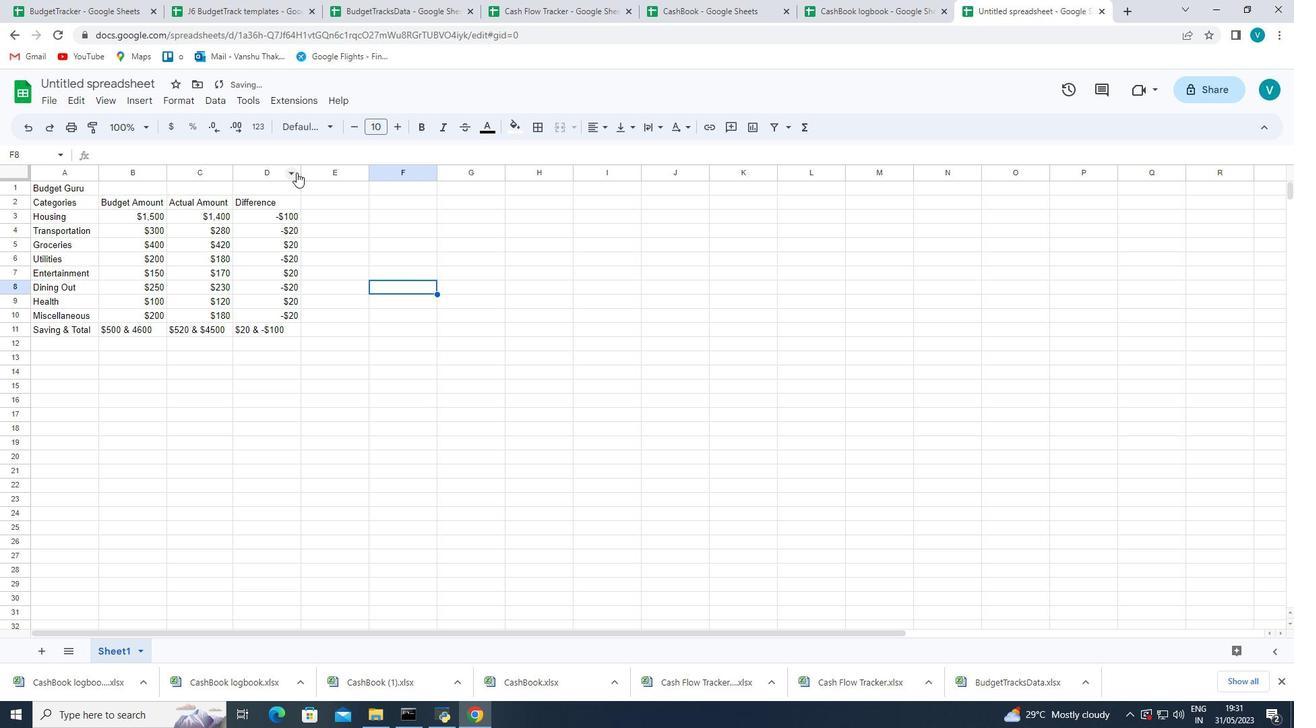 
Action: Mouse moved to (180, 292)
Screenshot: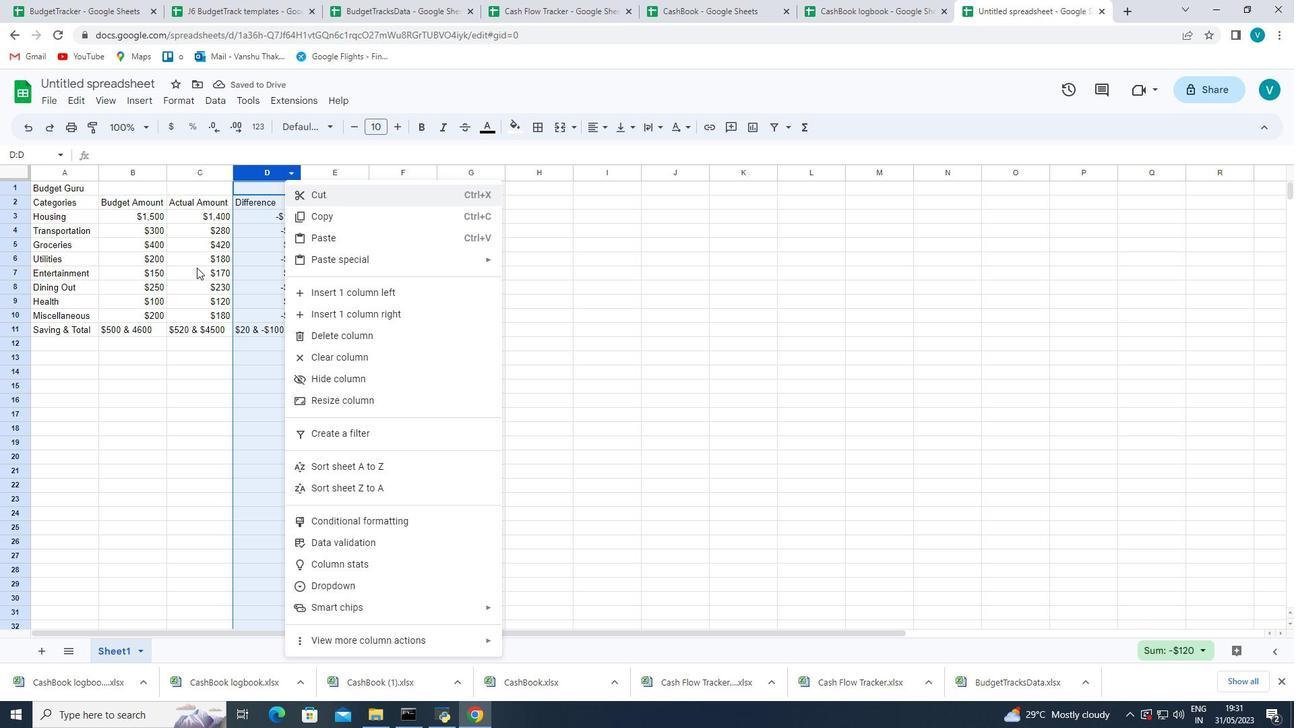
Action: Mouse pressed left at (180, 292)
Screenshot: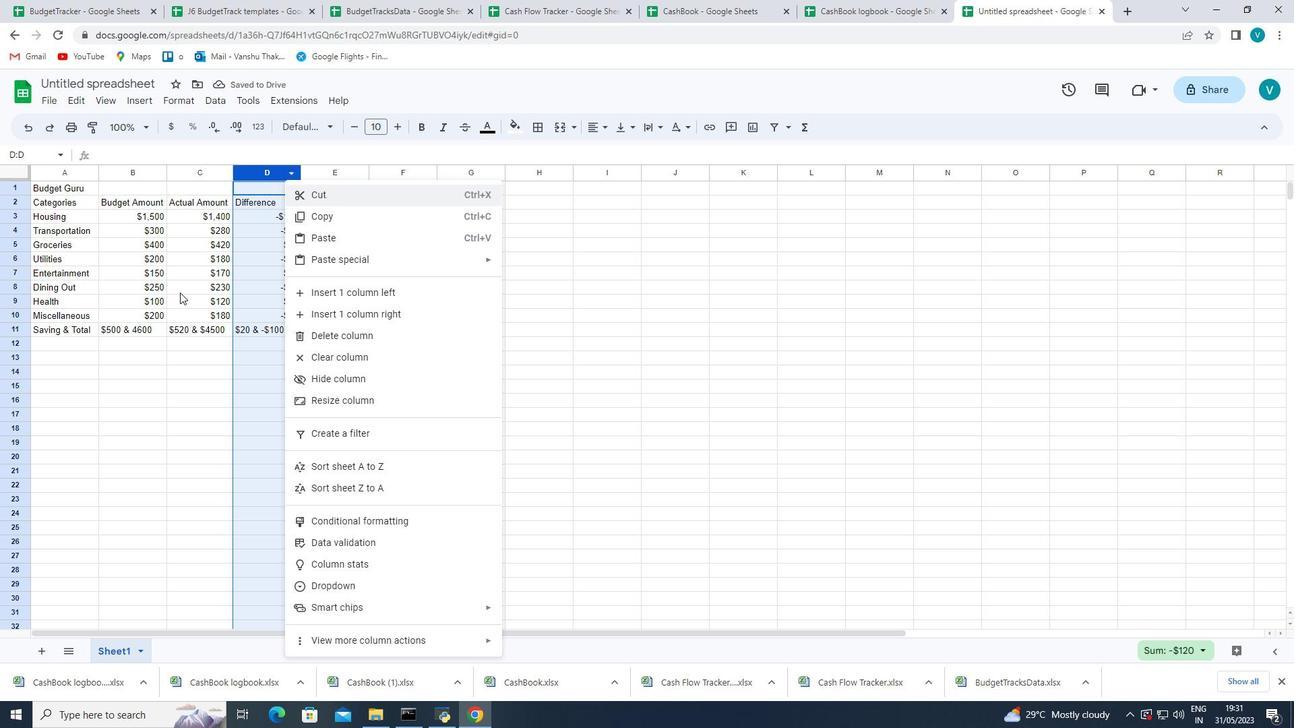 
Action: Mouse moved to (300, 176)
Screenshot: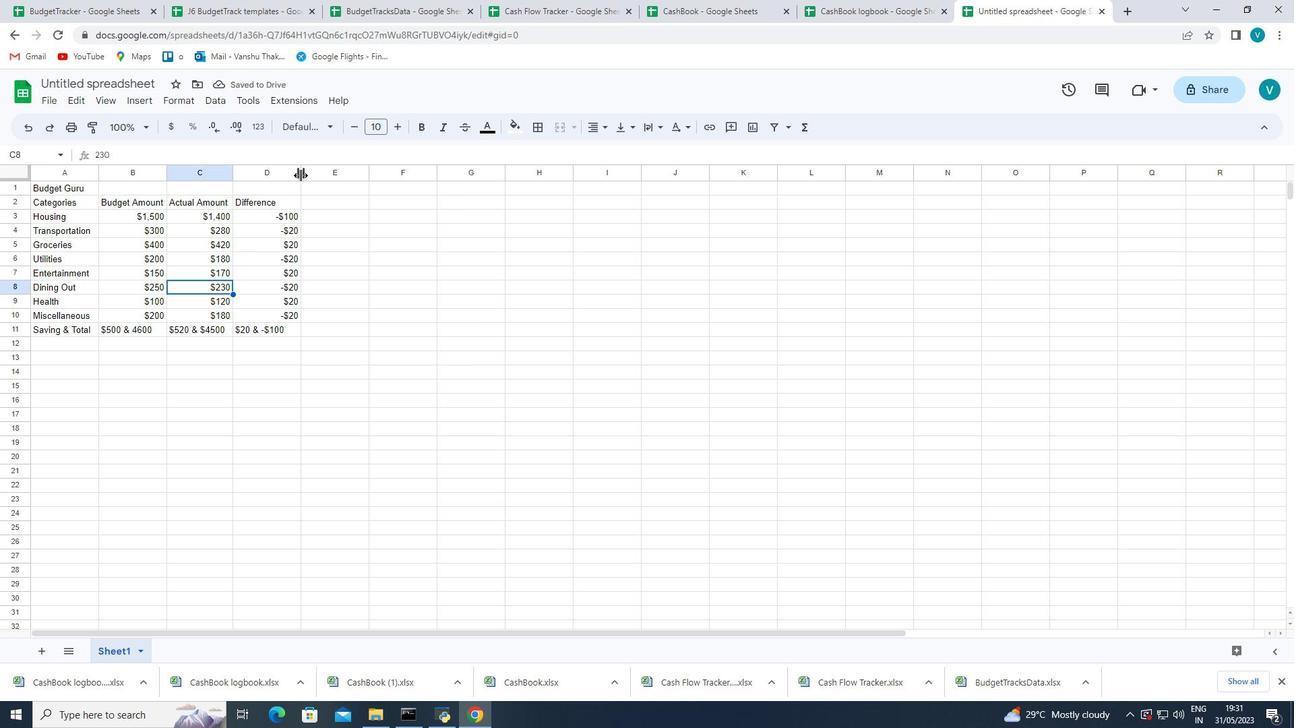 
Action: Mouse pressed left at (300, 176)
Screenshot: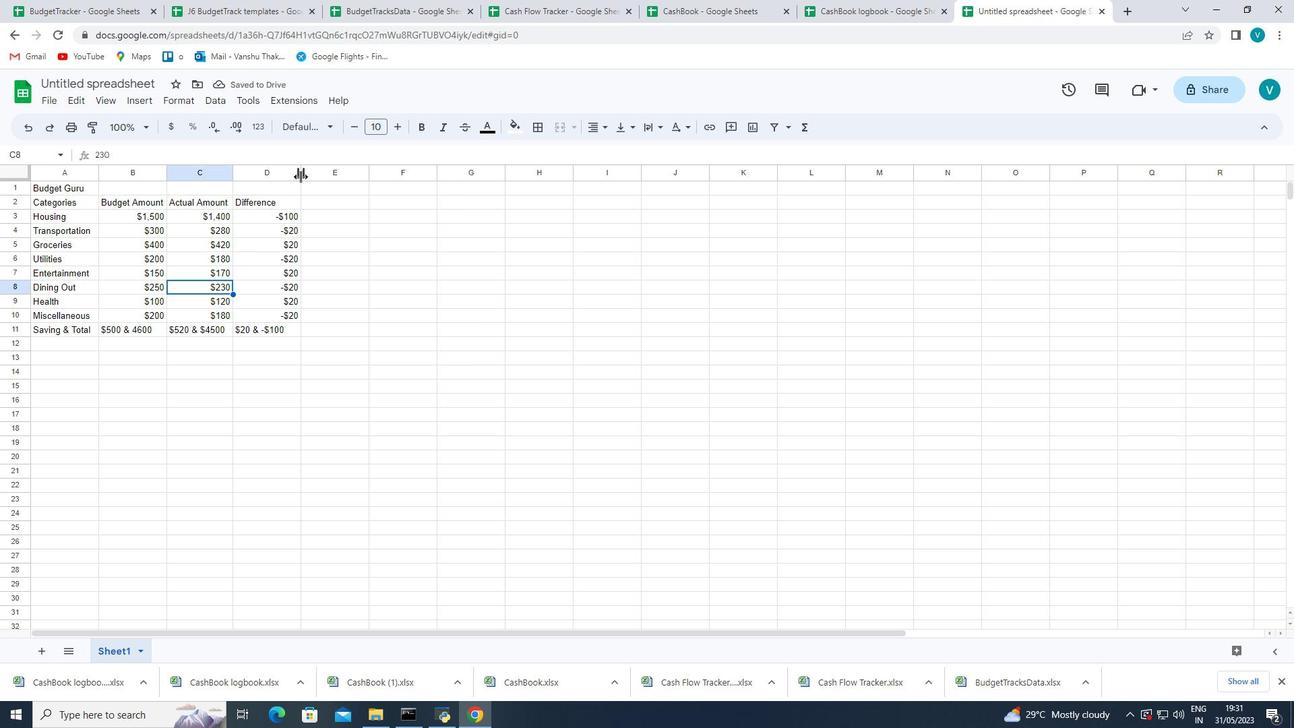 
Action: Mouse pressed left at (300, 176)
Screenshot: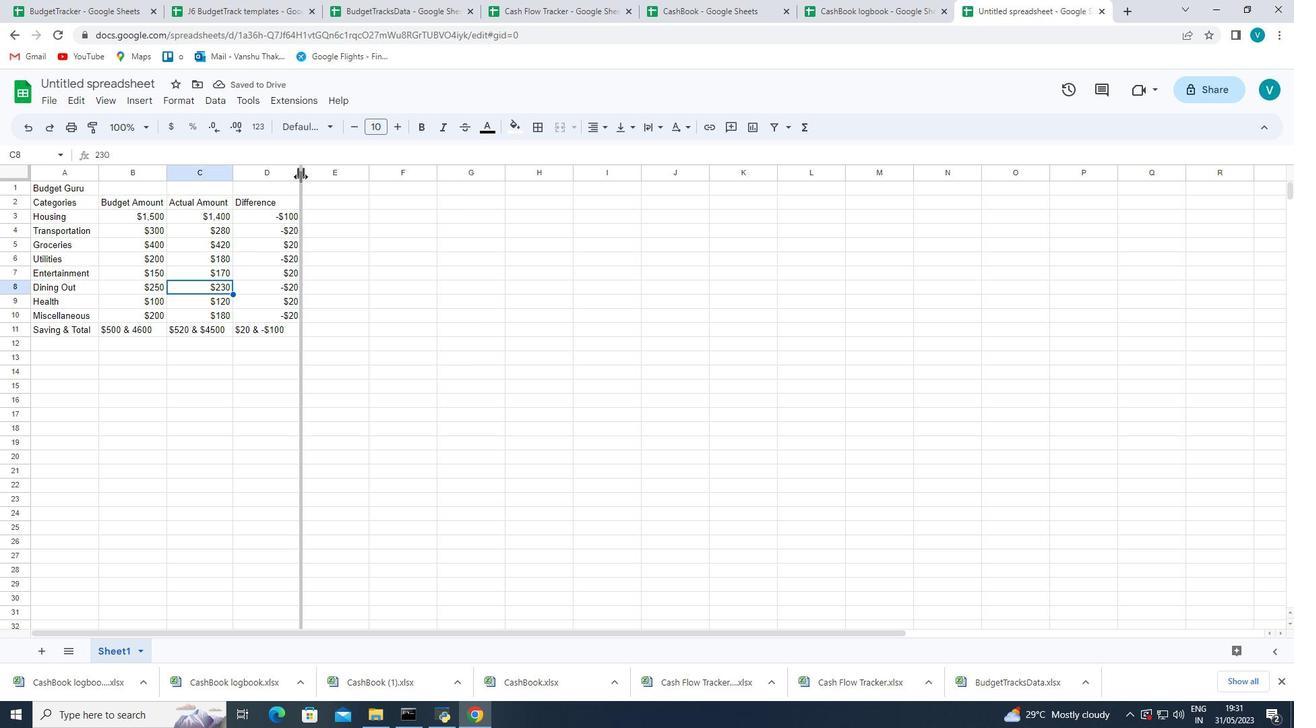
Action: Mouse moved to (163, 175)
Screenshot: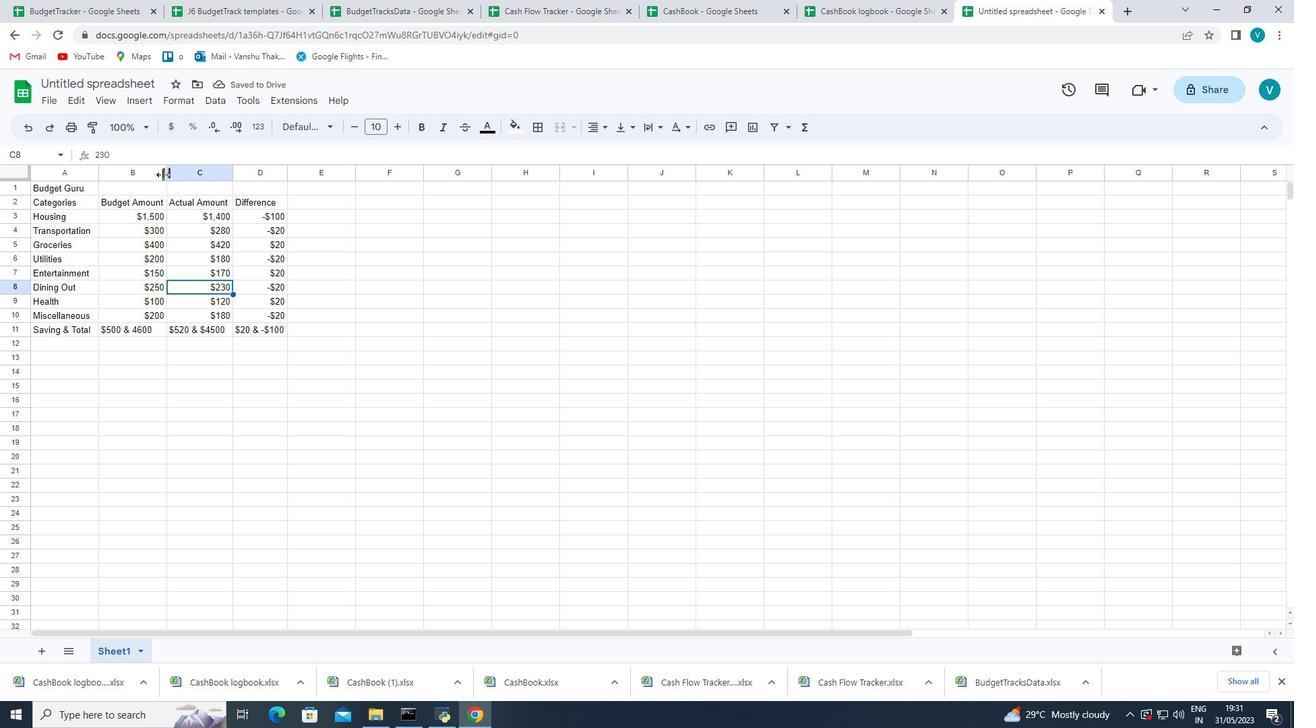 
Action: Mouse pressed left at (163, 175)
Screenshot: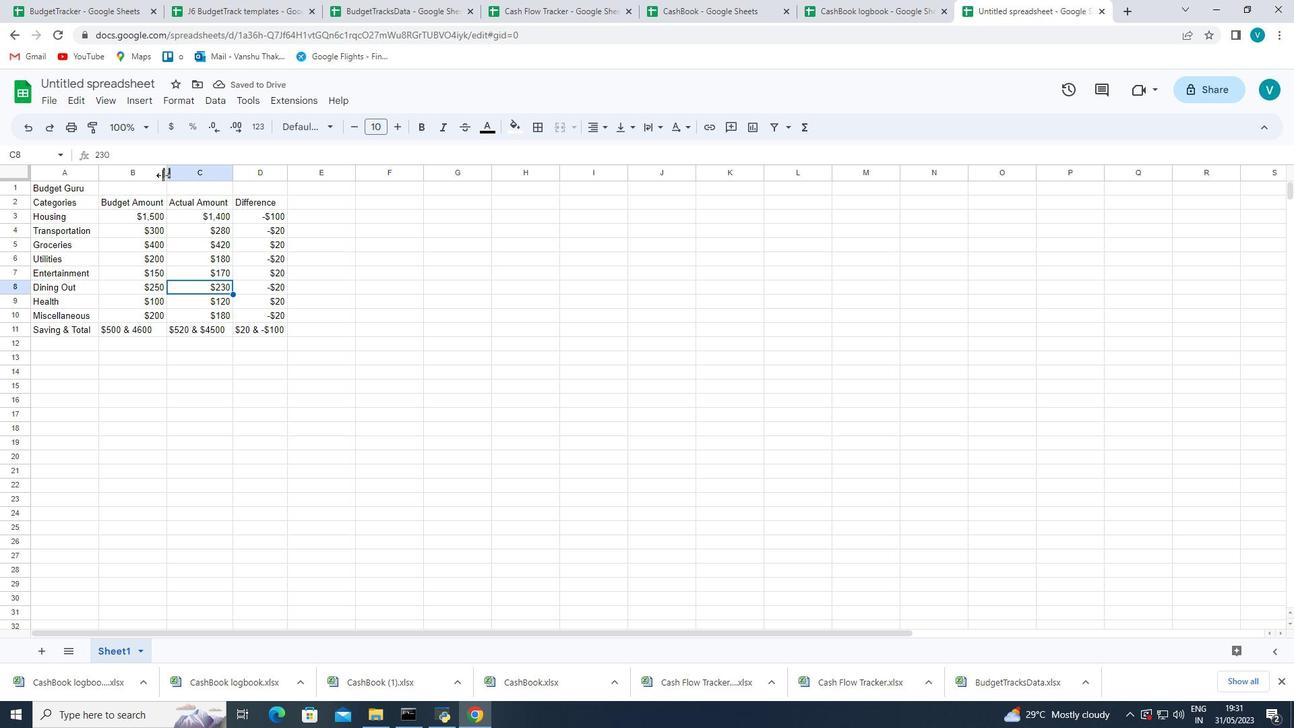
Action: Mouse pressed left at (163, 175)
Screenshot: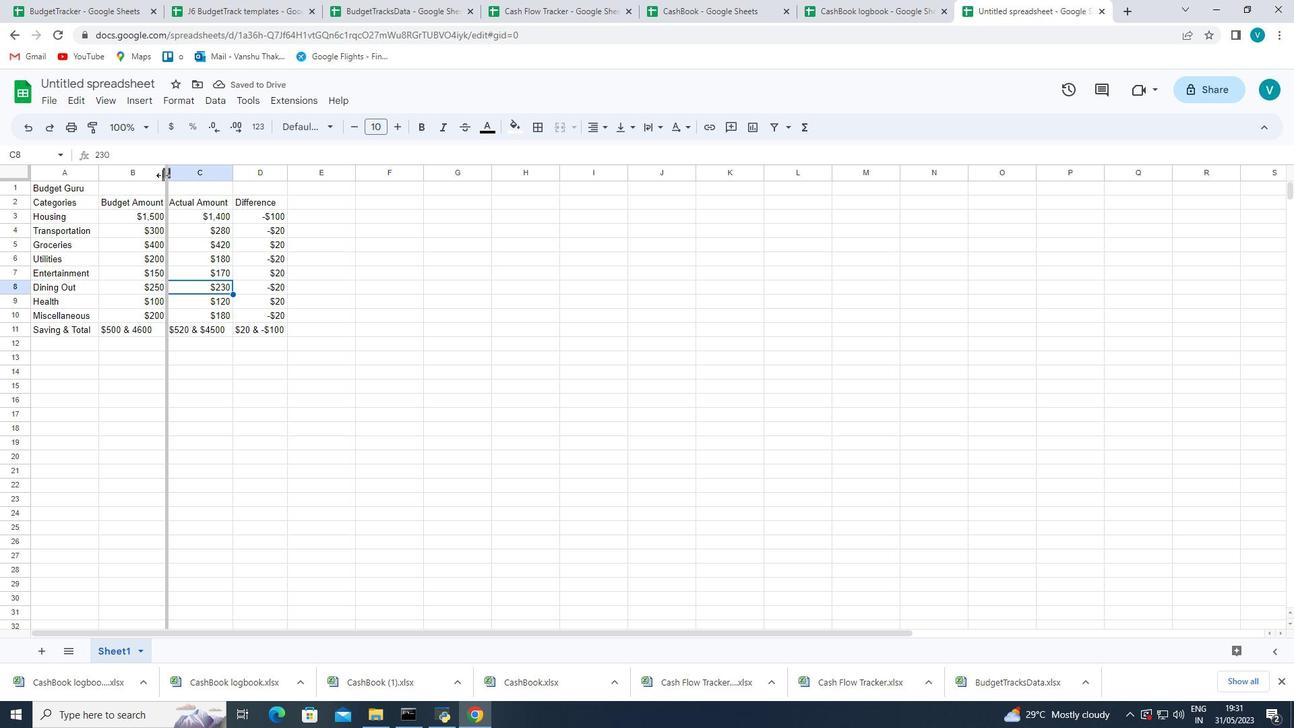 
Action: Mouse moved to (165, 175)
Screenshot: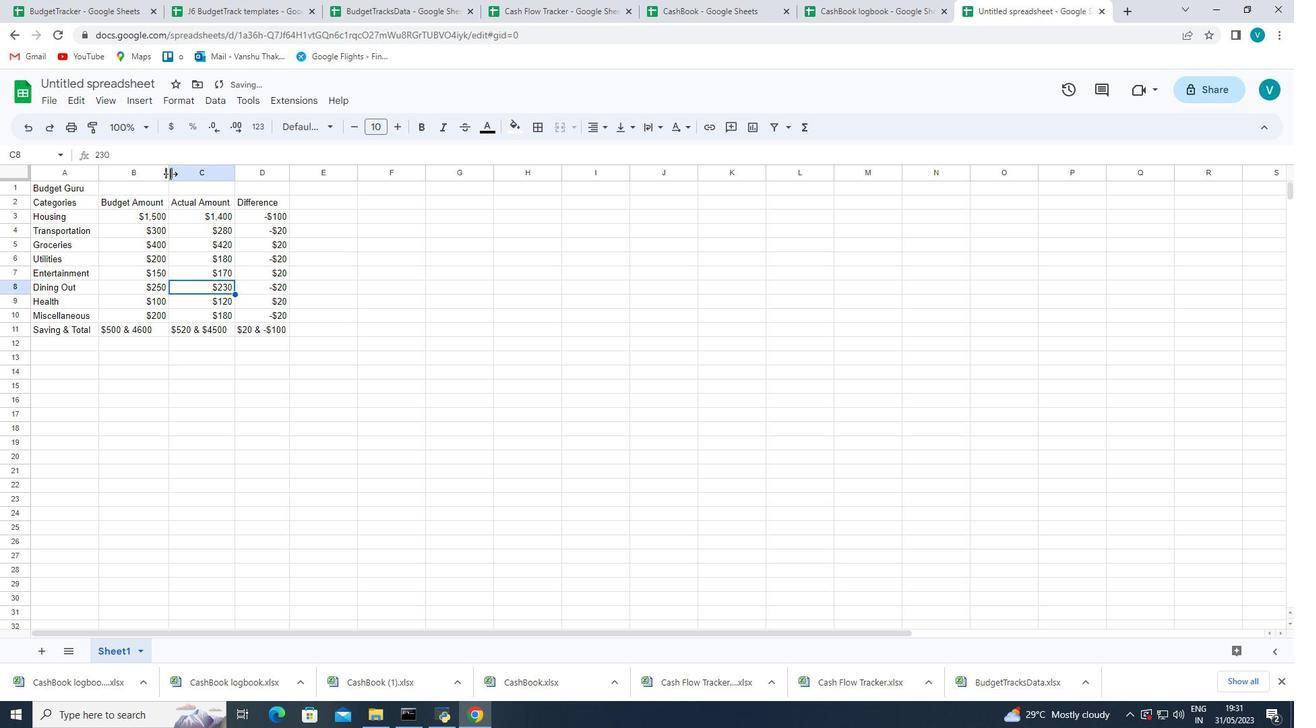 
Action: Mouse pressed left at (165, 175)
Screenshot: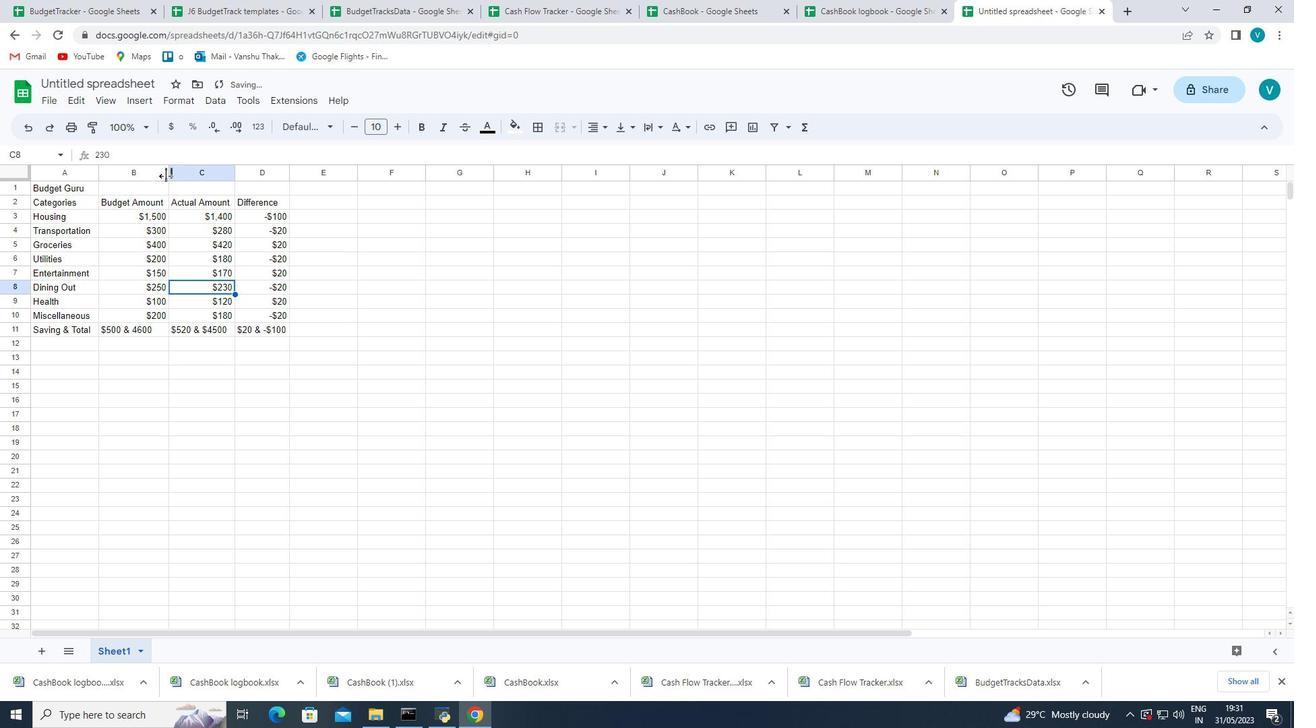 
Action: Mouse pressed left at (165, 175)
Screenshot: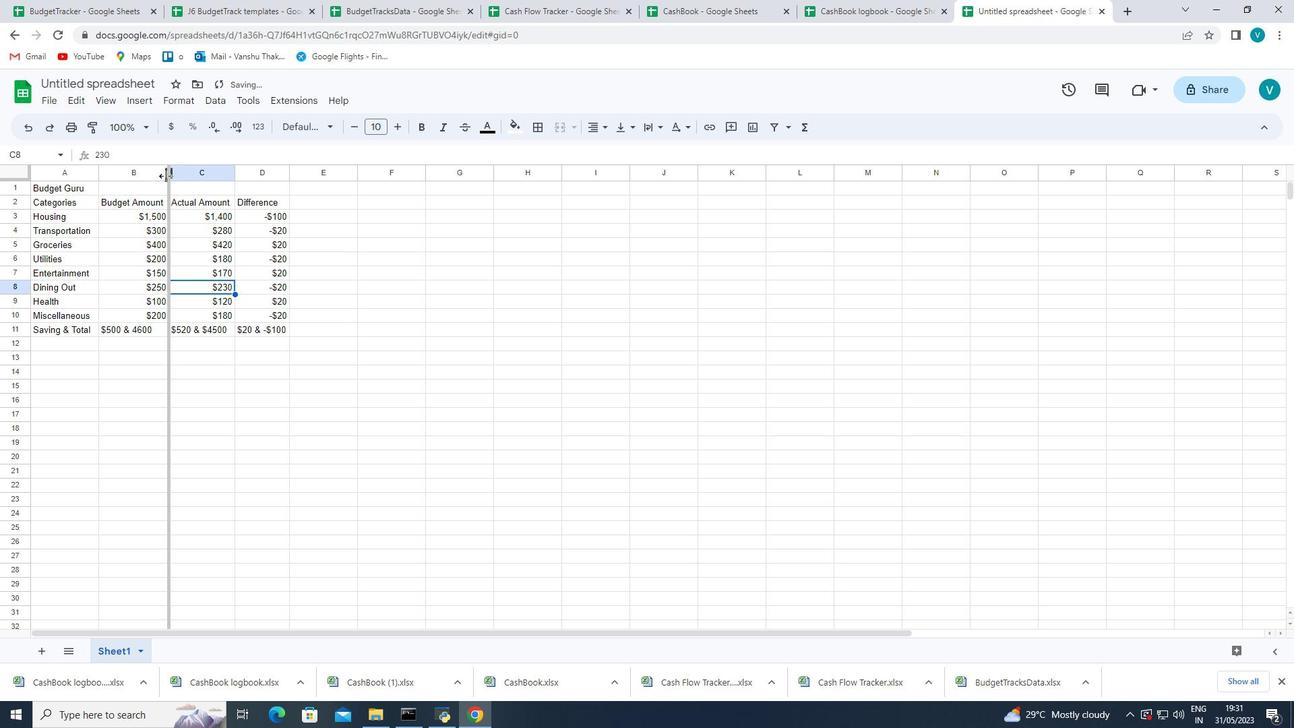 
Action: Mouse moved to (95, 168)
Screenshot: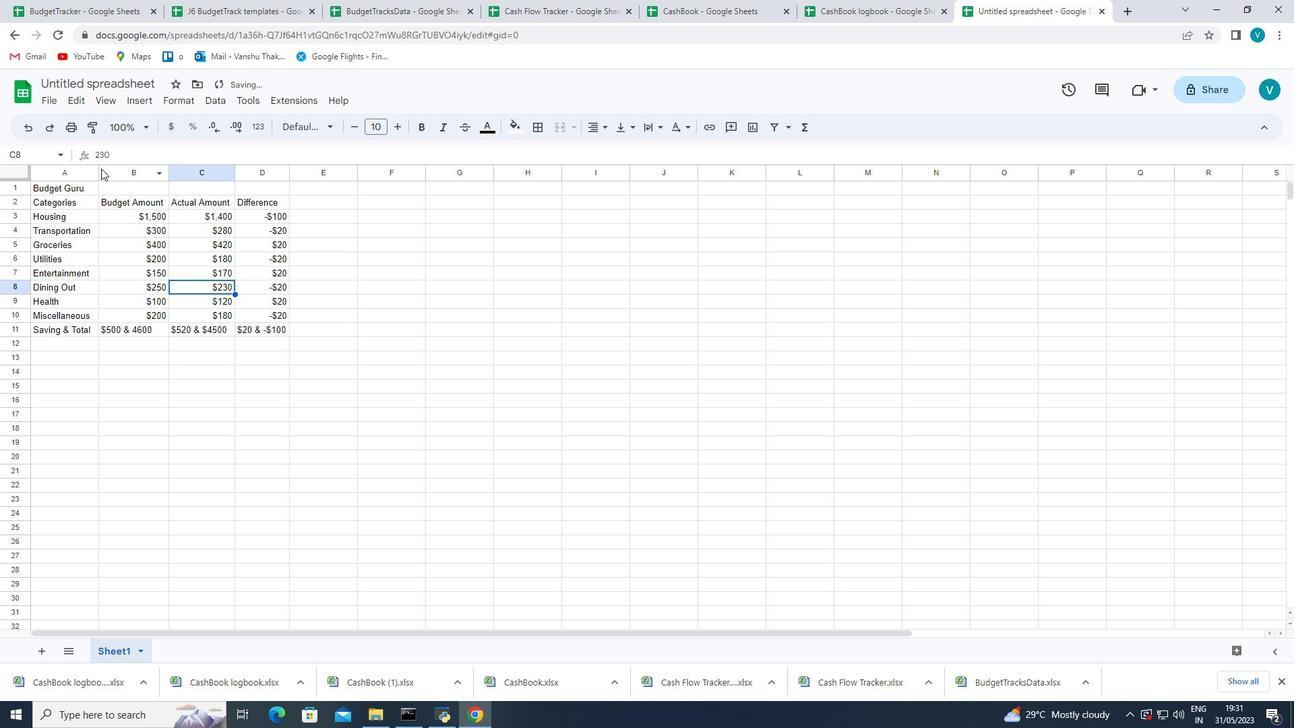 
Action: Mouse pressed left at (95, 168)
Screenshot: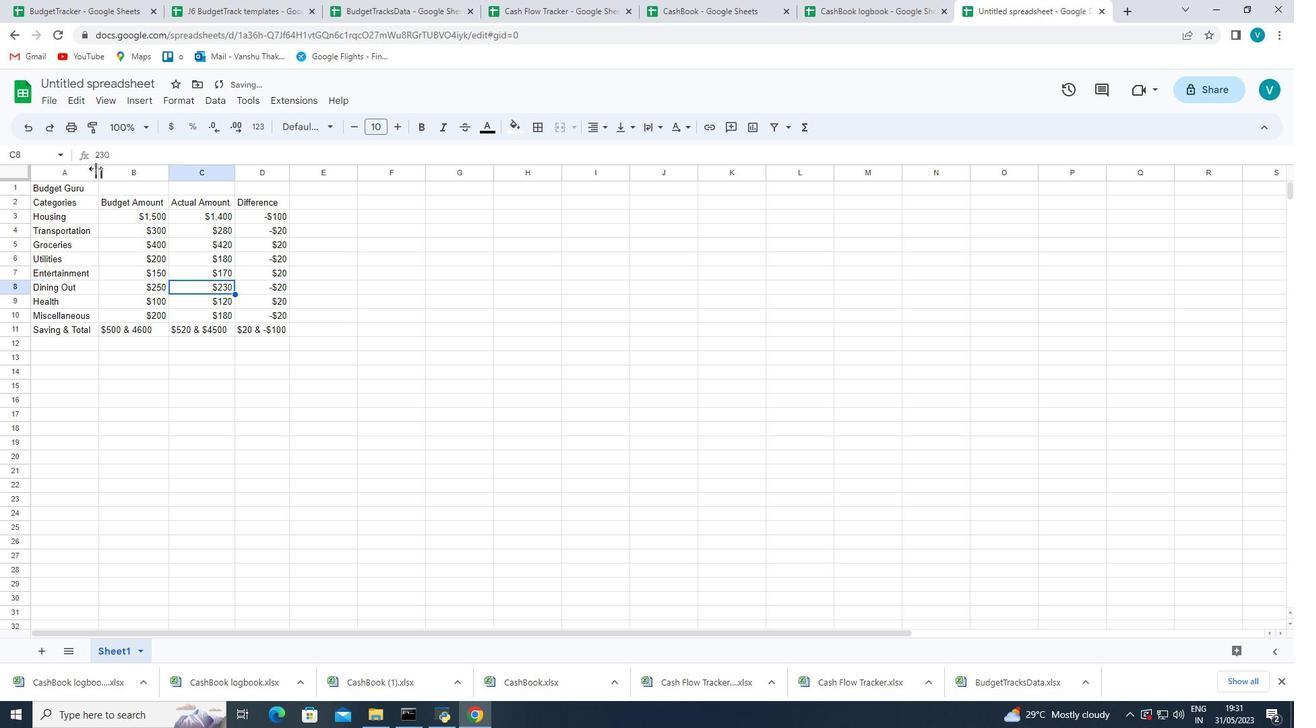 
Action: Mouse pressed left at (95, 168)
Screenshot: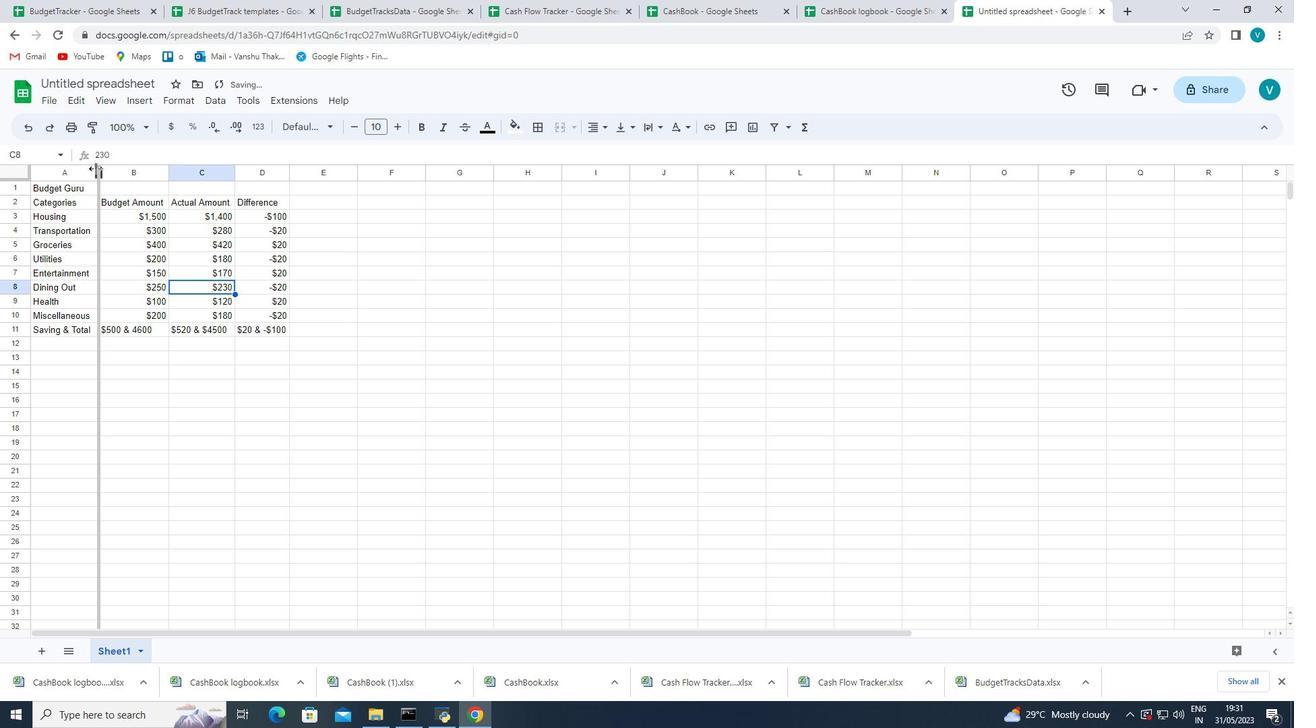 
Action: Mouse moved to (355, 378)
Screenshot: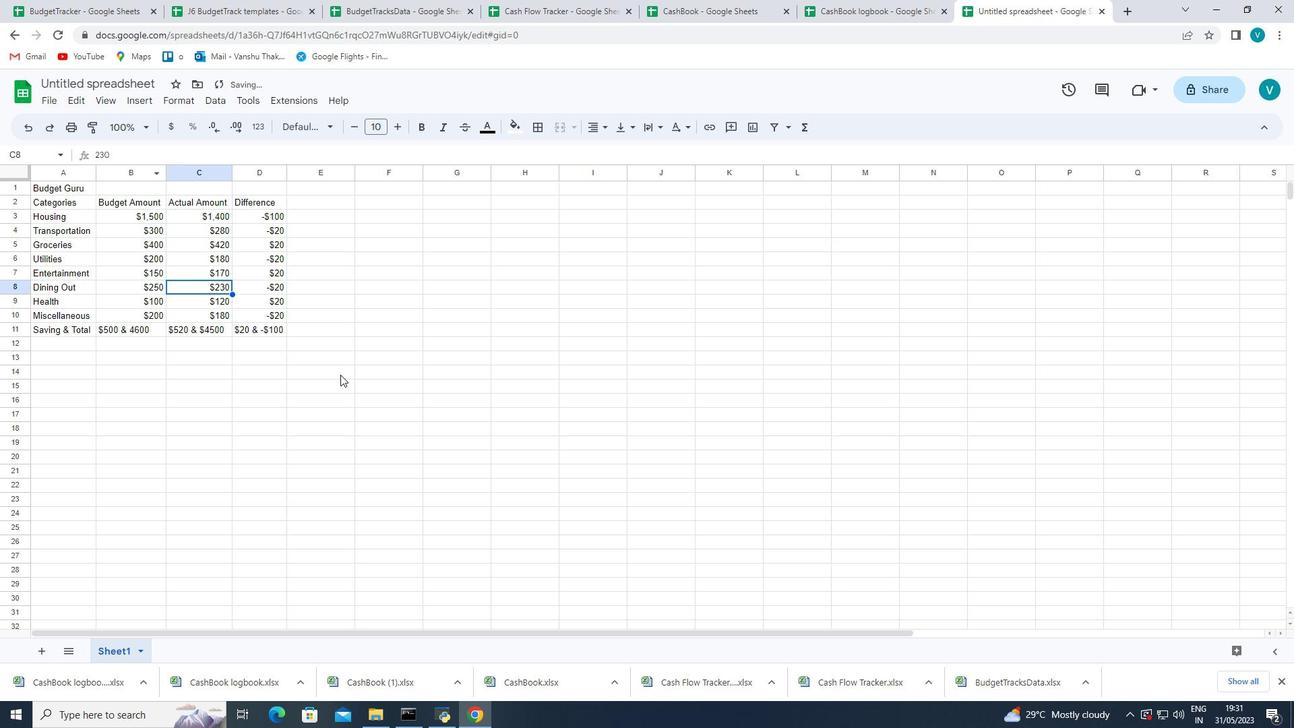 
Action: Mouse pressed left at (355, 378)
Screenshot: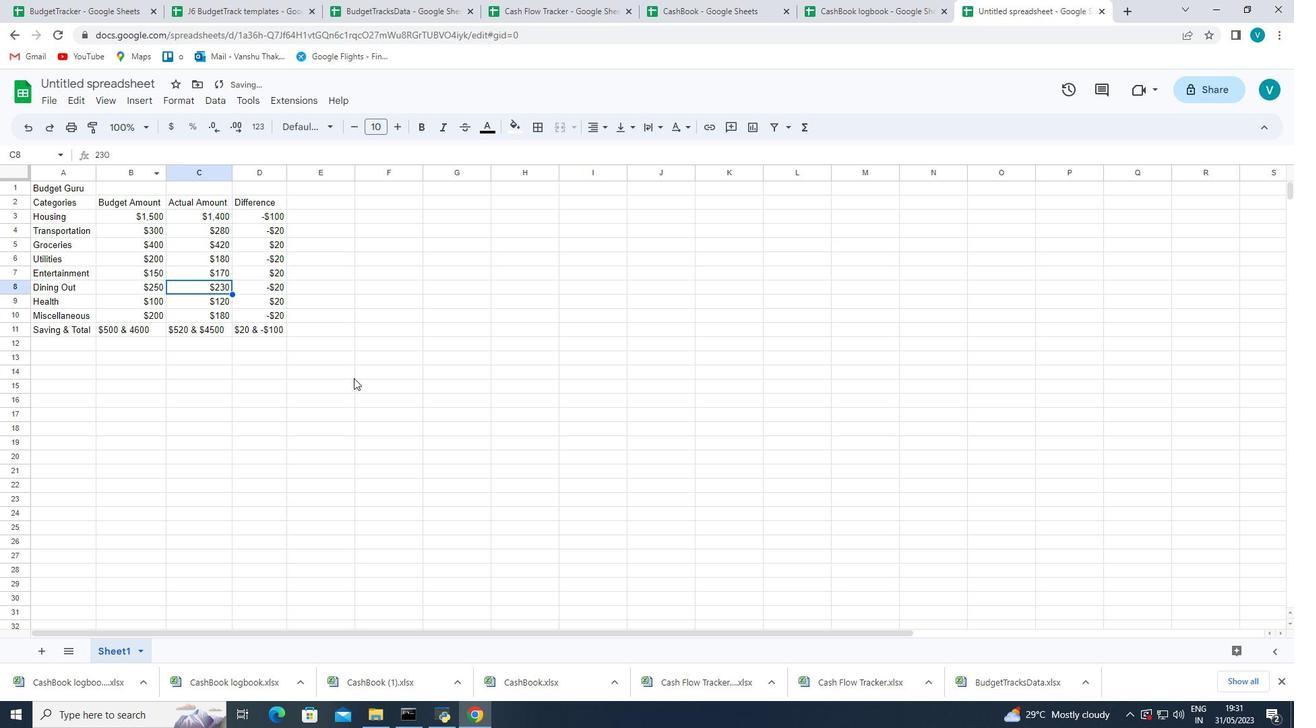 
Action: Mouse moved to (85, 80)
Screenshot: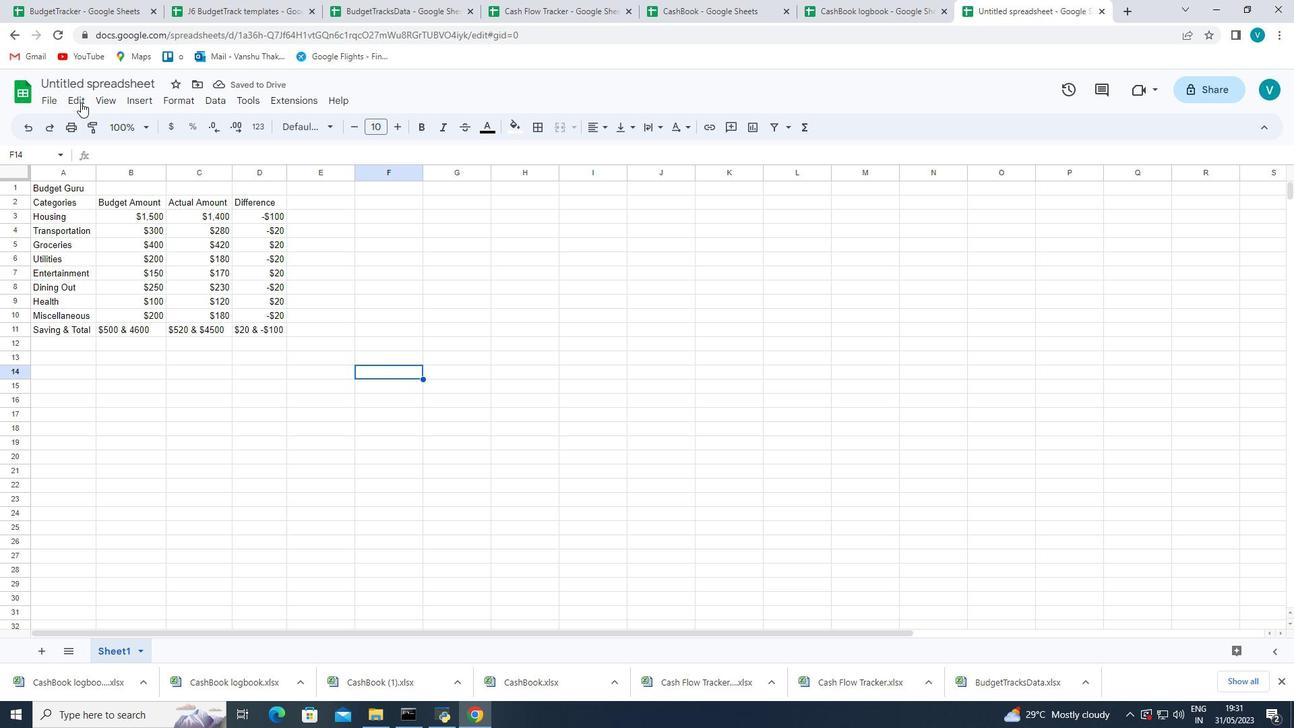 
Action: Mouse pressed left at (85, 80)
Screenshot: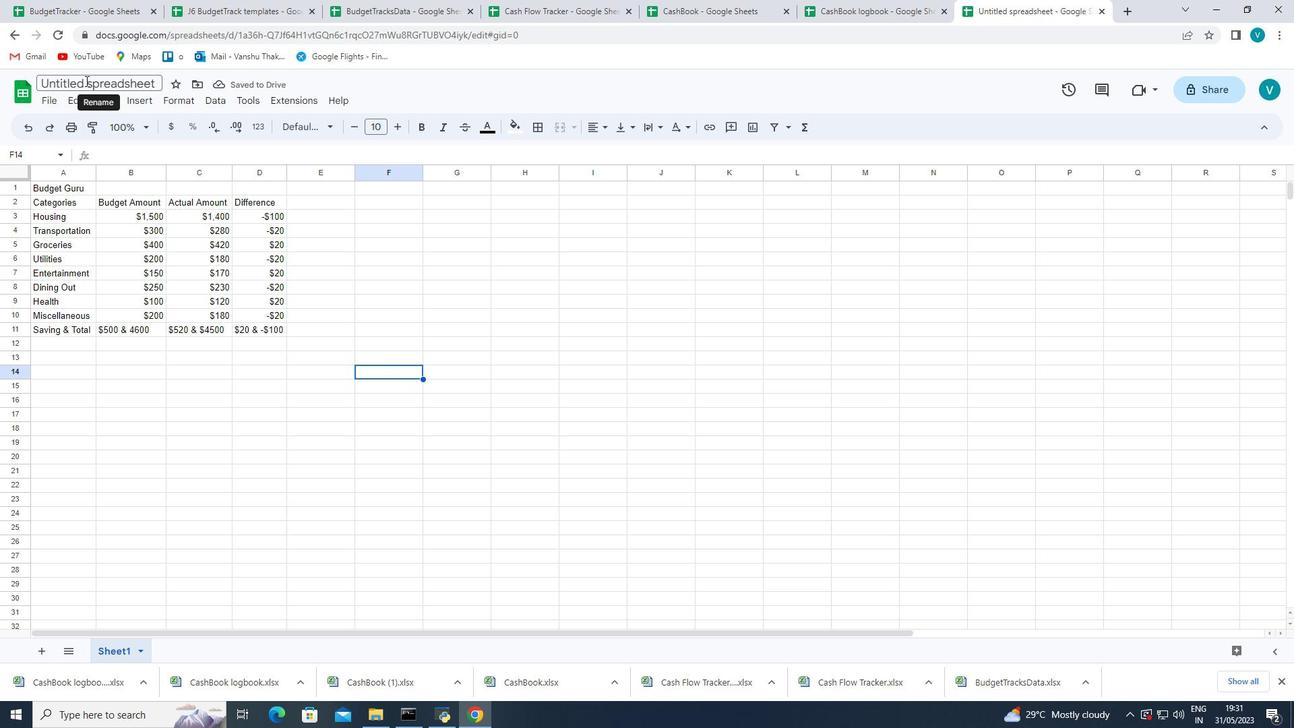 
Action: Mouse moved to (454, 278)
Screenshot: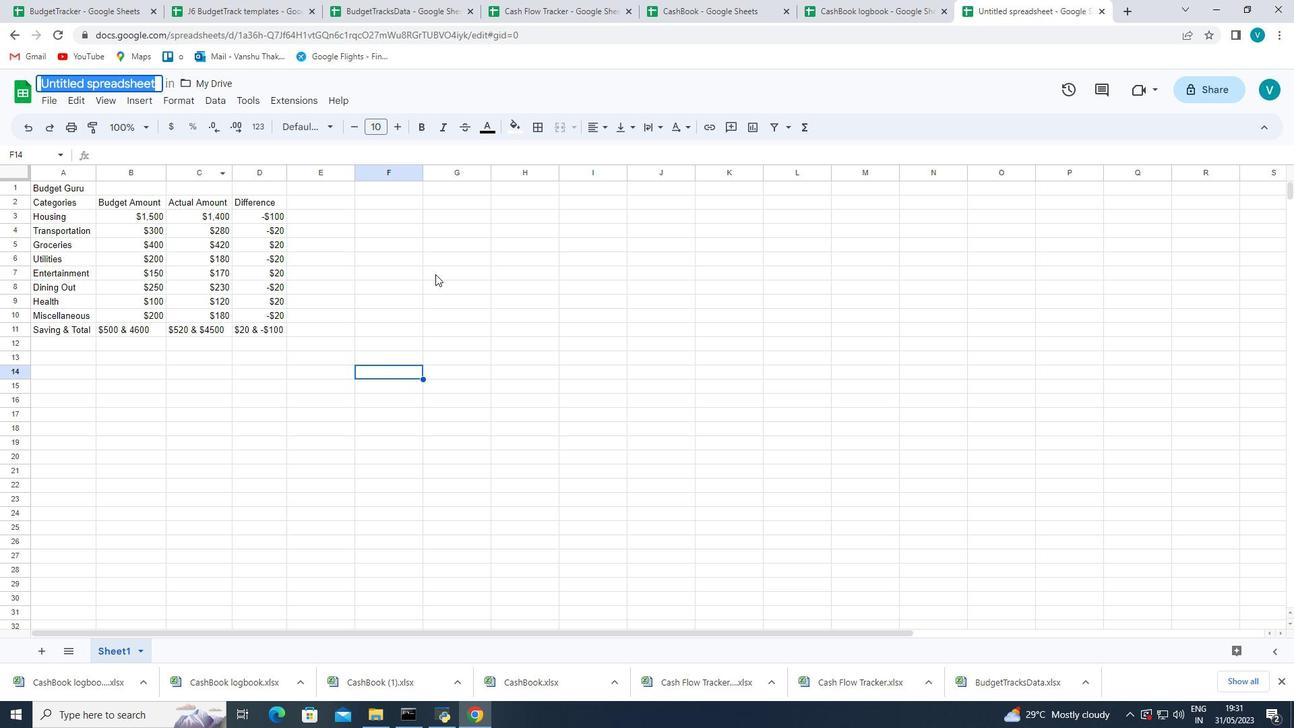 
Action: Key pressed <Key.shift_r>Cash<Key.shift_r><Key.shift_r><Key.shift_r><Key.shift_r><Key.shift_r><Key.shift_r><Key.shift_r><Key.shift_r><Key.shift_r>Book<Key.space><Key.backspace>book
Screenshot: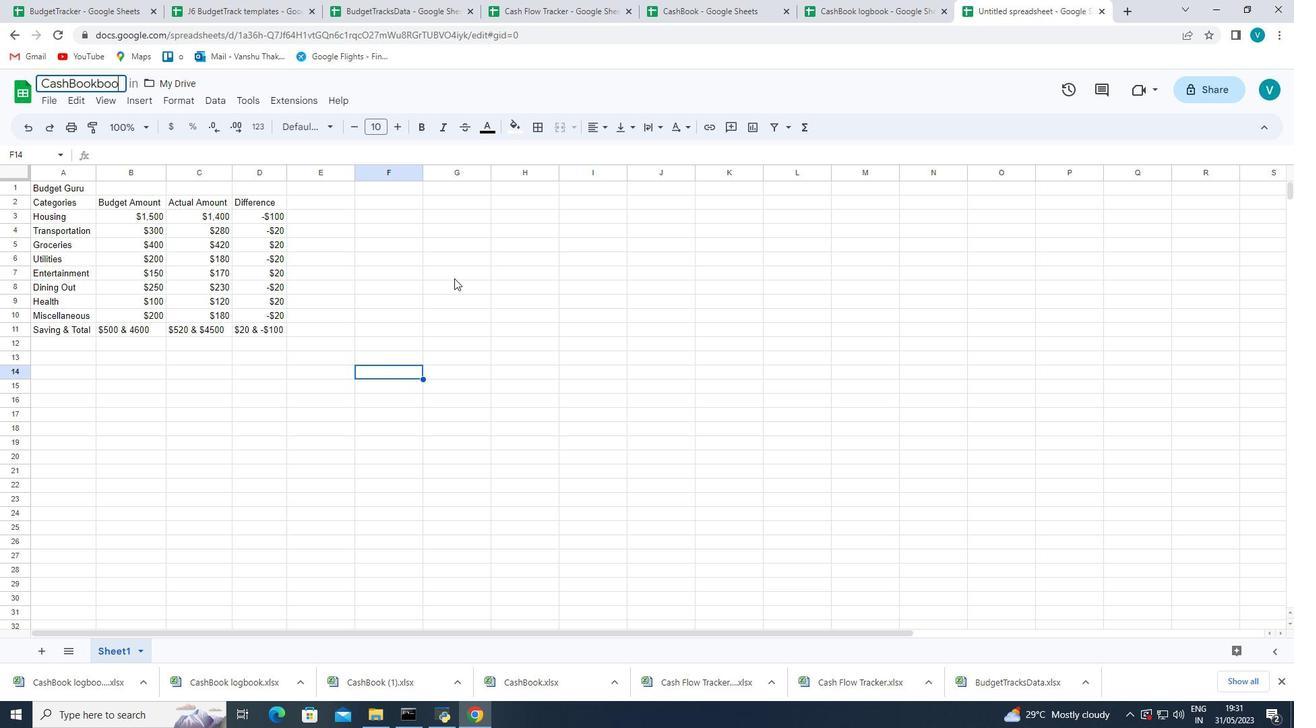 
Action: Mouse moved to (480, 283)
Screenshot: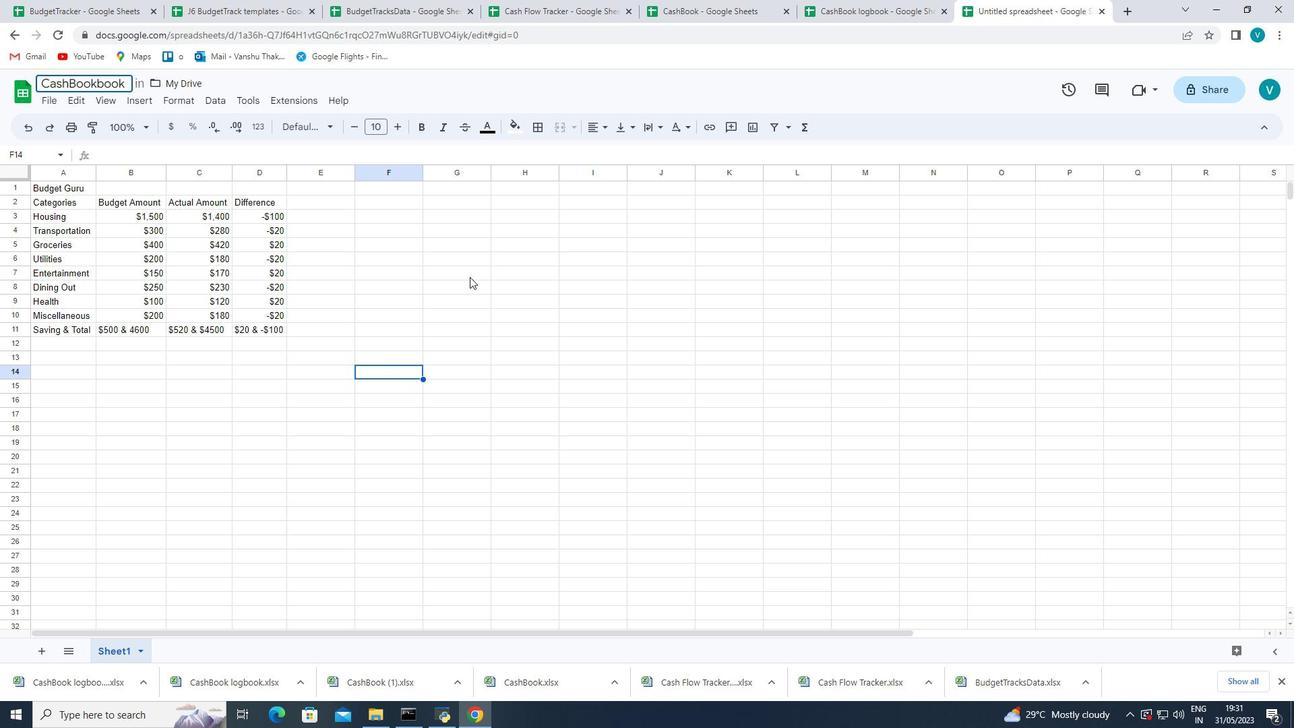 
Action: Mouse pressed left at (480, 283)
Screenshot: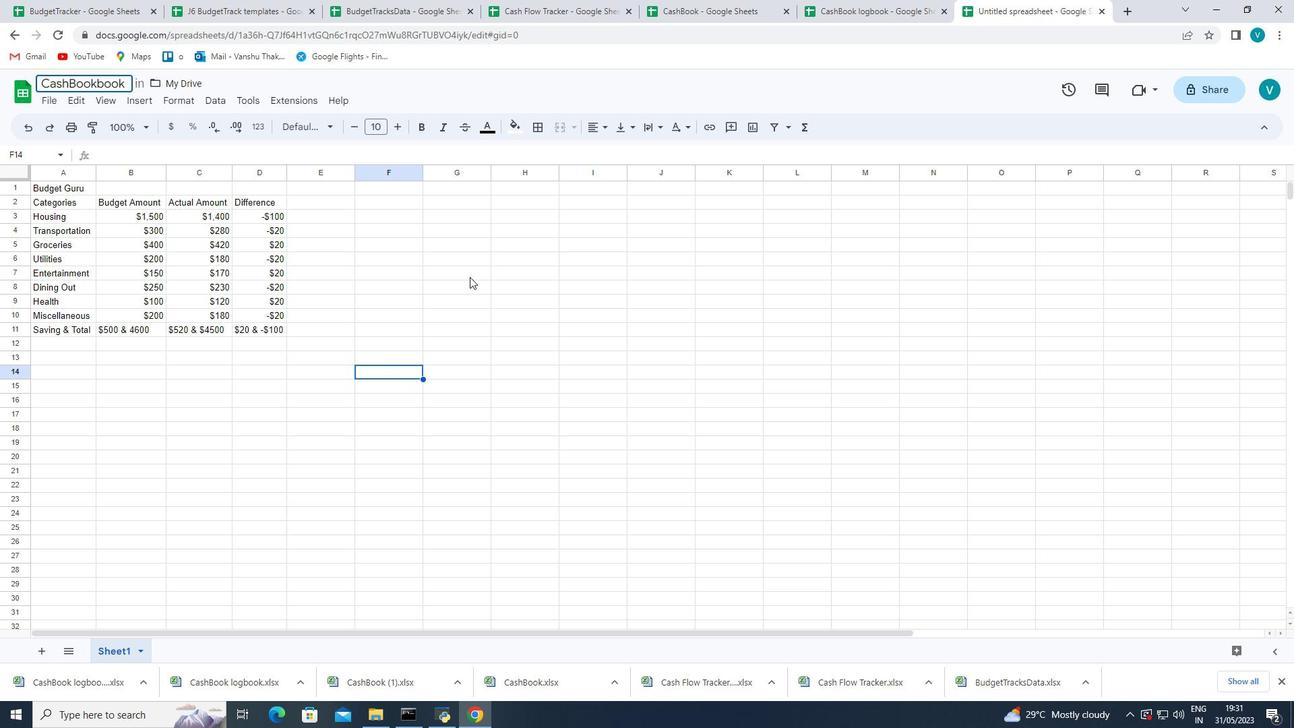 
Action: Mouse moved to (46, 103)
Screenshot: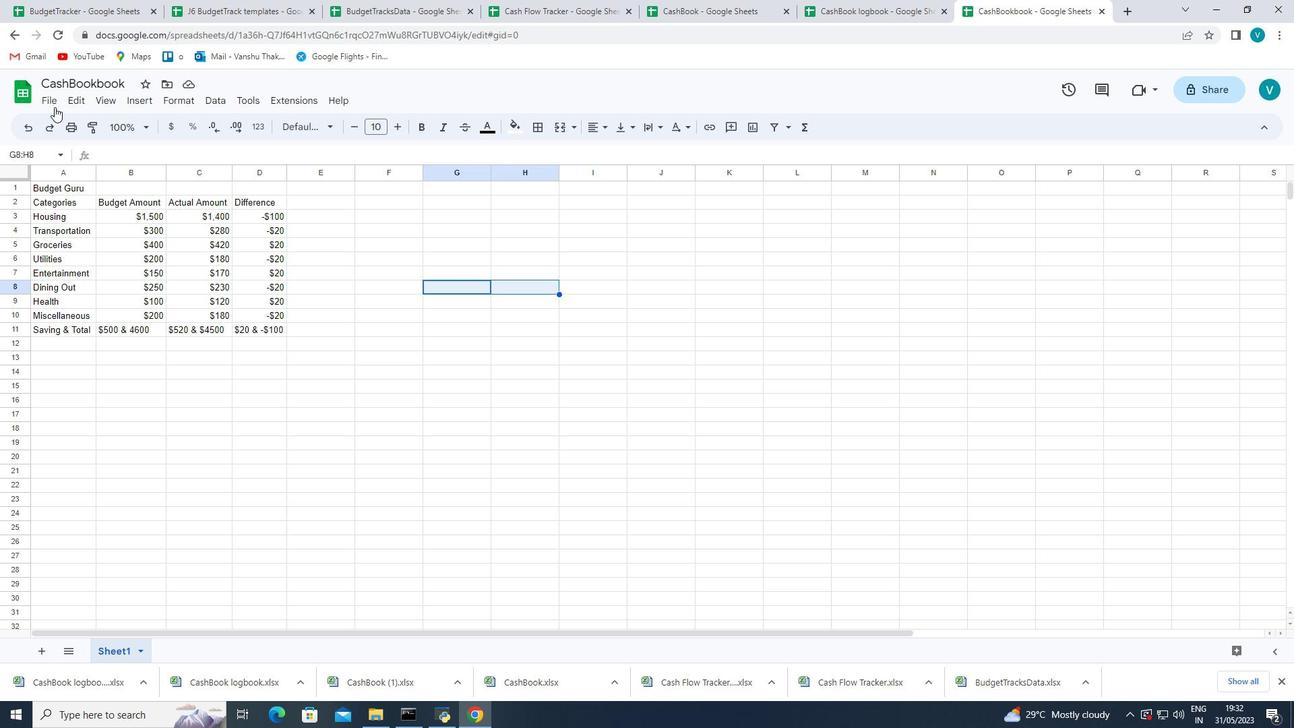 
Action: Mouse pressed left at (46, 103)
Screenshot: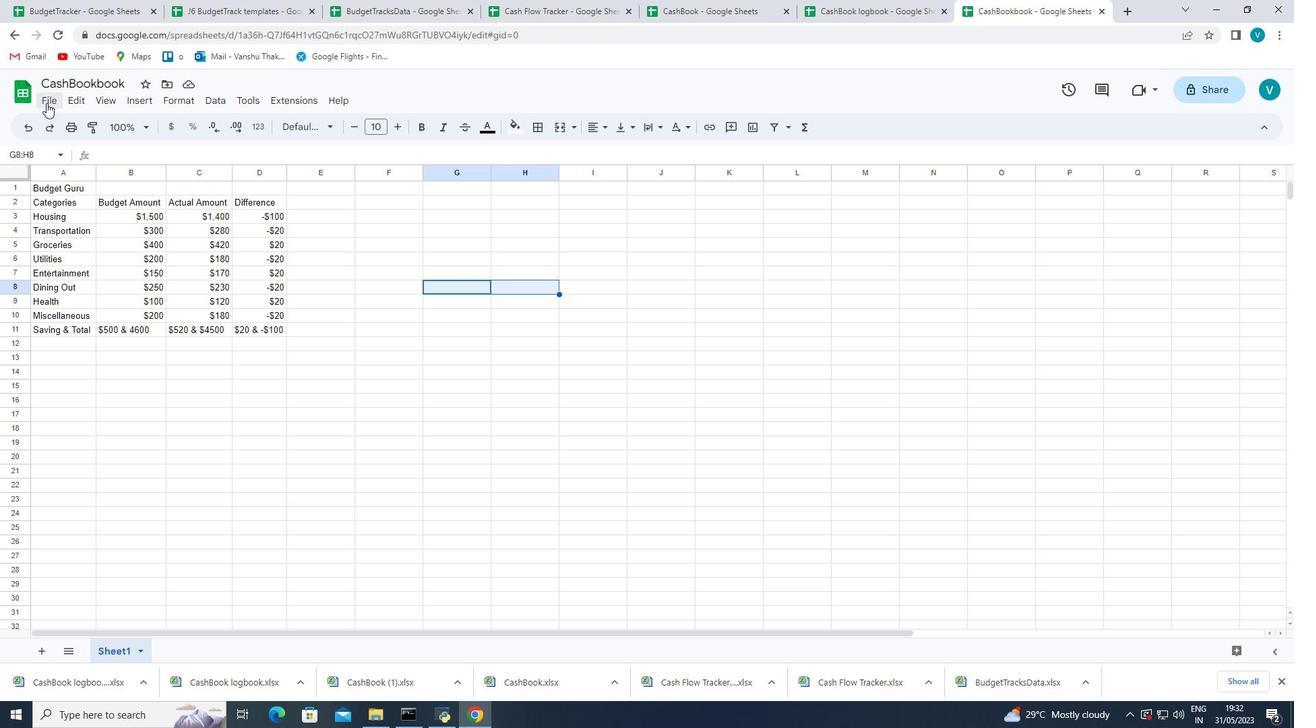 
Action: Mouse moved to (93, 262)
Screenshot: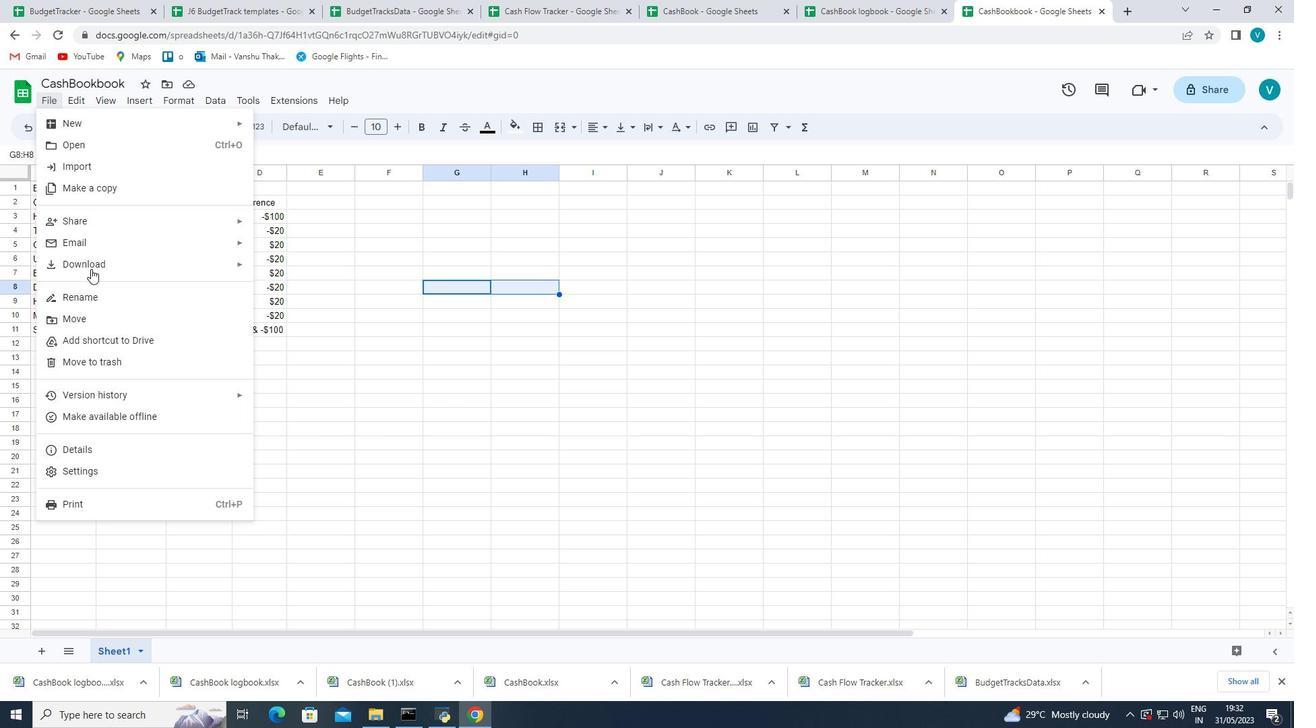 
Action: Mouse pressed left at (93, 262)
Screenshot: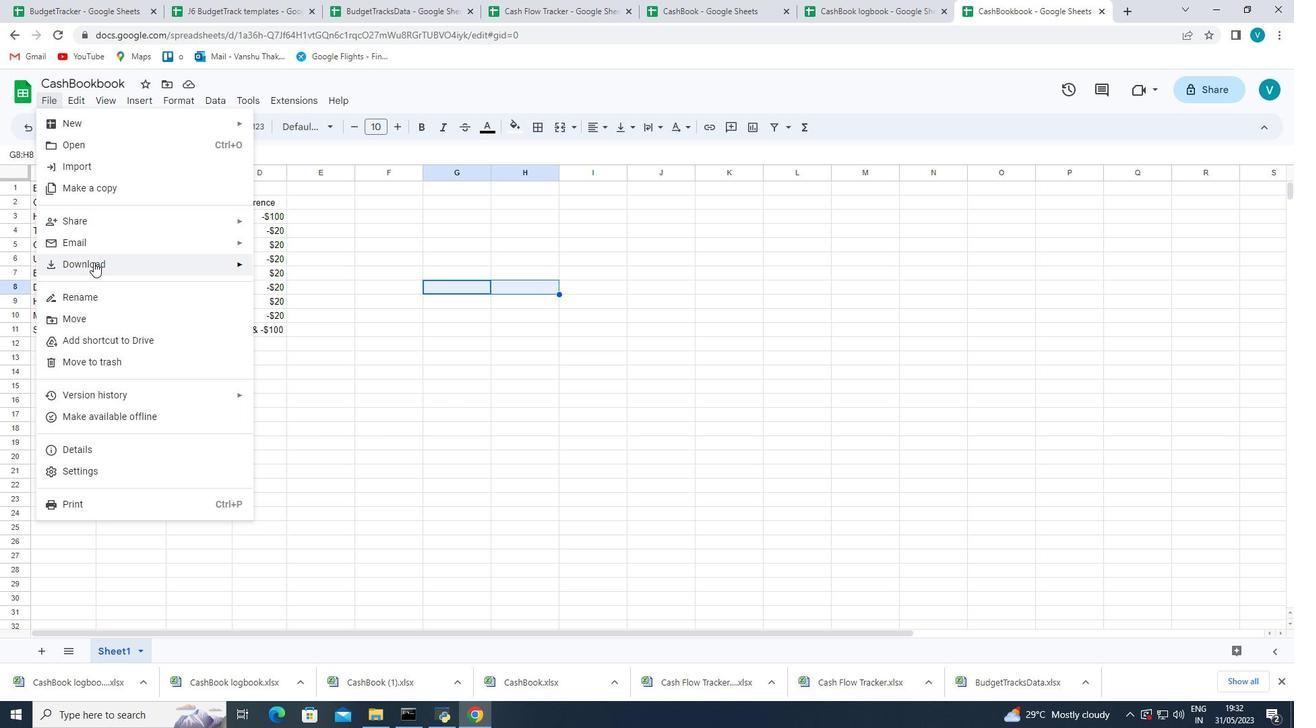 
Action: Mouse moved to (205, 262)
Screenshot: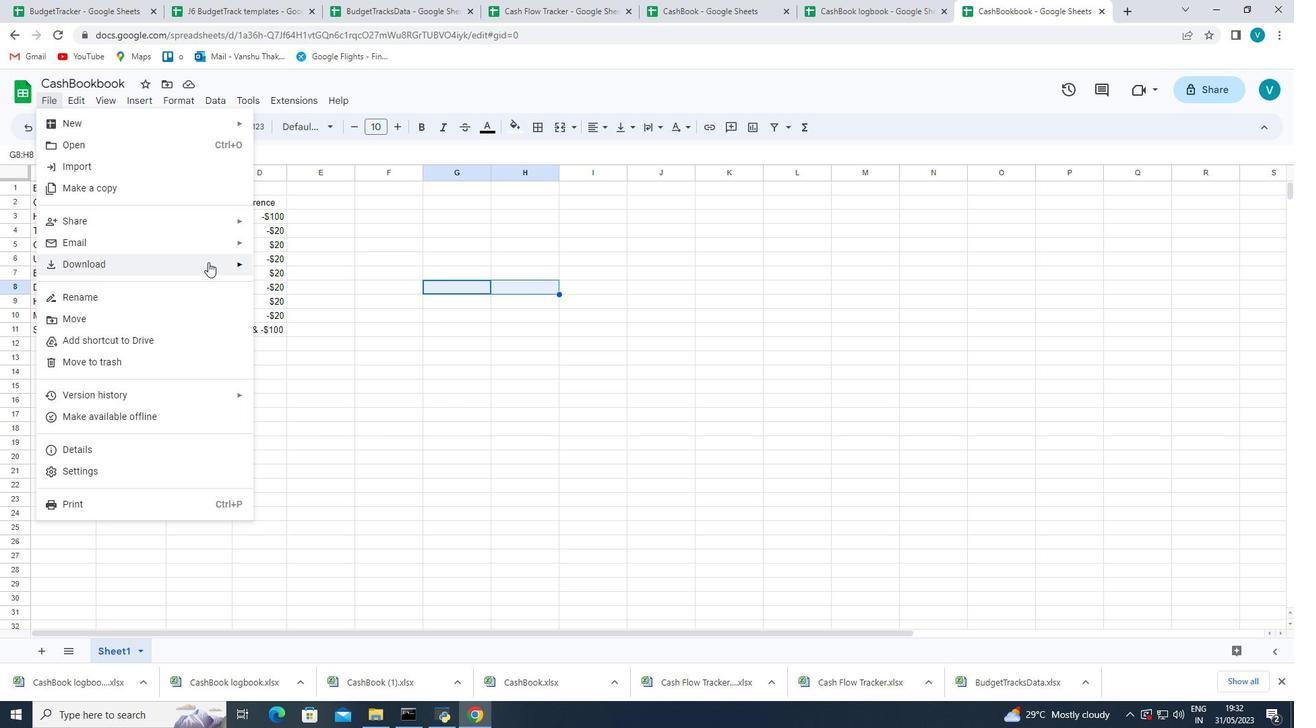 
Action: Mouse pressed left at (205, 262)
Screenshot: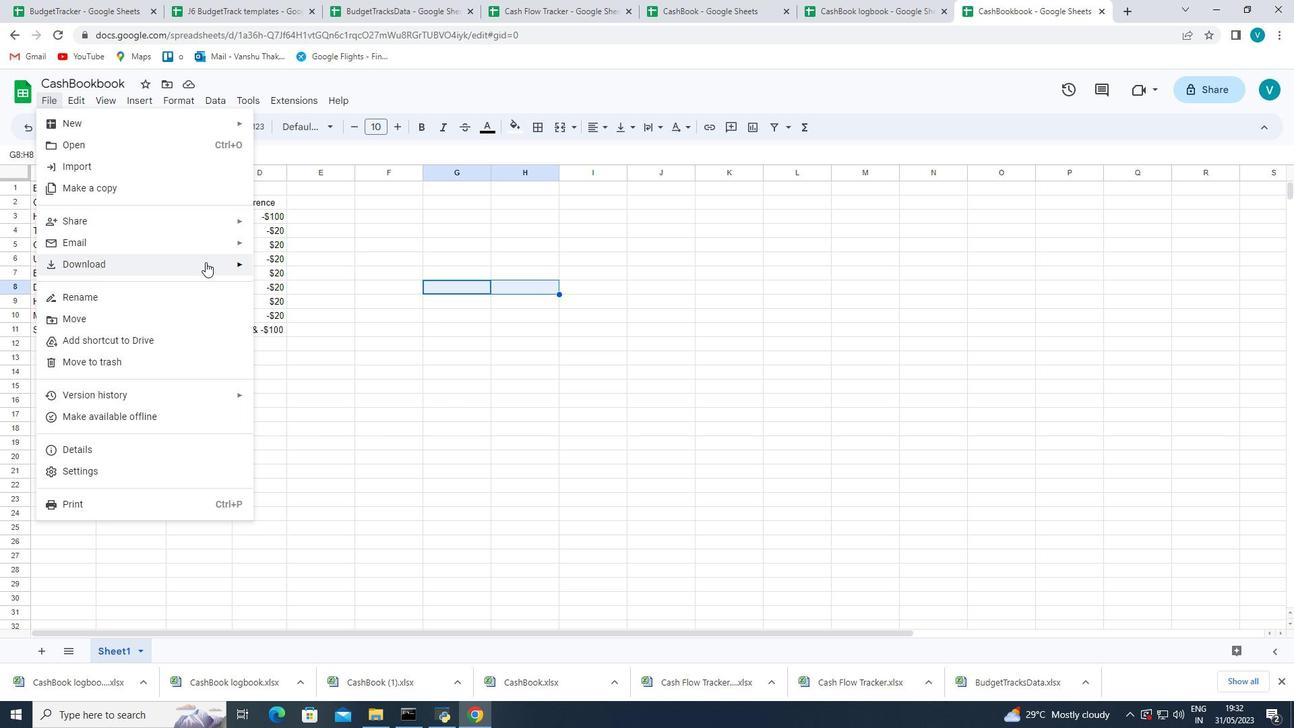 
Action: Mouse moved to (284, 262)
Screenshot: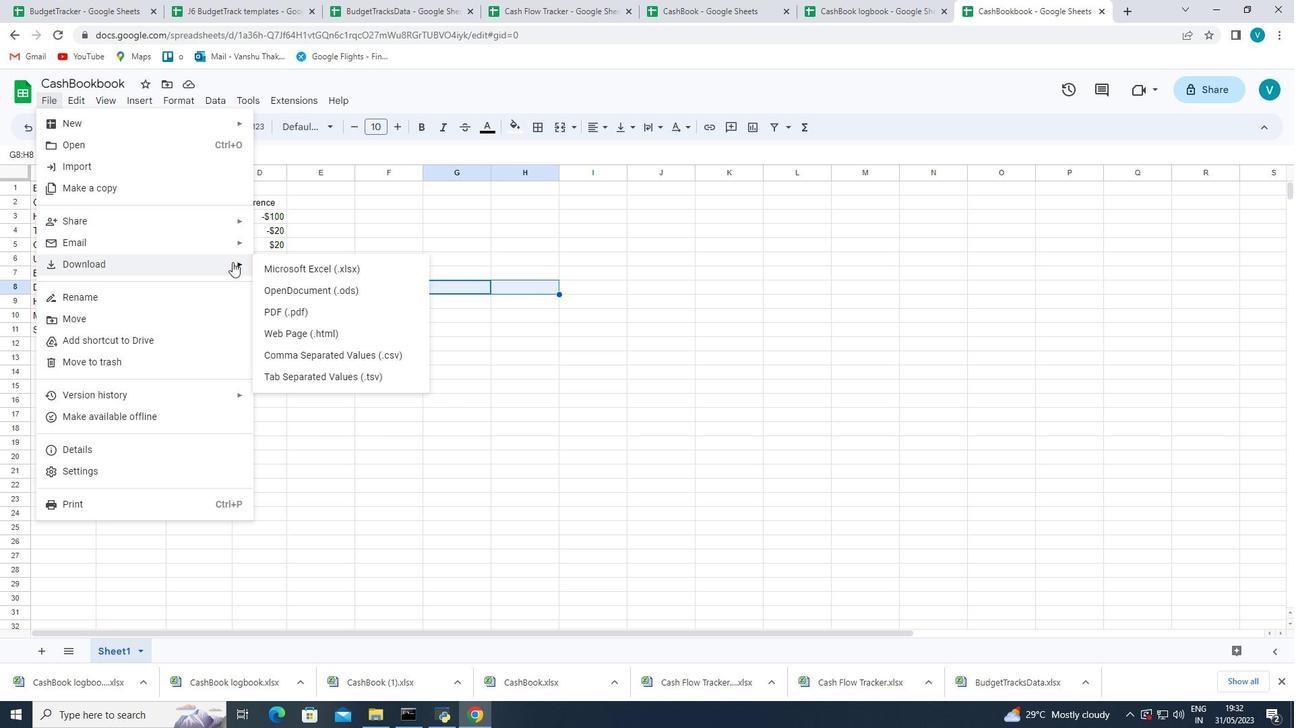 
Action: Mouse pressed left at (284, 262)
Screenshot: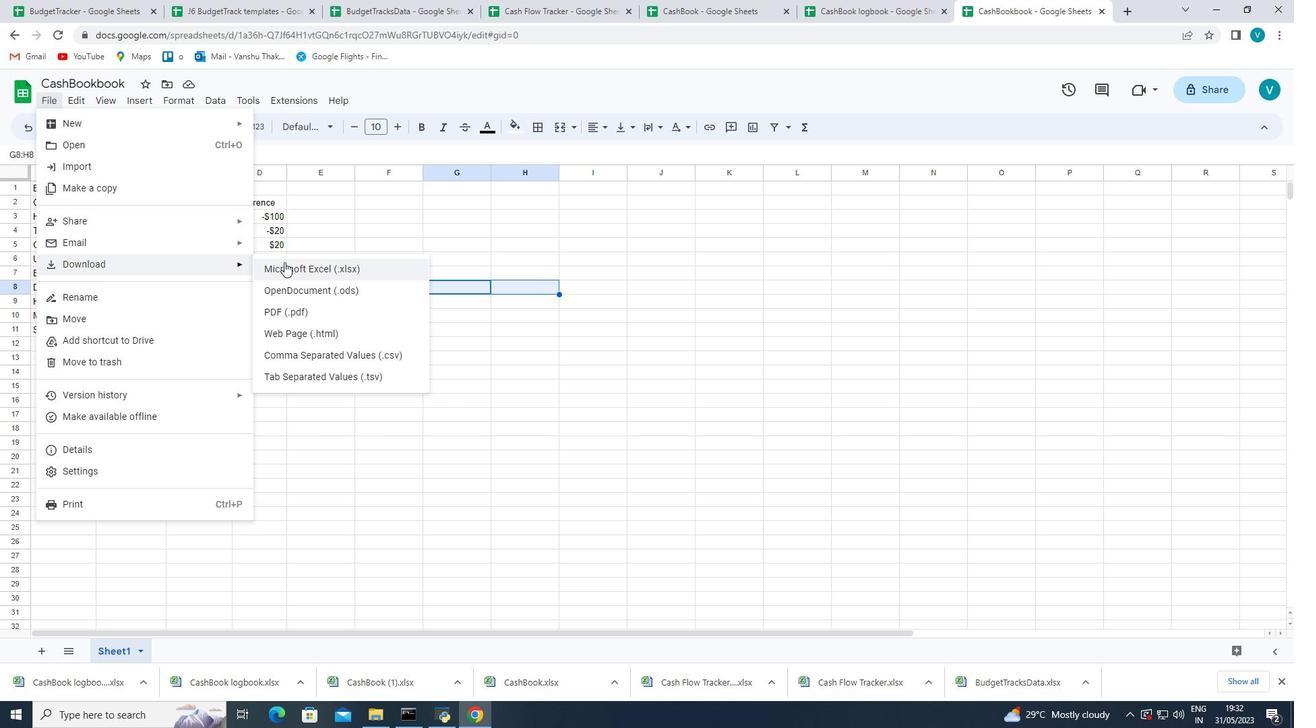 
Action: Mouse moved to (329, 473)
Screenshot: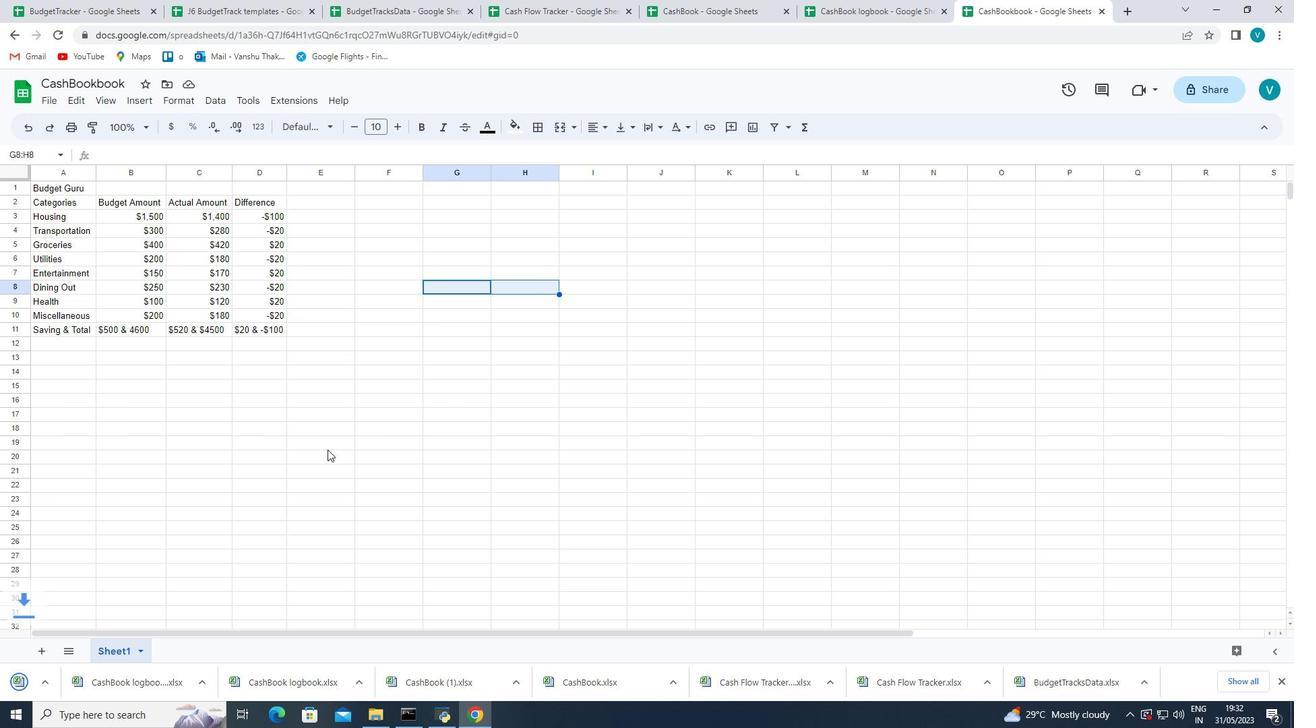 
